 Task: Look for Airbnb options in An Muileann gCearr, Ireland from 6th December, 2023 to 15th December, 2023 for 9 adults. Place can be shared room with 5 bedrooms having 9 beds and 5 bathrooms. Property type can be flat. Amenities needed are: wifi, TV, free parkinig on premises, gym, breakfast. Look for 3 properties as per requirement.
Action: Mouse moved to (525, 107)
Screenshot: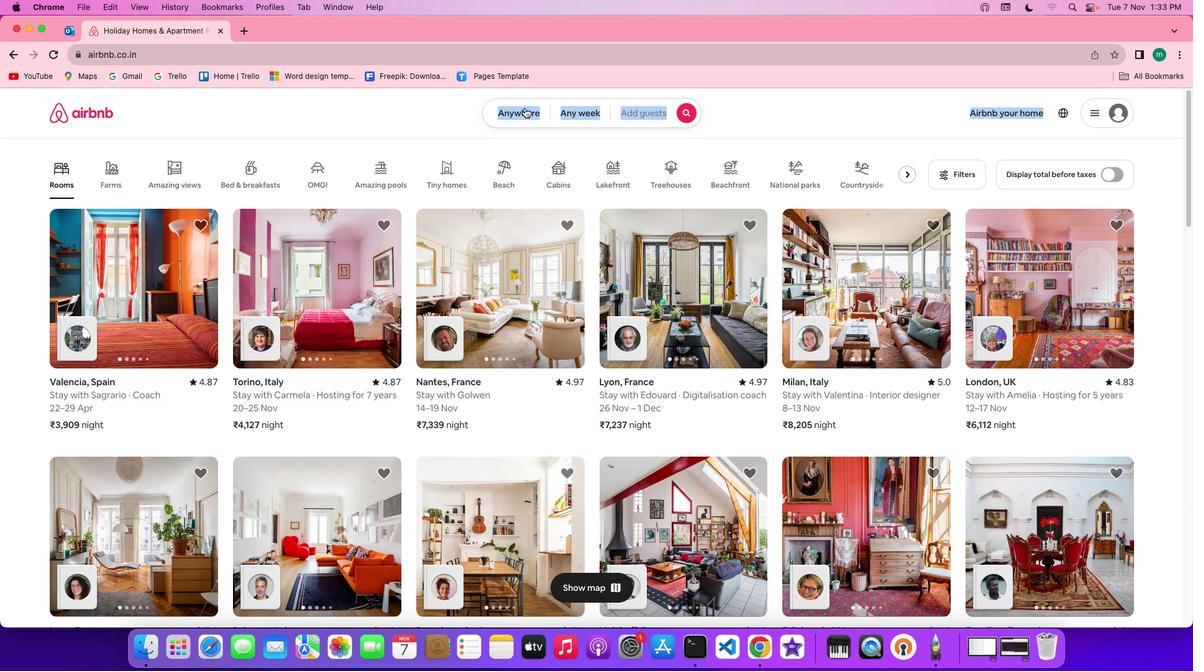 
Action: Mouse pressed left at (525, 107)
Screenshot: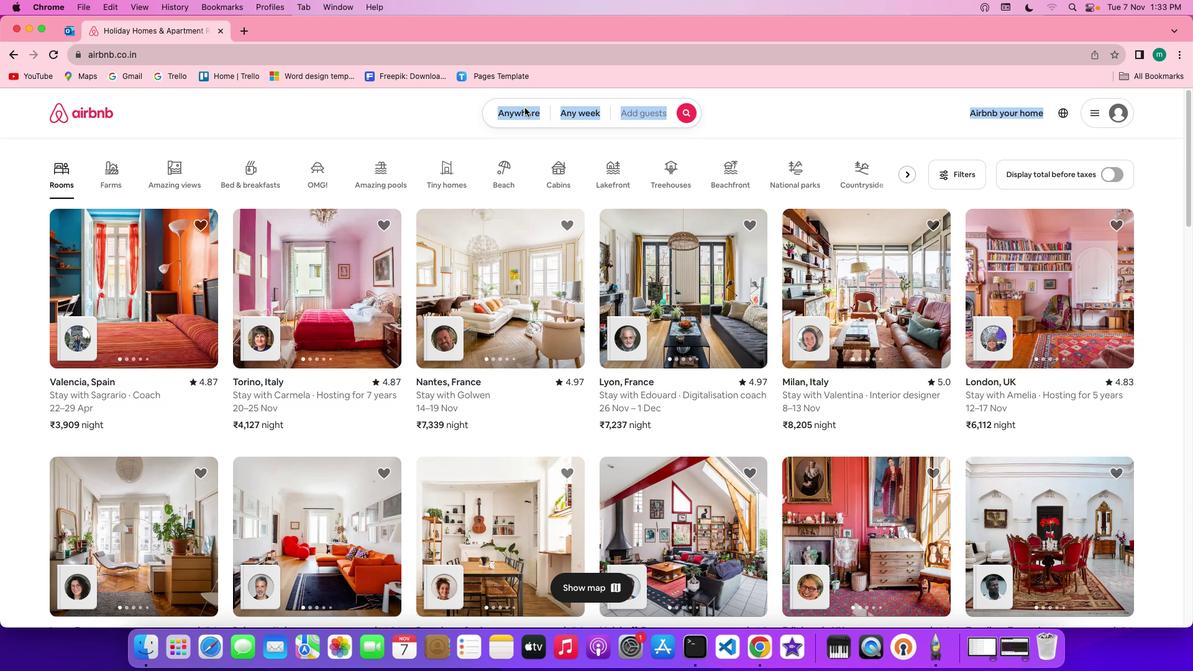
Action: Mouse pressed left at (525, 107)
Screenshot: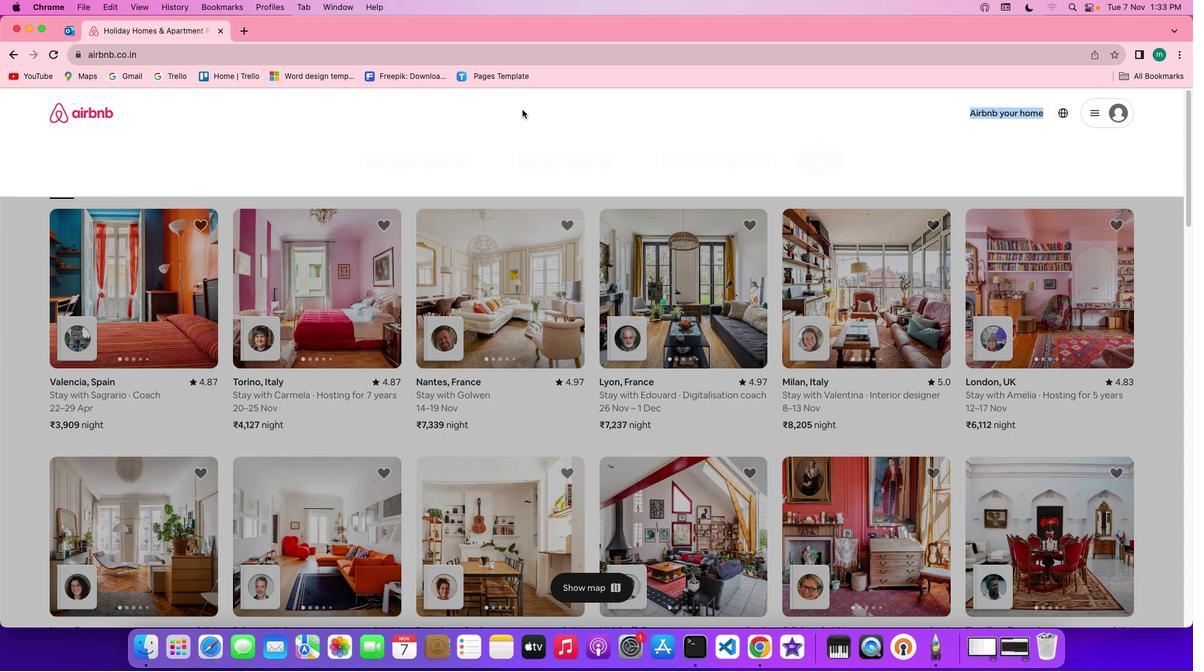 
Action: Mouse moved to (428, 166)
Screenshot: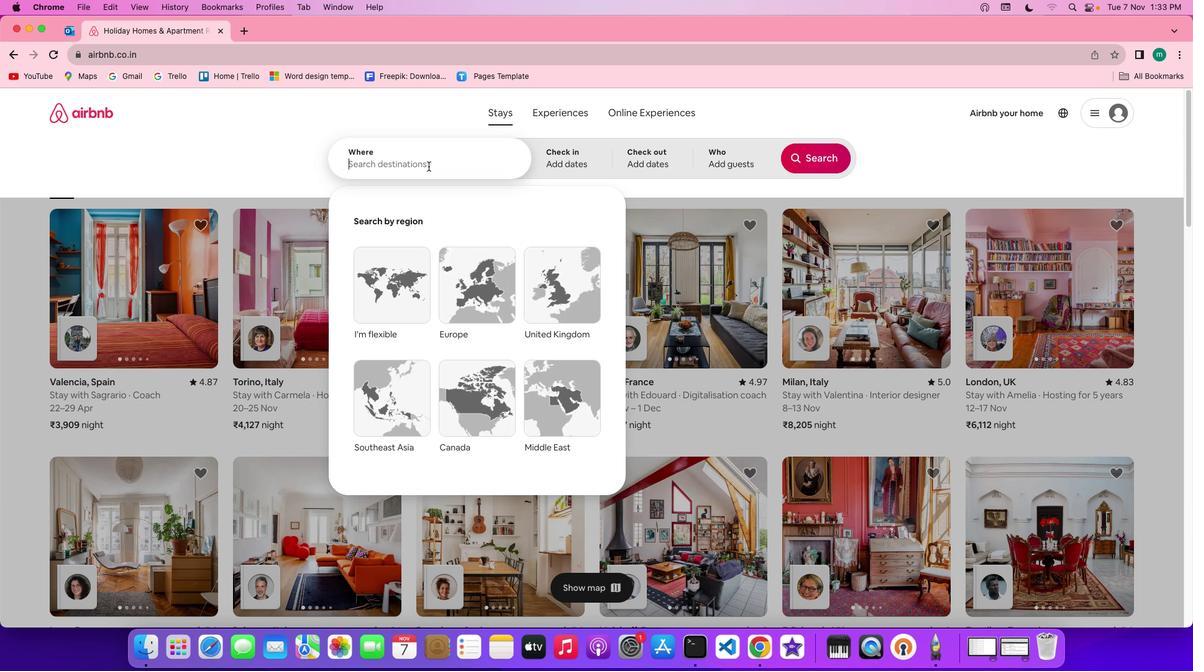 
Action: Mouse pressed left at (428, 166)
Screenshot: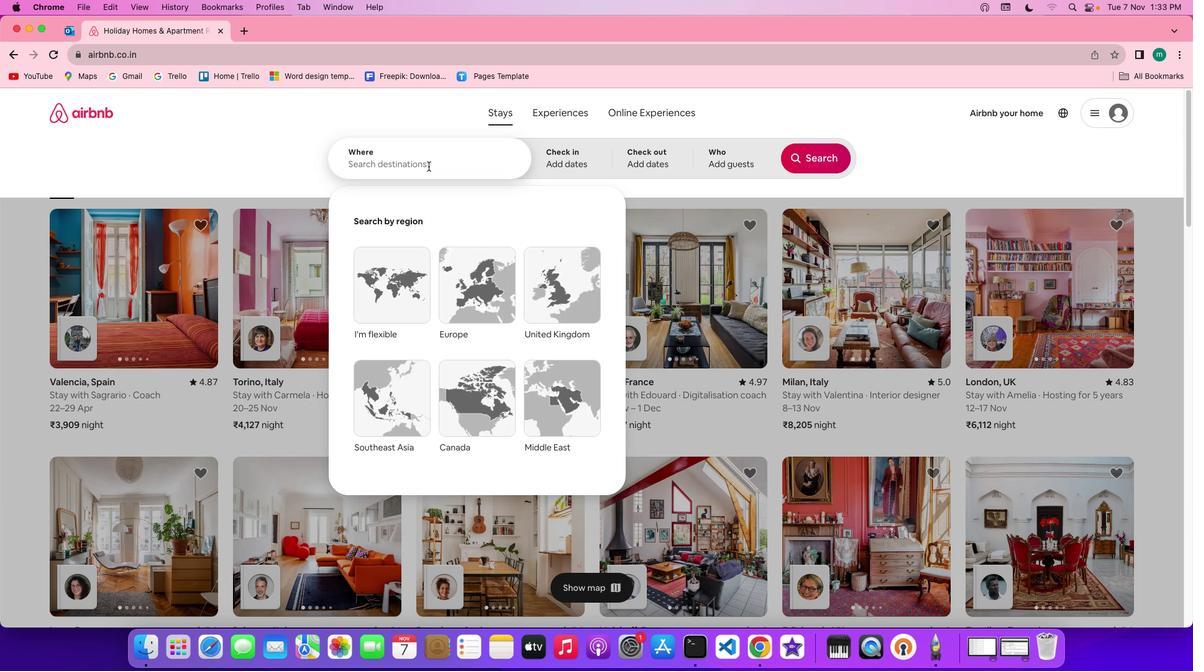 
Action: Key pressed Key.shift'a''n'Key.spaceKey.shift'M''u''i''l''e''a''n''n'','Key.spaceKey.backspaceKey.backspaceKey.space'g'Key.shift'c''e''a''r''r'','Key.spaceKey.shift'I''r''e''l''a''n''d'
Screenshot: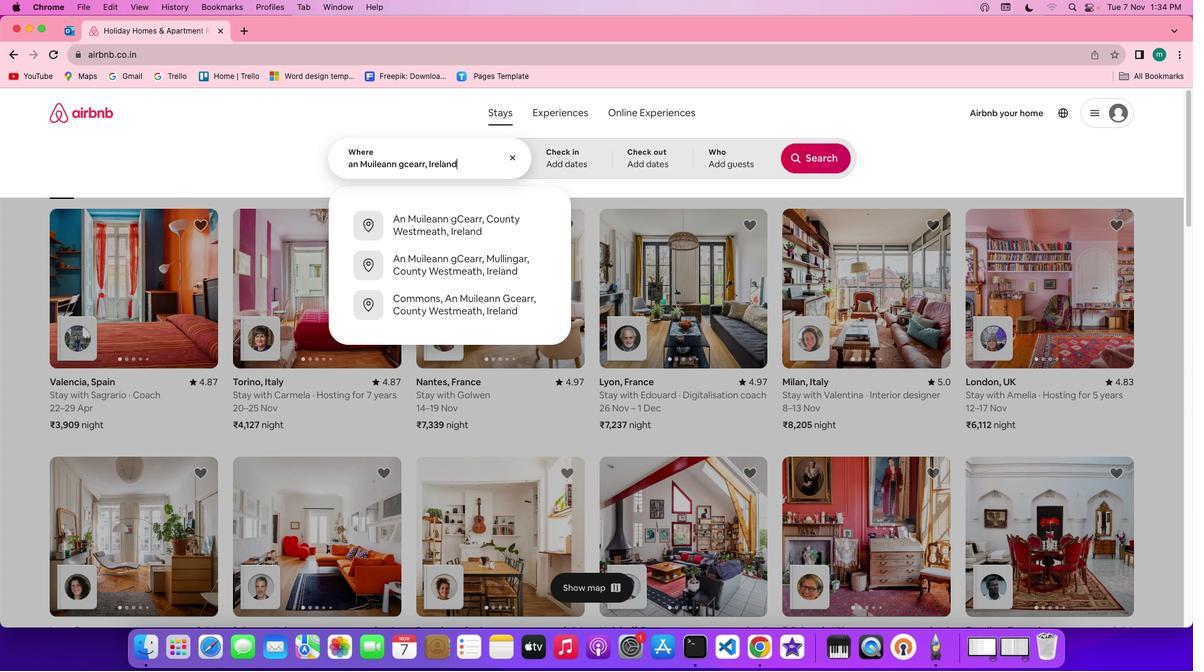 
Action: Mouse moved to (577, 161)
Screenshot: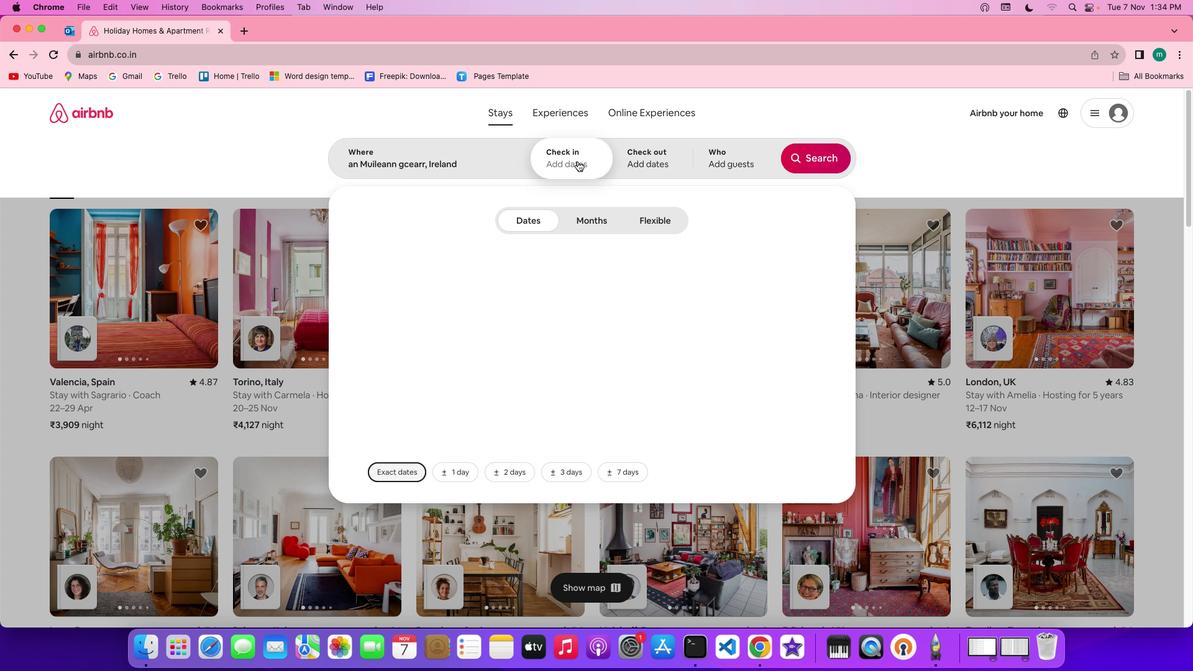
Action: Mouse pressed left at (577, 161)
Screenshot: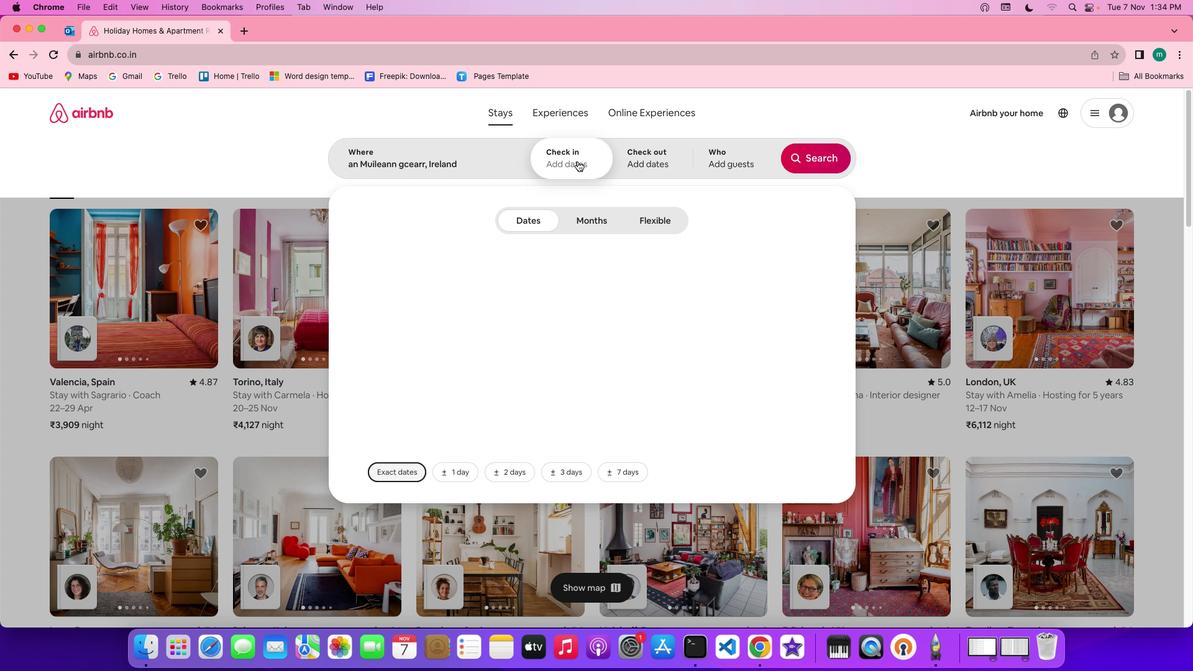 
Action: Mouse moved to (711, 334)
Screenshot: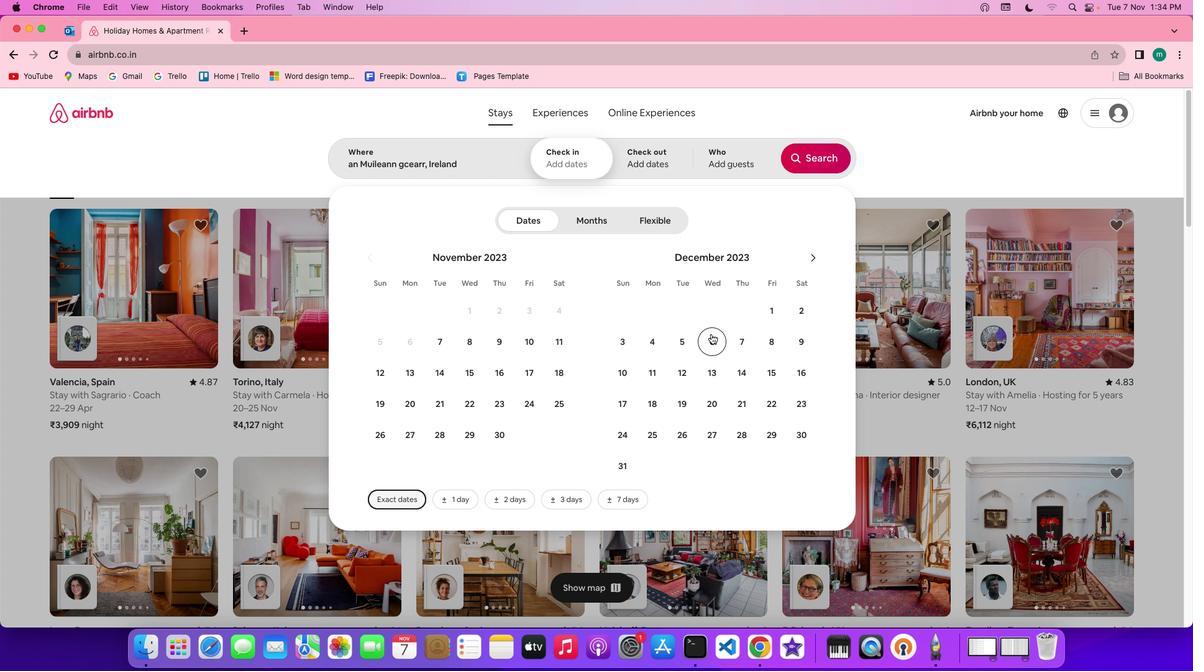
Action: Mouse pressed left at (711, 334)
Screenshot: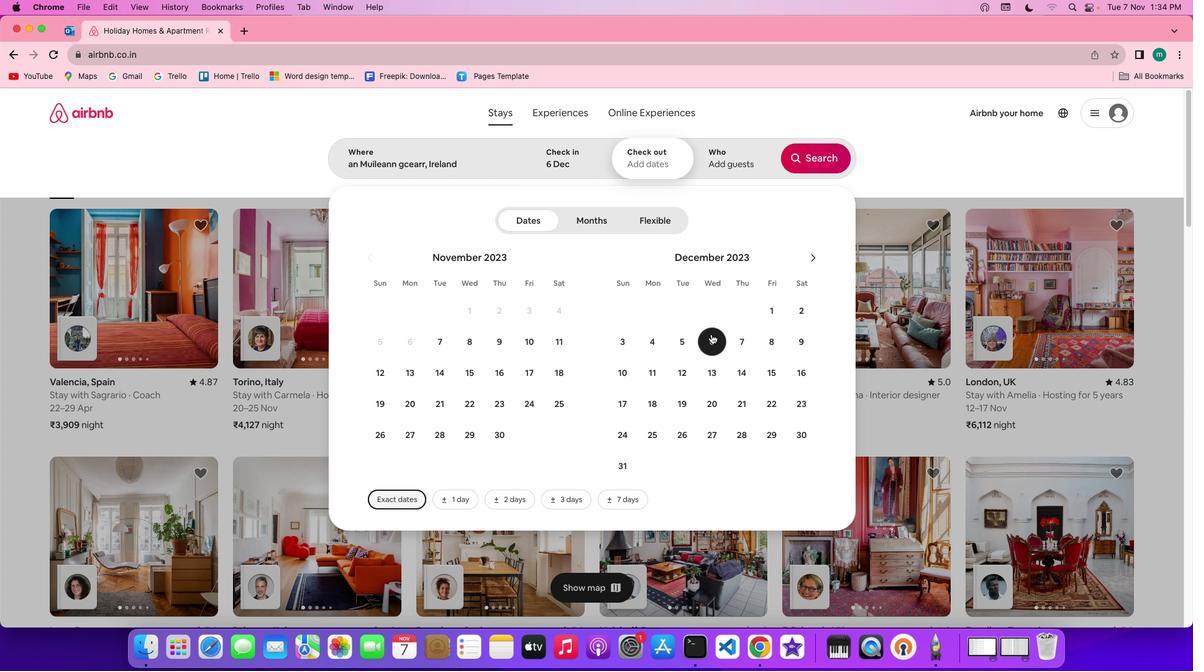 
Action: Mouse moved to (781, 372)
Screenshot: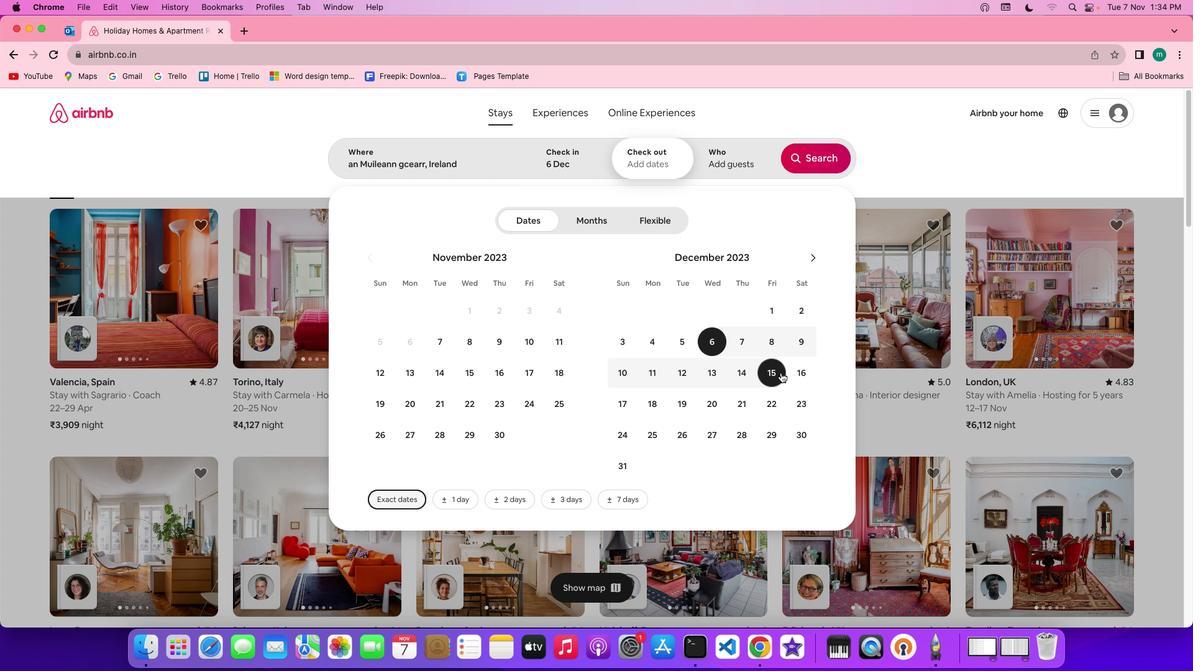 
Action: Mouse pressed left at (781, 372)
Screenshot: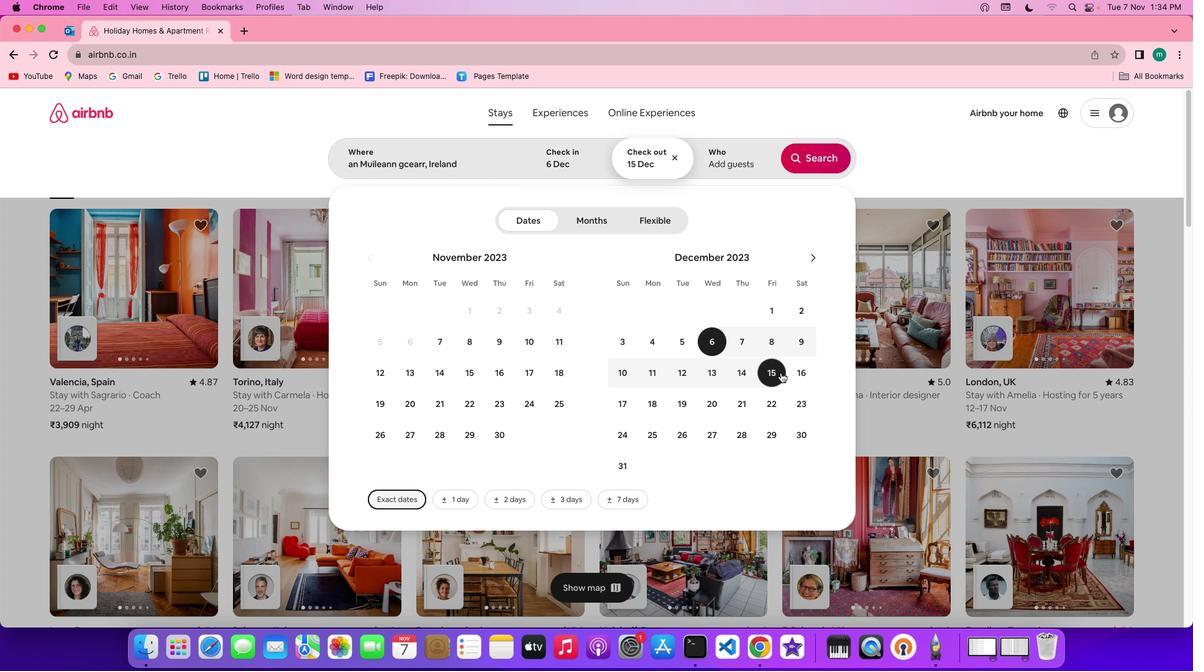 
Action: Mouse moved to (728, 156)
Screenshot: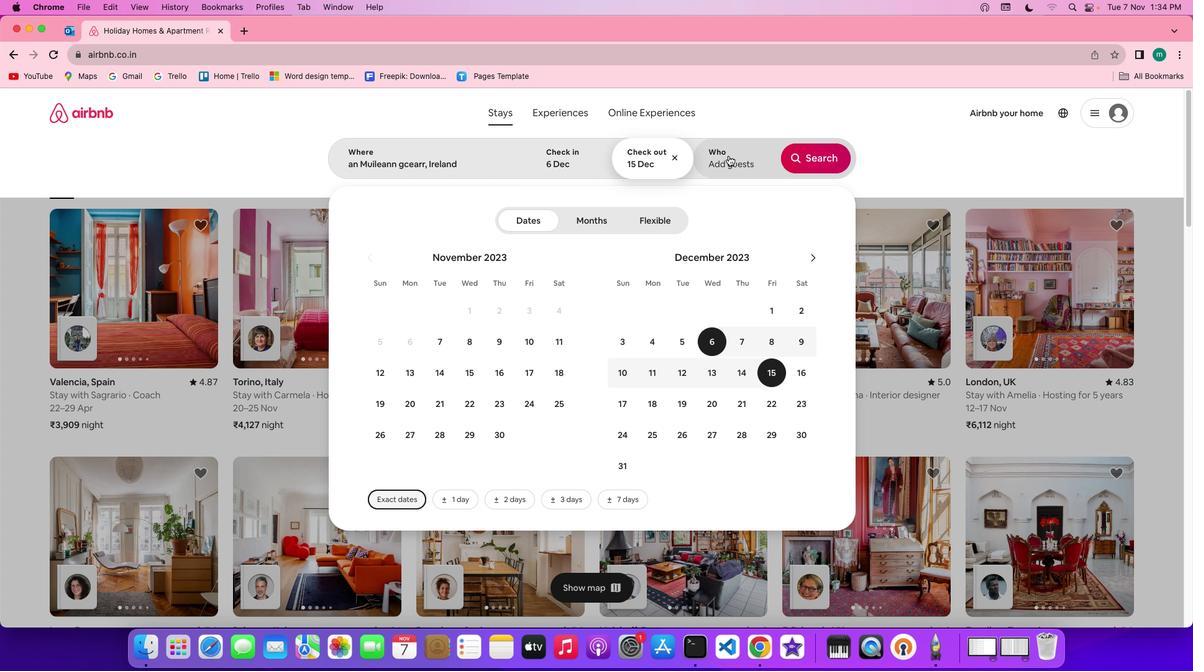 
Action: Mouse pressed left at (728, 156)
Screenshot: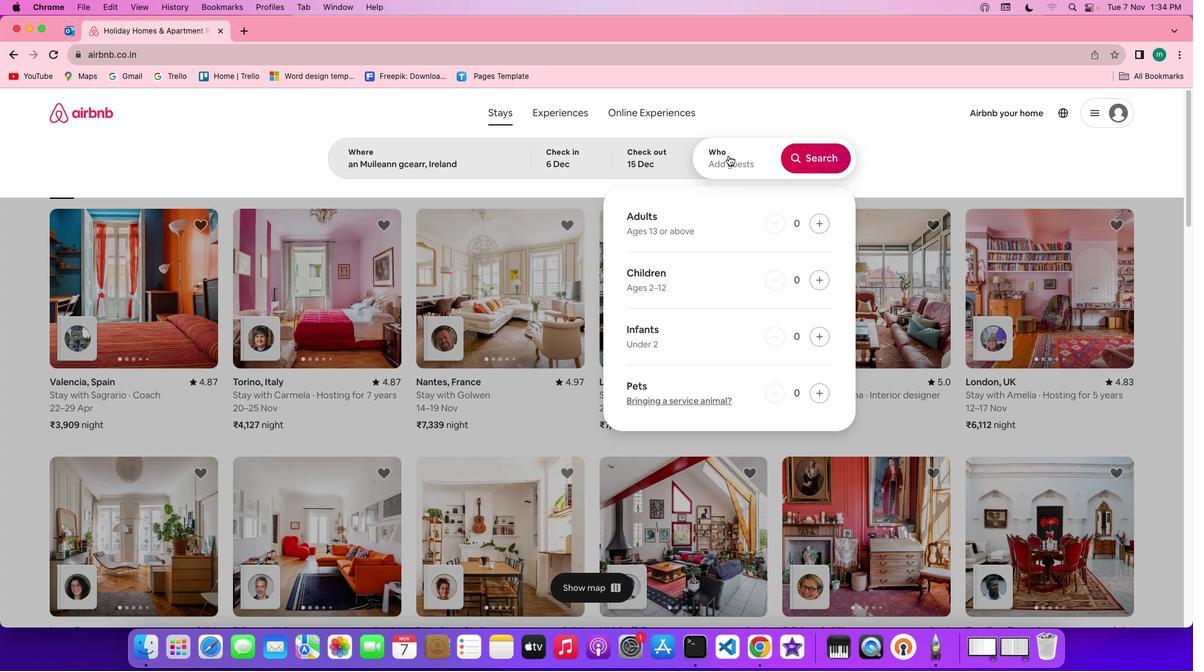 
Action: Mouse moved to (819, 226)
Screenshot: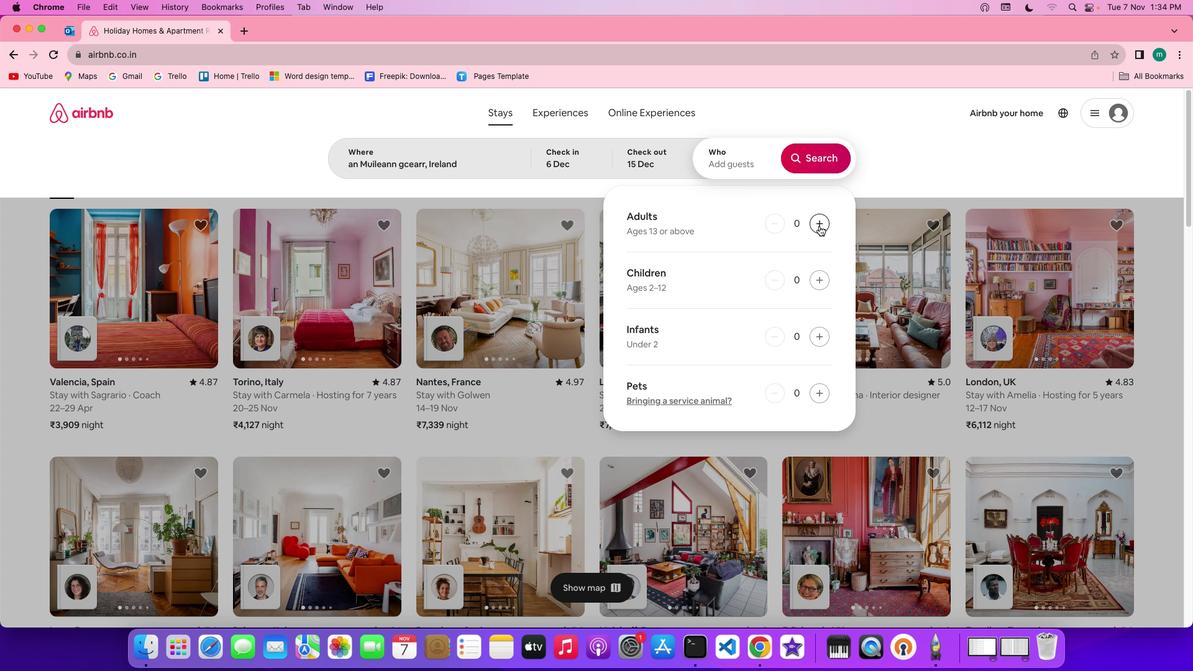 
Action: Mouse pressed left at (819, 226)
Screenshot: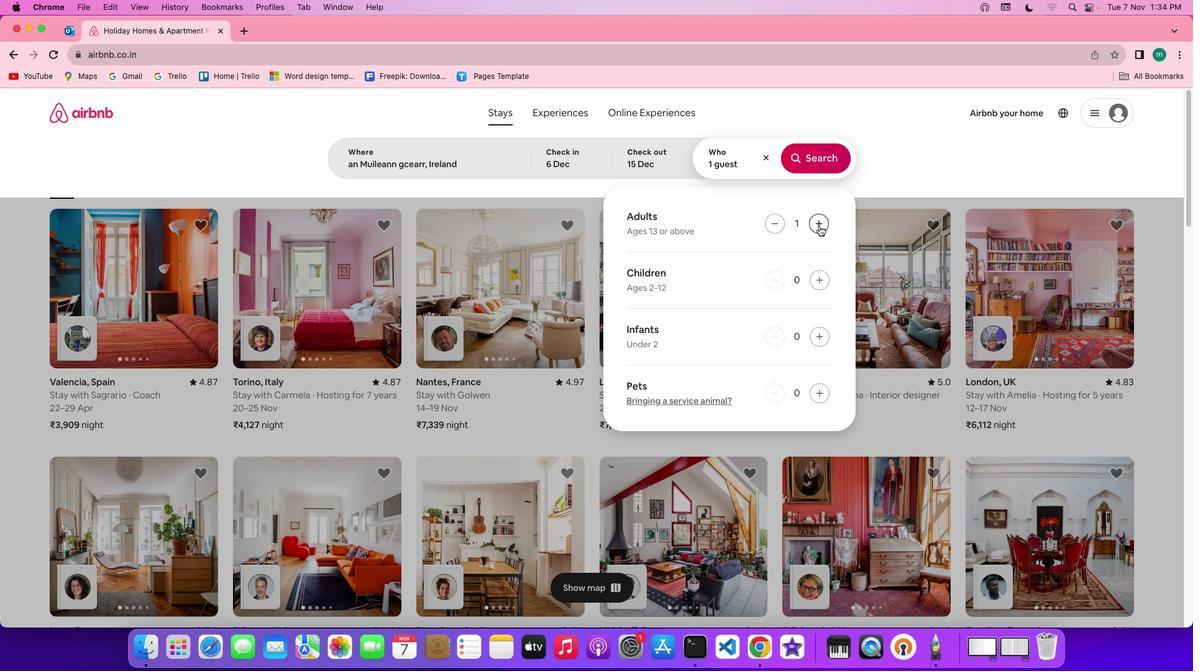 
Action: Mouse pressed left at (819, 226)
Screenshot: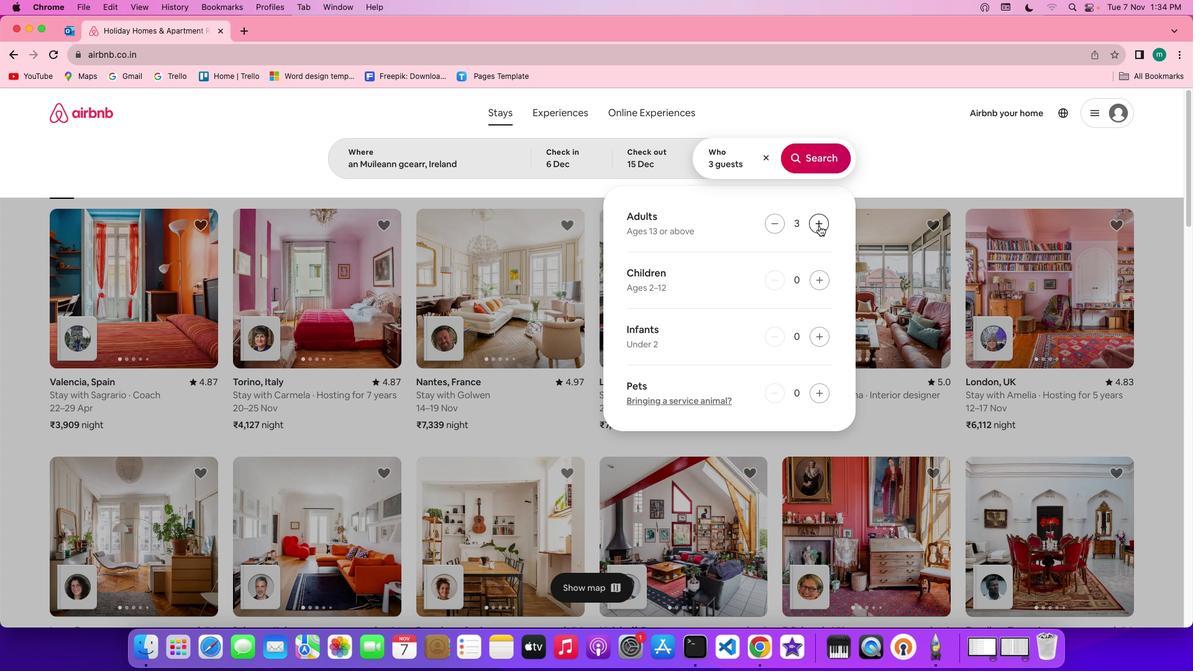 
Action: Mouse pressed left at (819, 226)
Screenshot: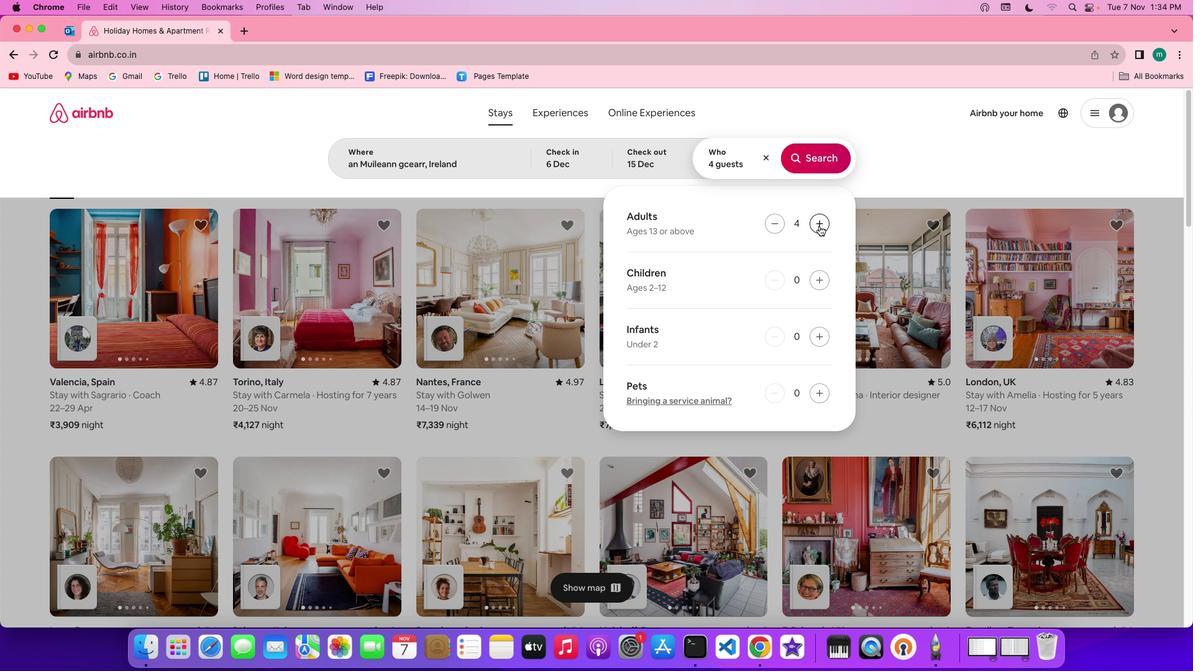 
Action: Mouse pressed left at (819, 226)
Screenshot: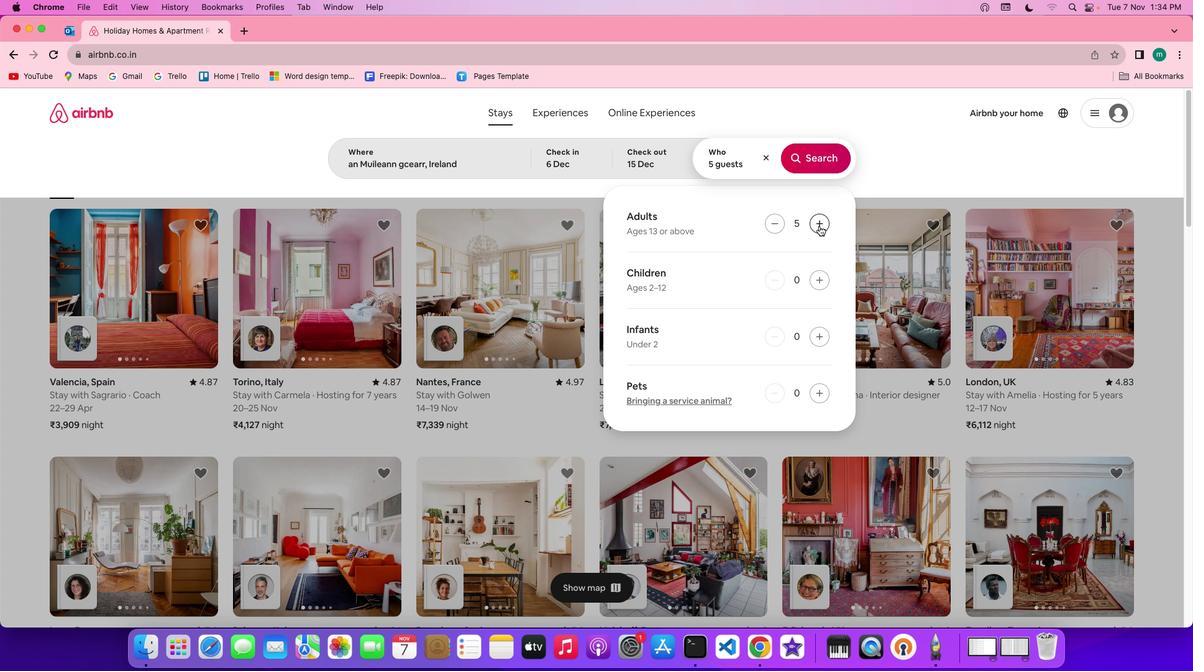 
Action: Mouse pressed left at (819, 226)
Screenshot: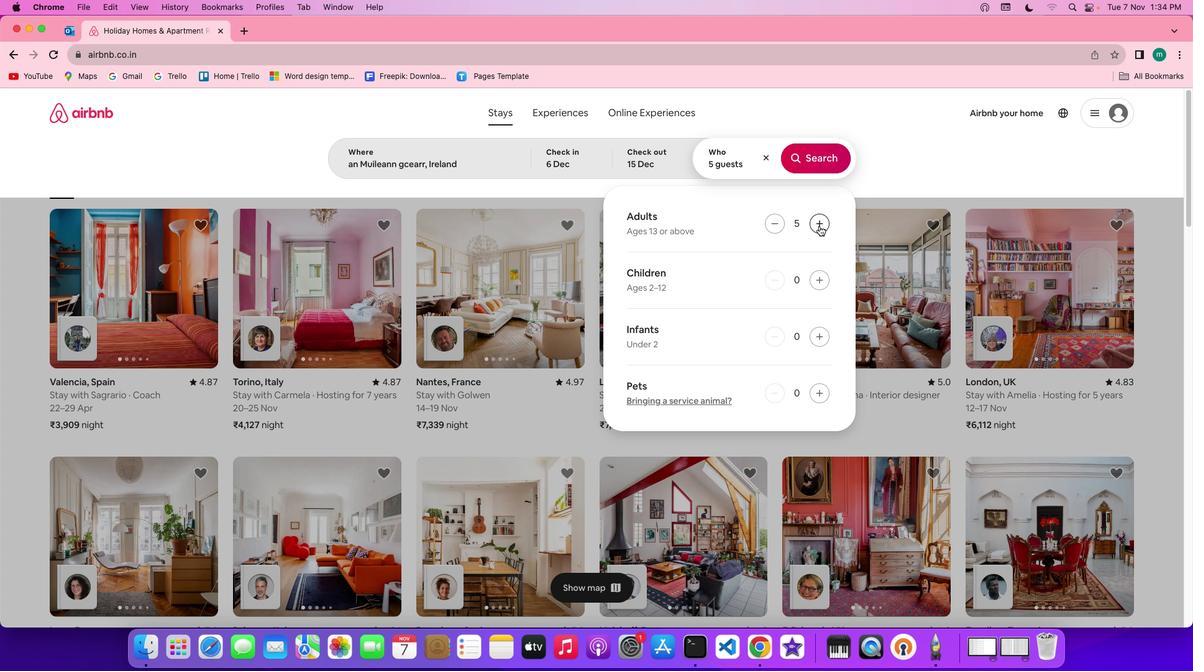 
Action: Mouse pressed left at (819, 226)
Screenshot: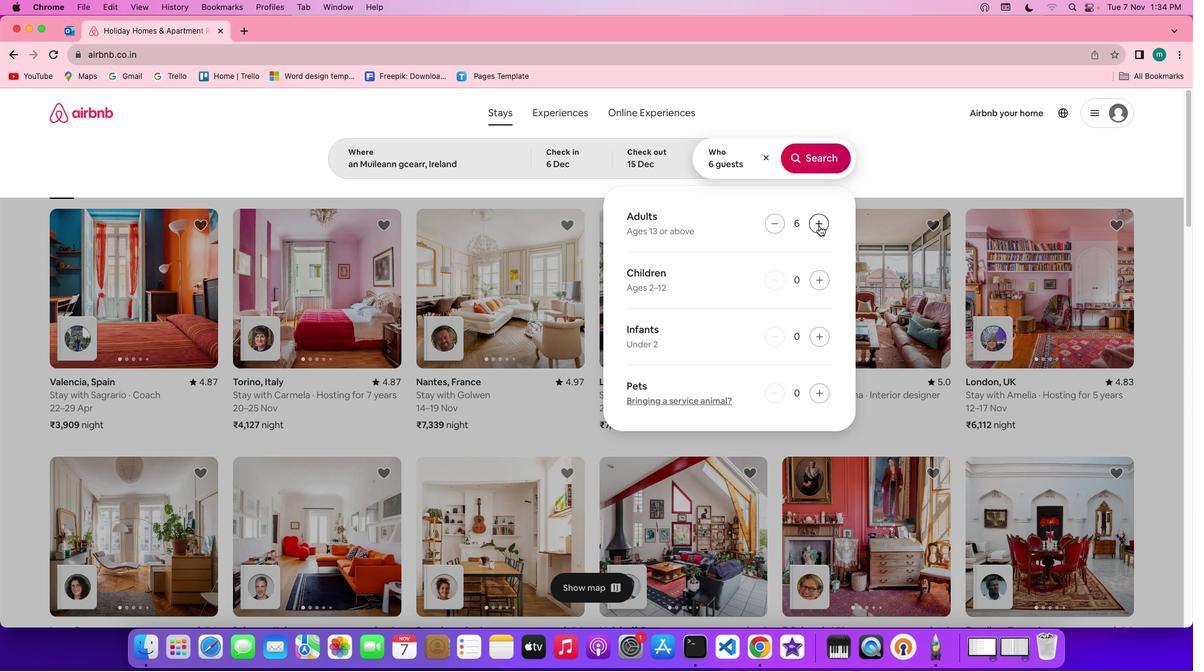 
Action: Mouse pressed left at (819, 226)
Screenshot: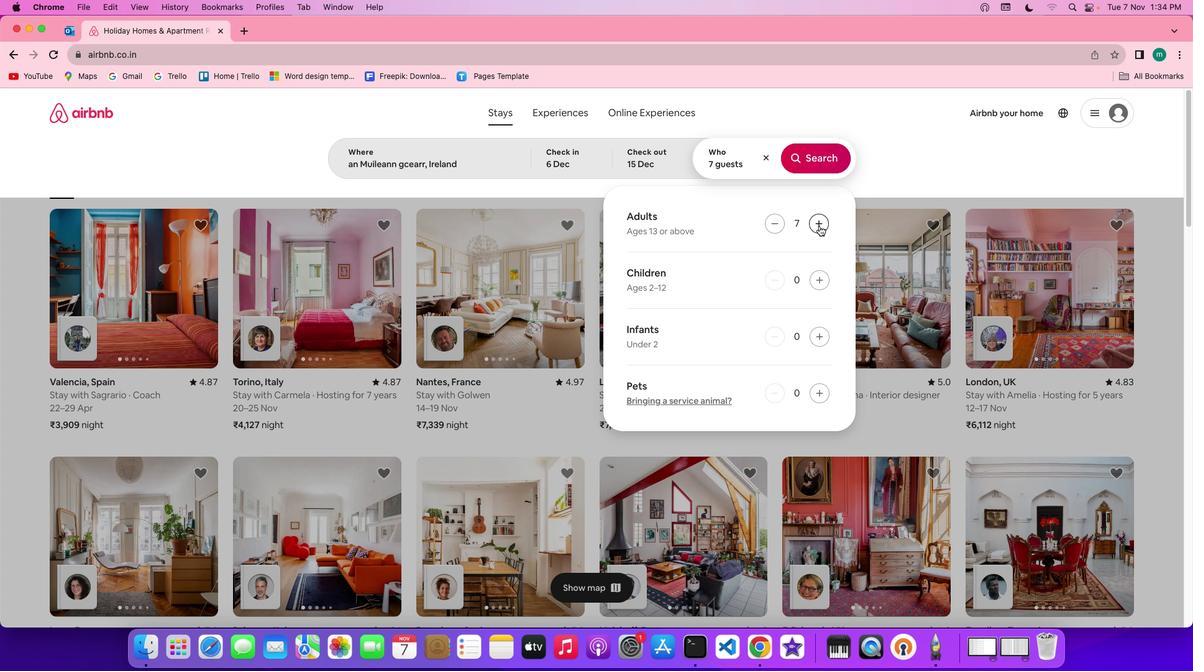 
Action: Mouse pressed left at (819, 226)
Screenshot: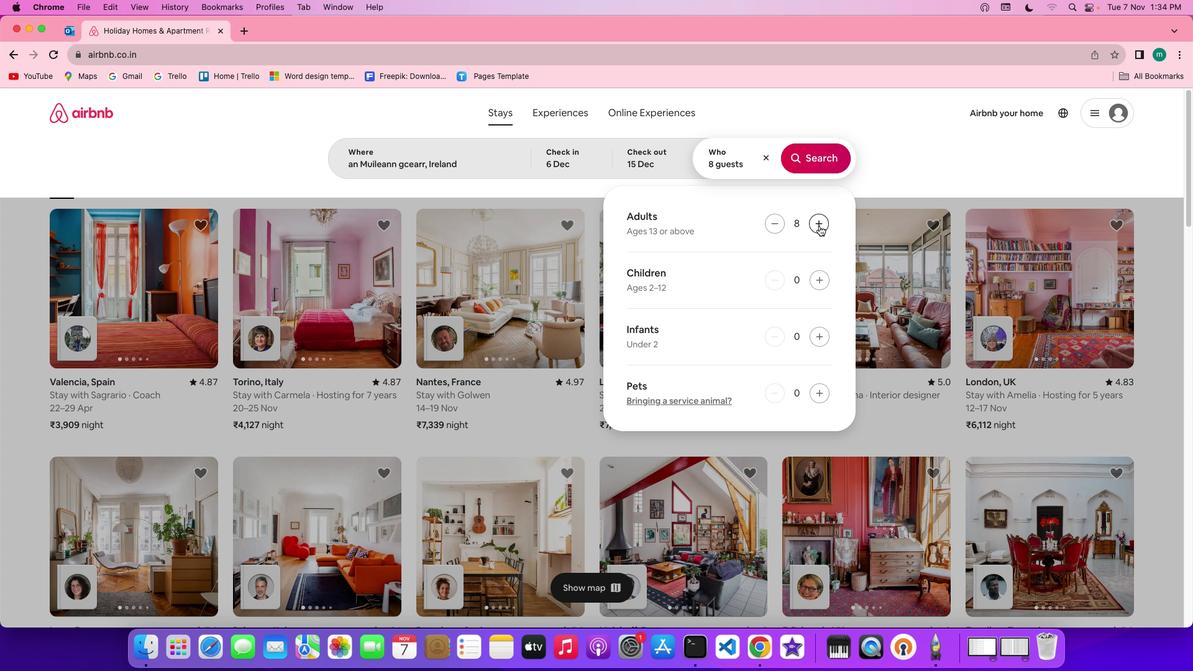 
Action: Mouse pressed left at (819, 226)
Screenshot: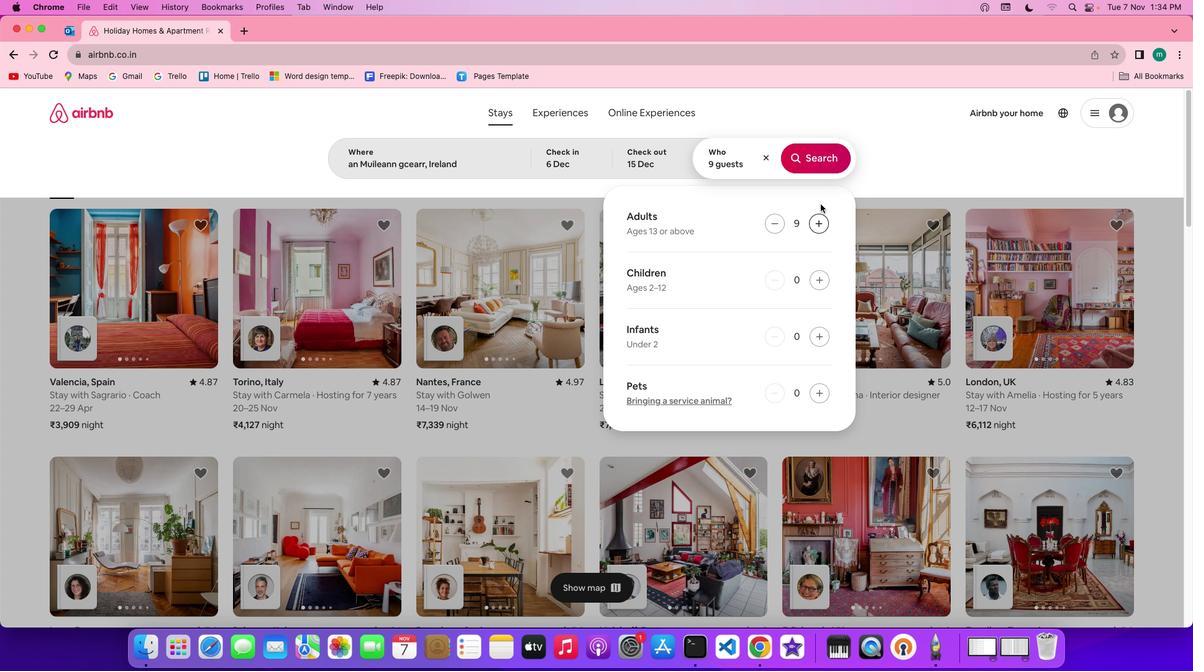 
Action: Mouse moved to (816, 149)
Screenshot: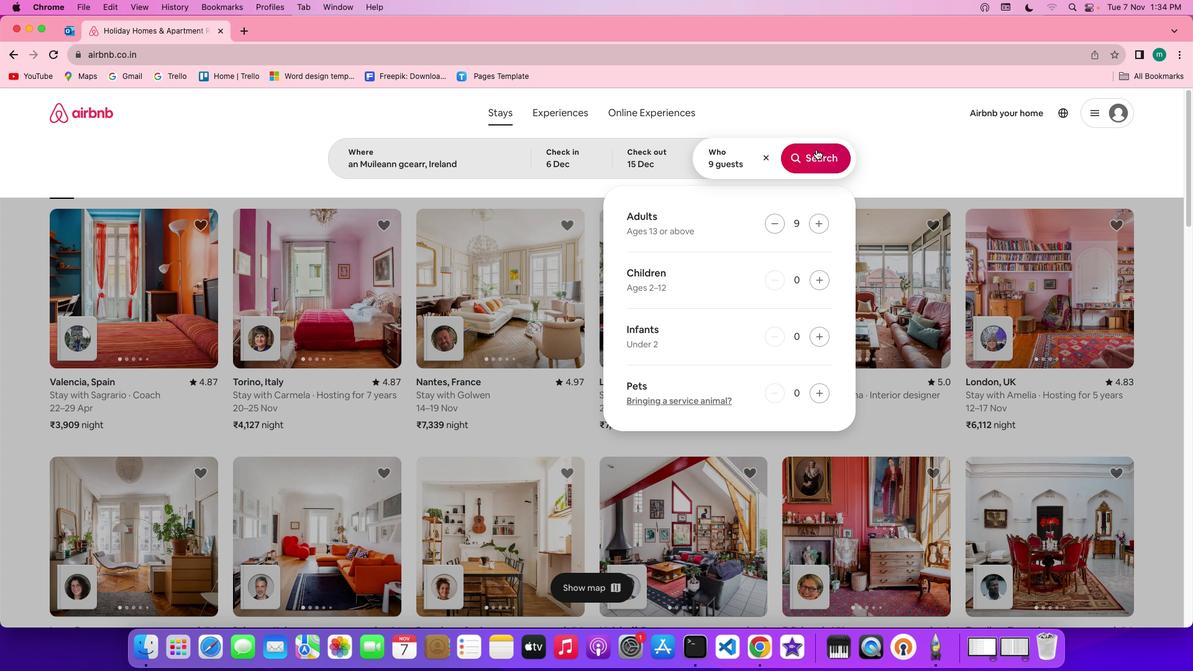 
Action: Mouse pressed left at (816, 149)
Screenshot: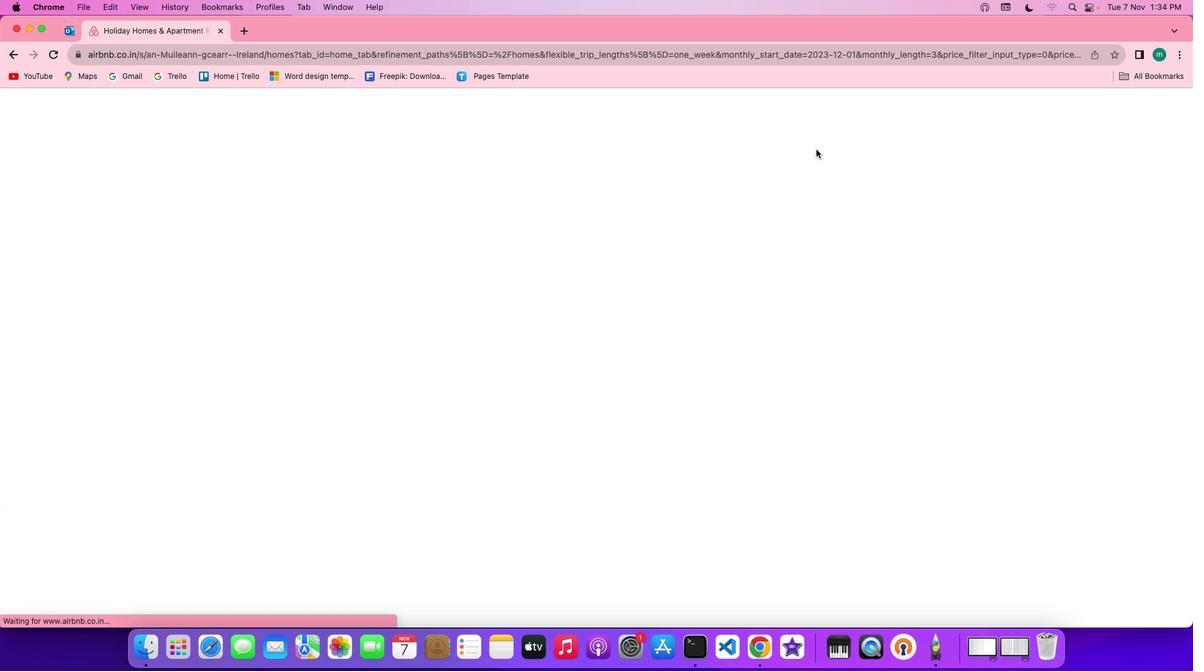 
Action: Mouse moved to (992, 167)
Screenshot: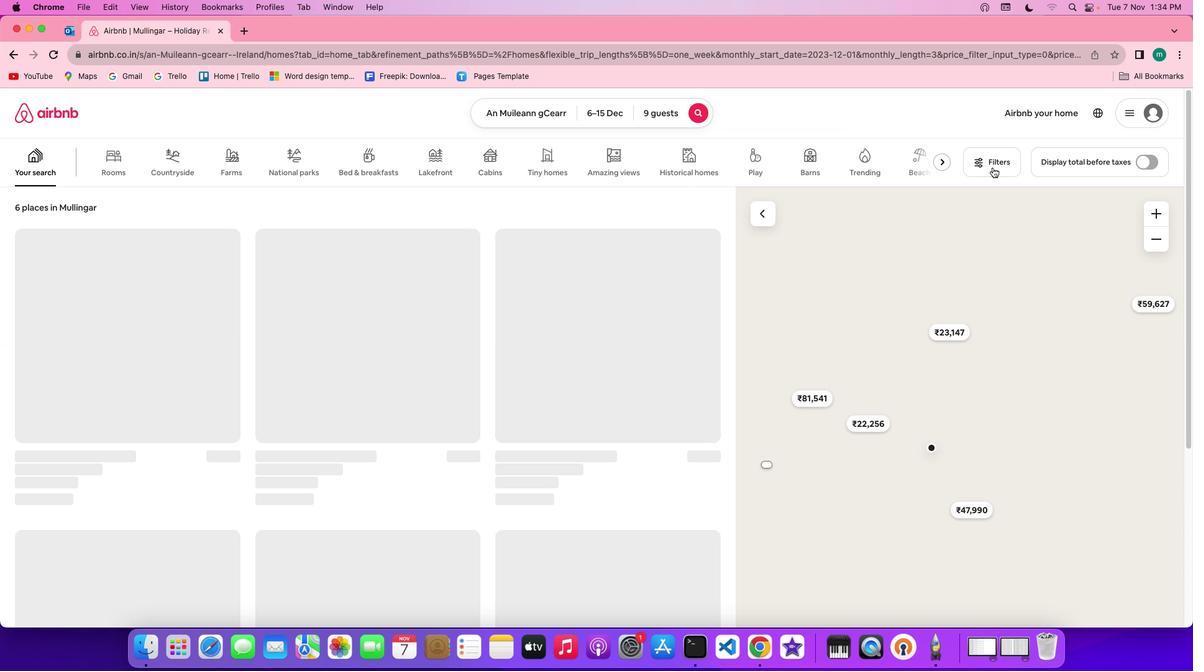 
Action: Mouse pressed left at (992, 167)
Screenshot: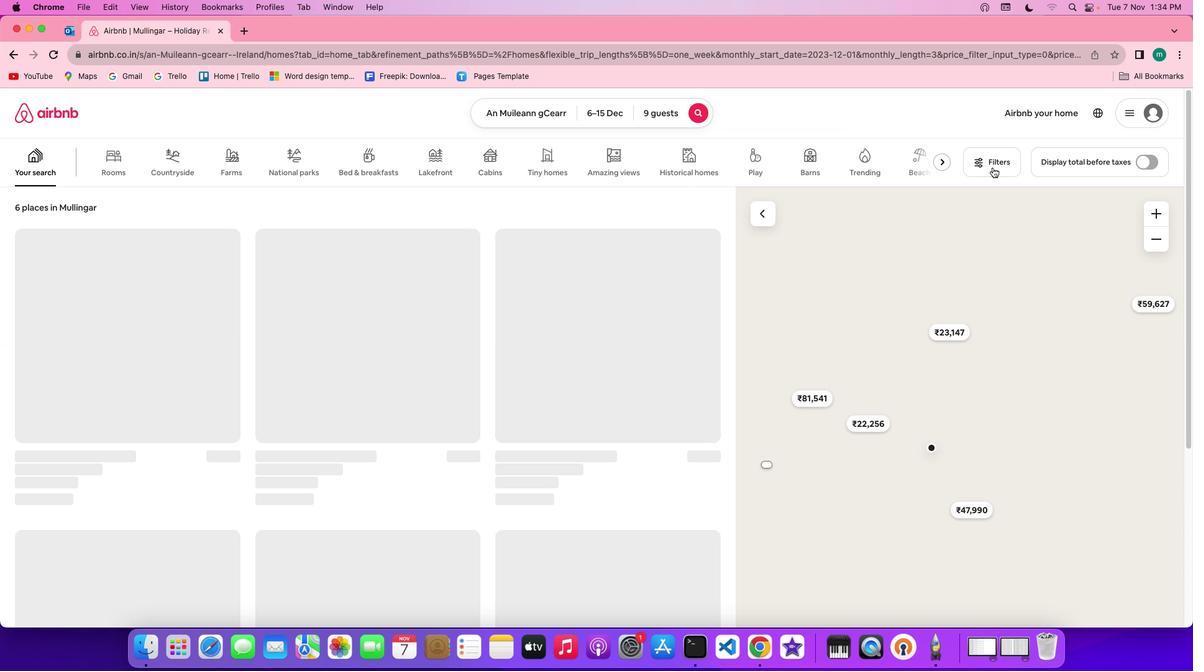 
Action: Mouse moved to (990, 158)
Screenshot: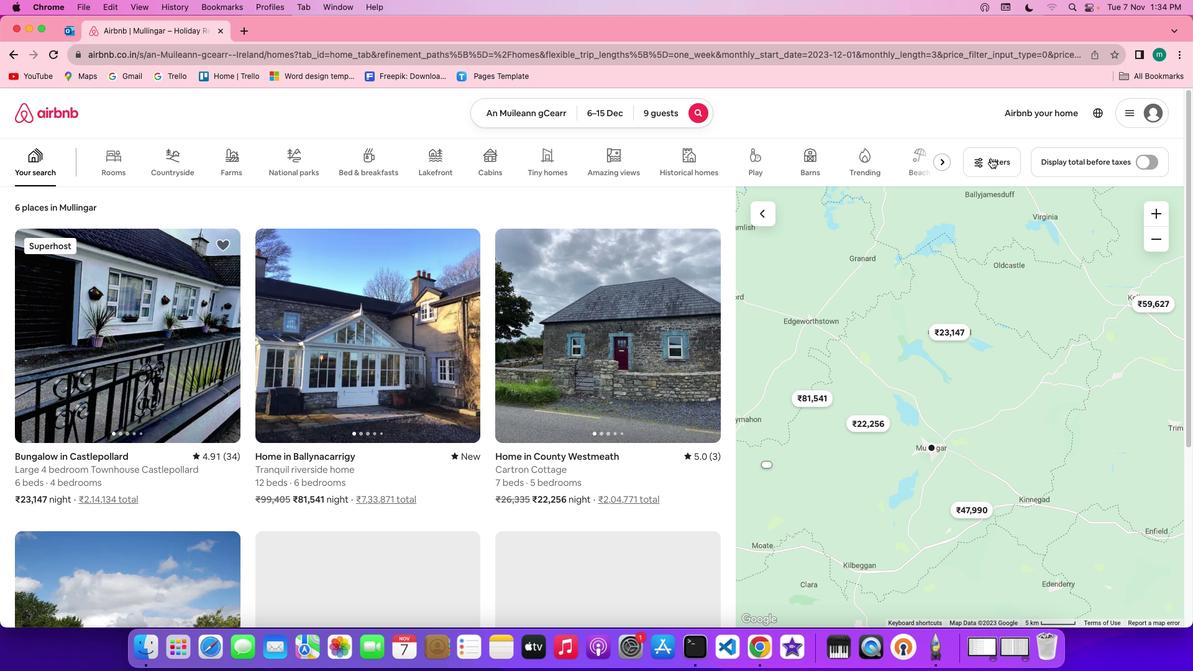 
Action: Mouse pressed left at (990, 158)
Screenshot: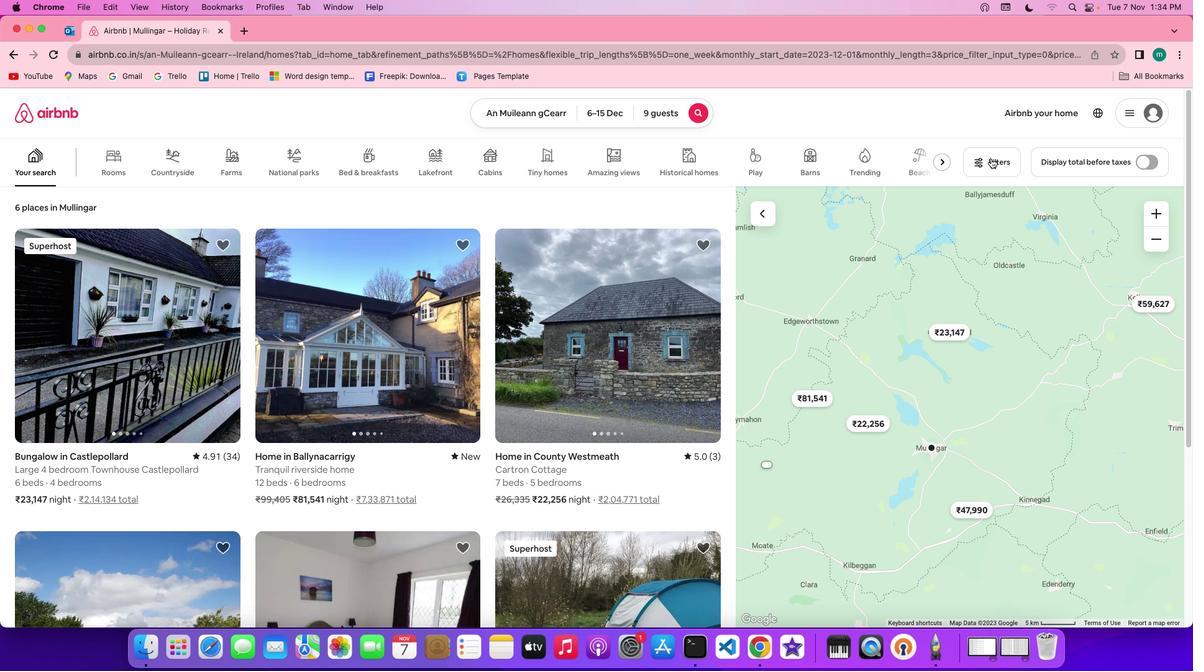 
Action: Mouse moved to (658, 282)
Screenshot: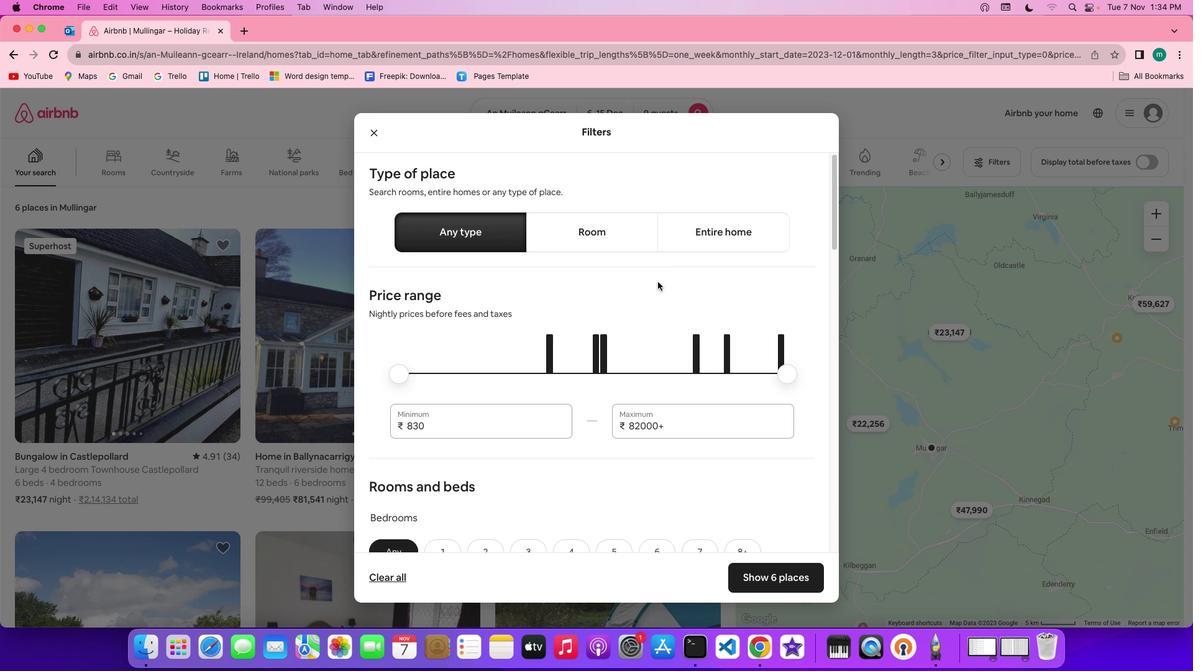 
Action: Mouse scrolled (658, 282) with delta (0, 0)
Screenshot: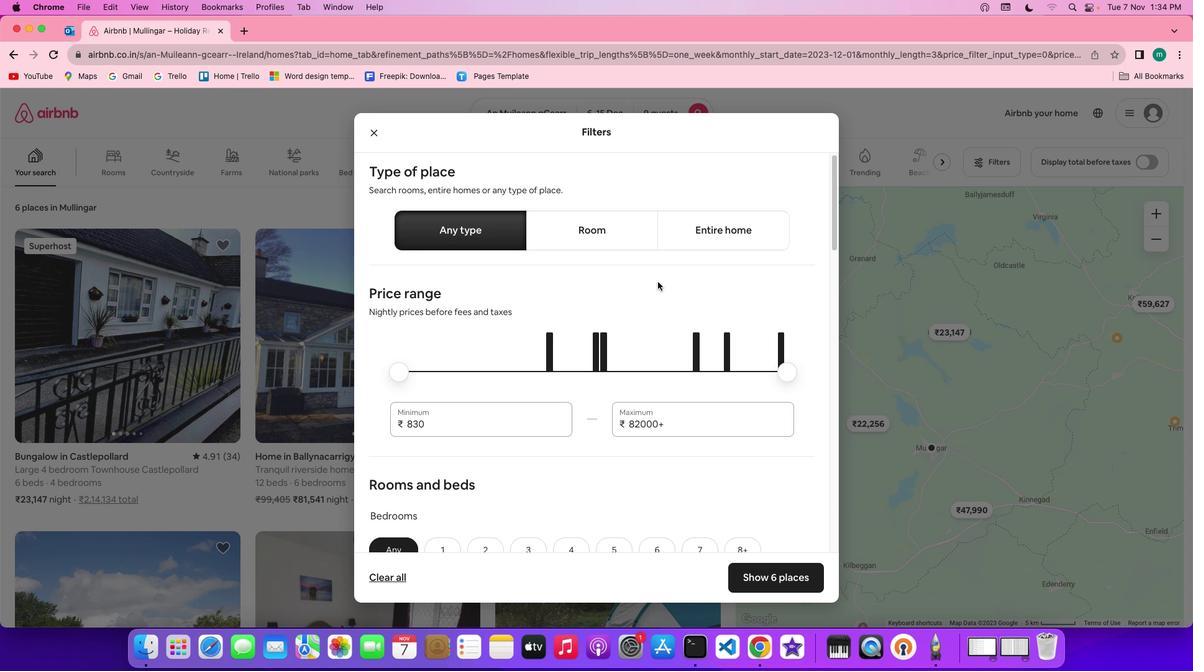 
Action: Mouse scrolled (658, 282) with delta (0, 0)
Screenshot: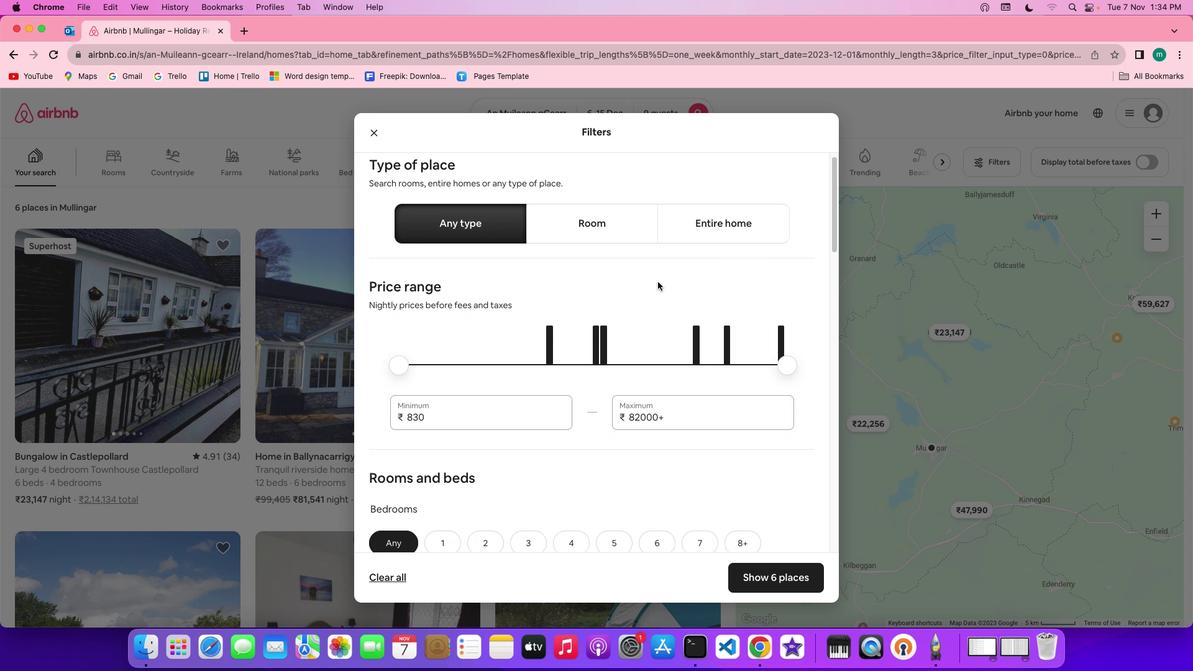 
Action: Mouse scrolled (658, 282) with delta (0, 0)
Screenshot: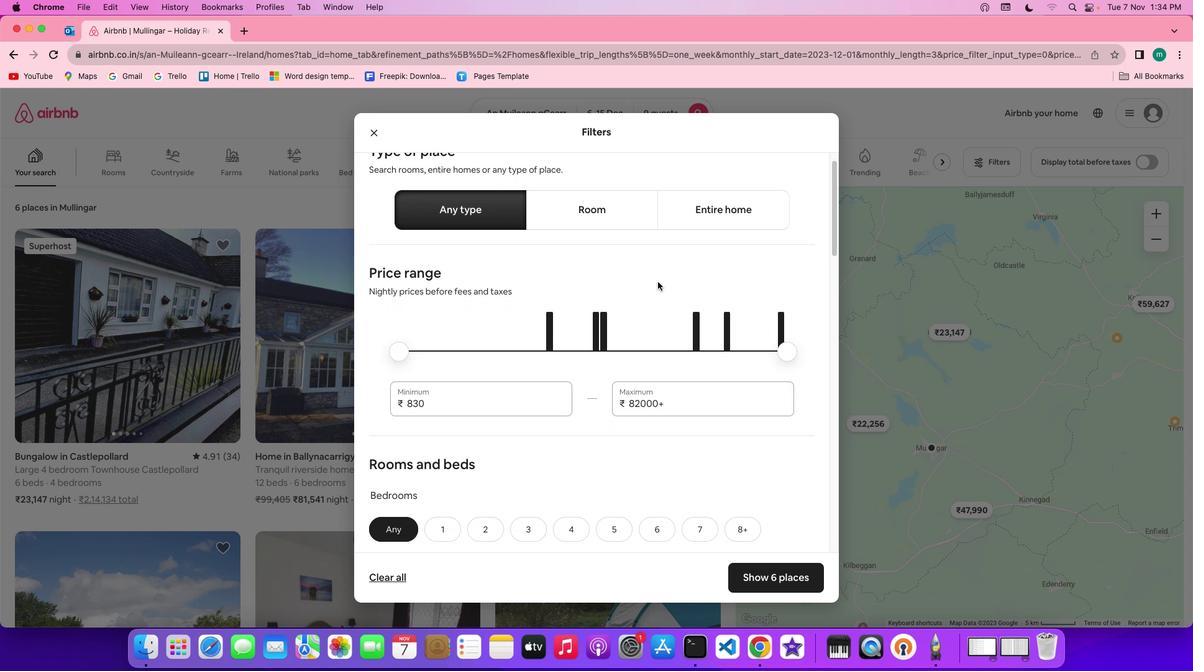 
Action: Mouse scrolled (658, 282) with delta (0, 0)
Screenshot: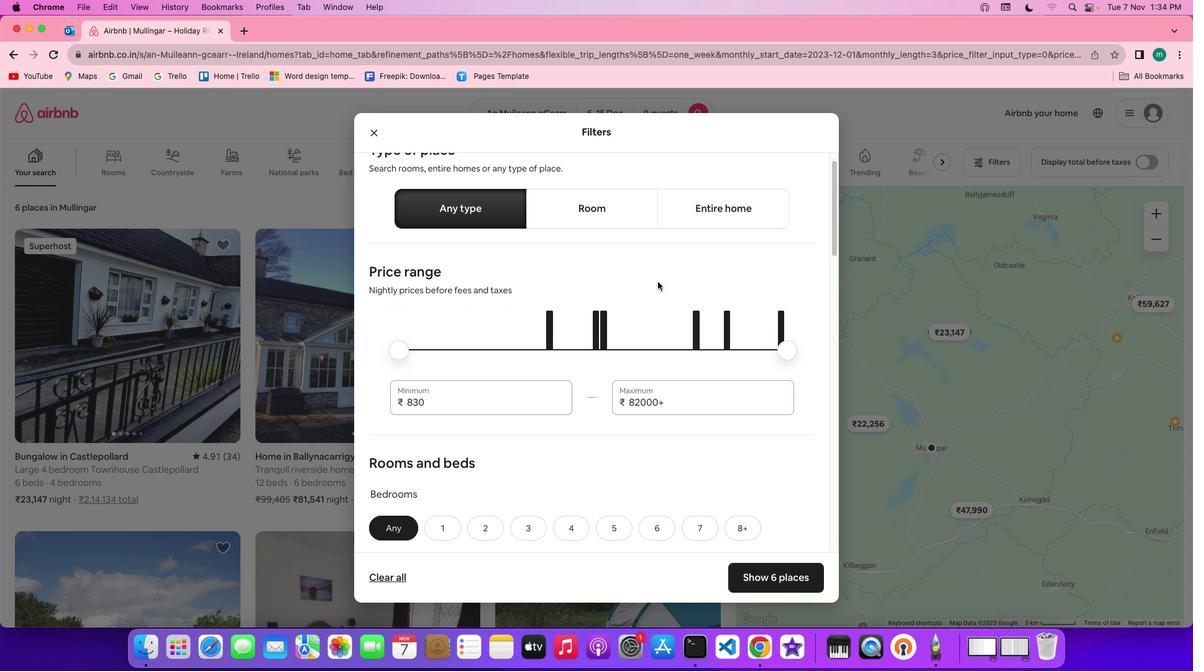 
Action: Mouse moved to (658, 281)
Screenshot: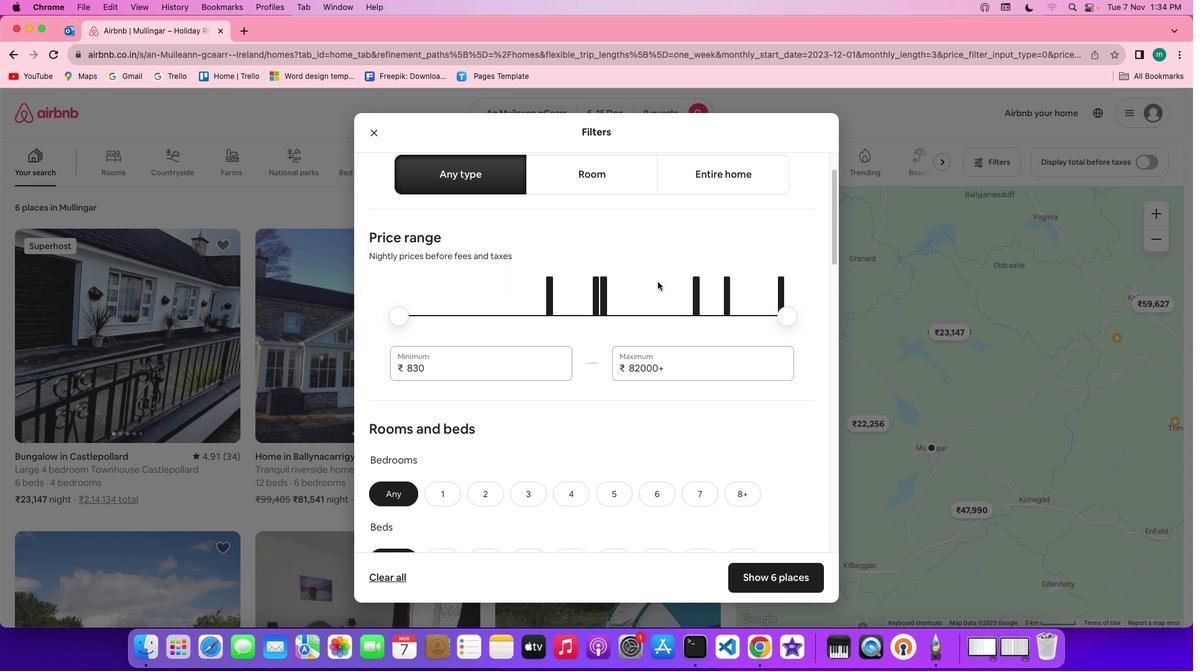 
Action: Mouse scrolled (658, 281) with delta (0, 0)
Screenshot: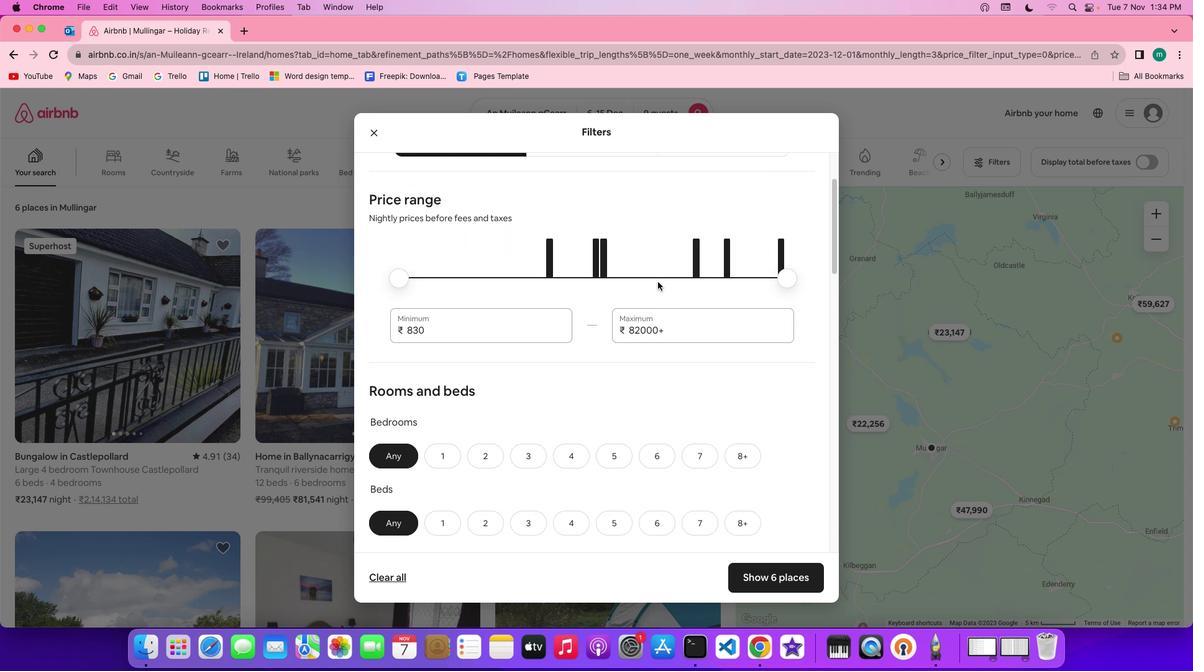 
Action: Mouse scrolled (658, 281) with delta (0, 0)
Screenshot: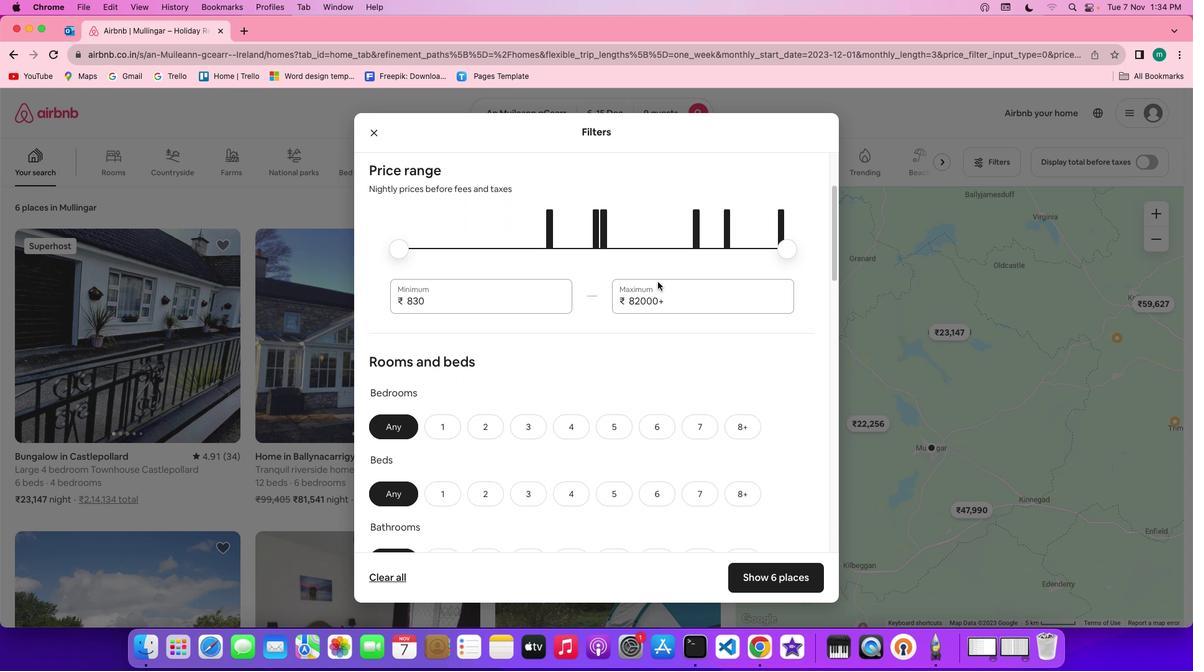 
Action: Mouse scrolled (658, 281) with delta (0, 0)
Screenshot: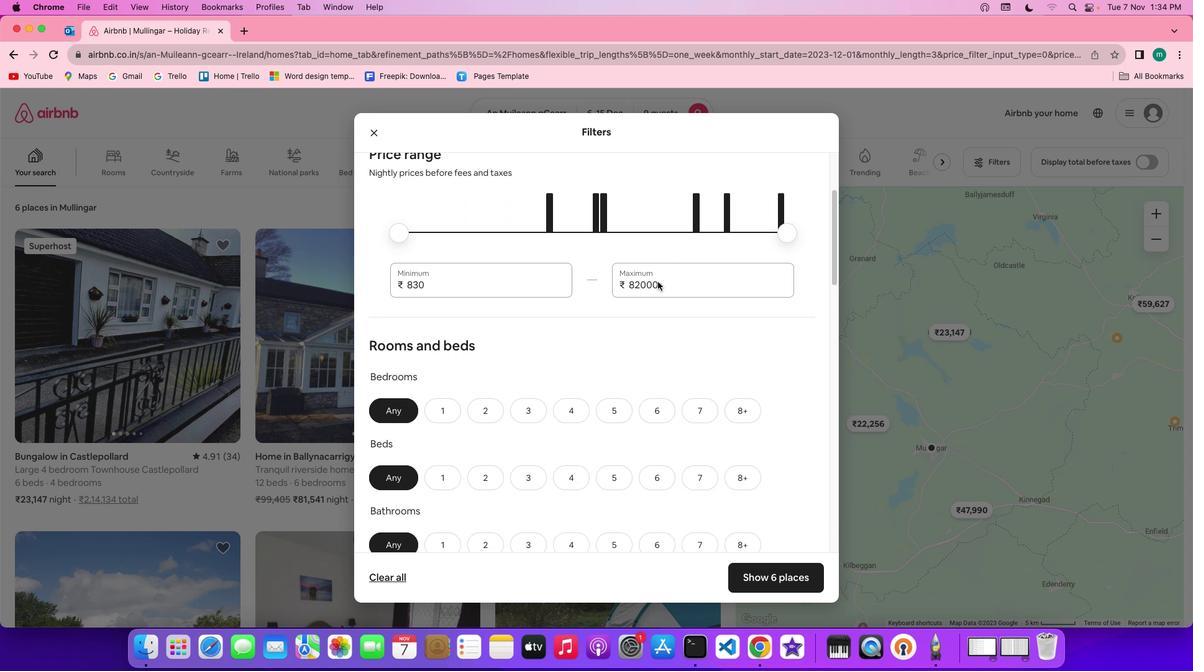 
Action: Mouse scrolled (658, 281) with delta (0, -1)
Screenshot: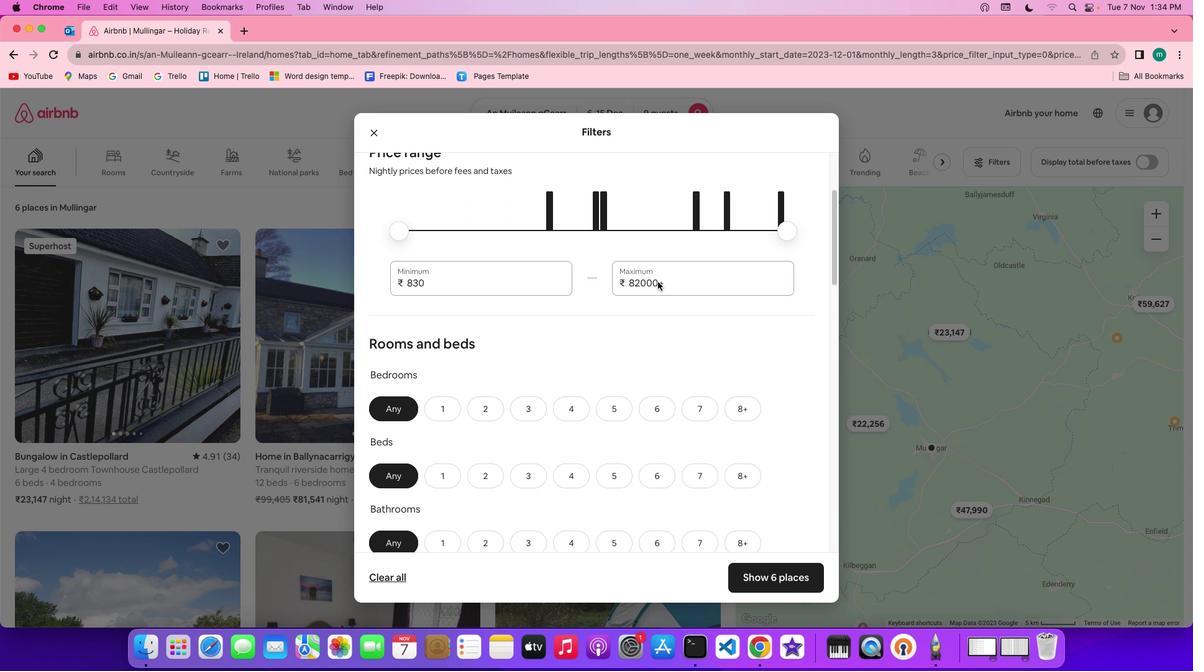 
Action: Mouse scrolled (658, 281) with delta (0, 0)
Screenshot: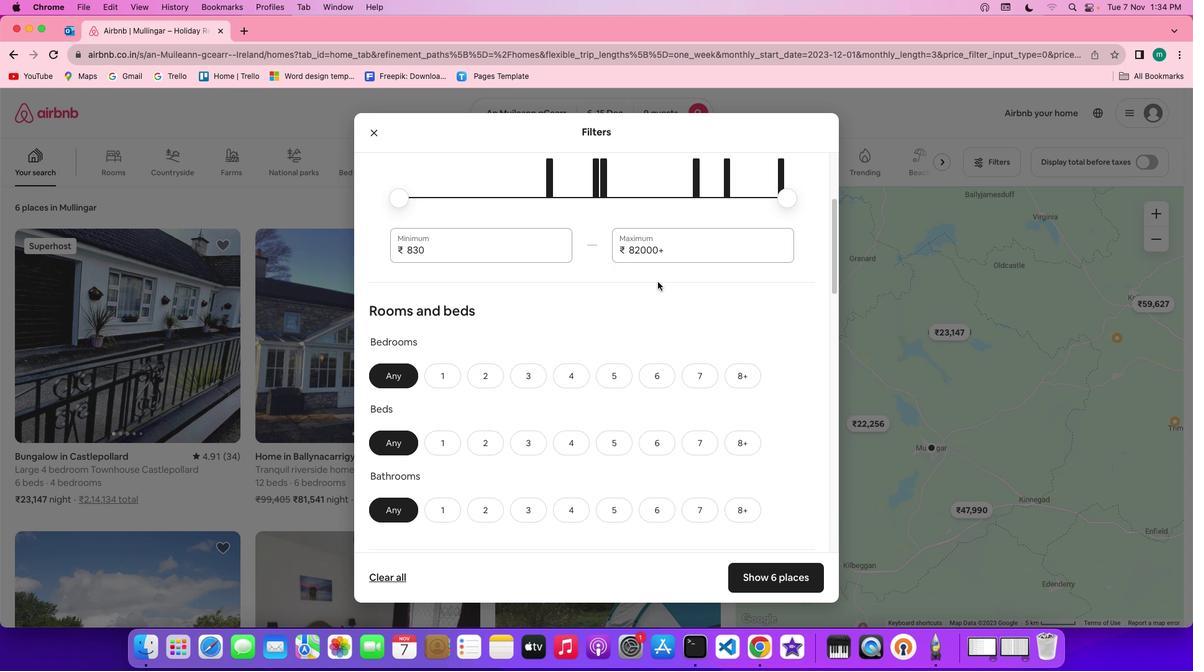 
Action: Mouse scrolled (658, 281) with delta (0, 0)
Screenshot: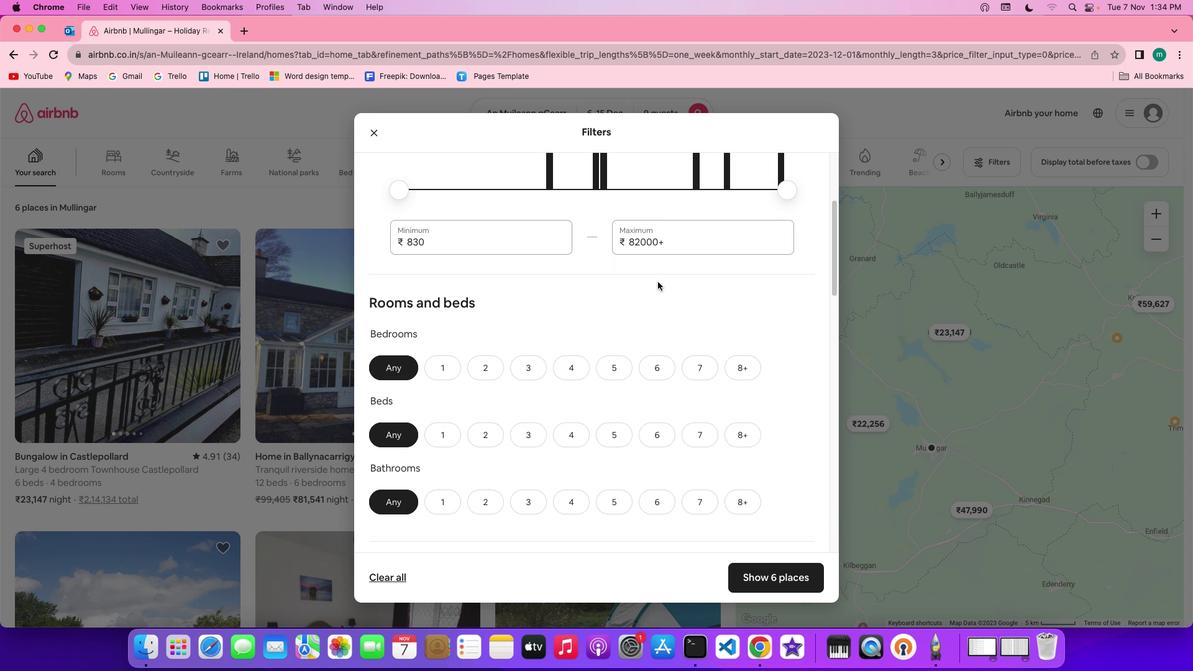 
Action: Mouse scrolled (658, 281) with delta (0, 0)
Screenshot: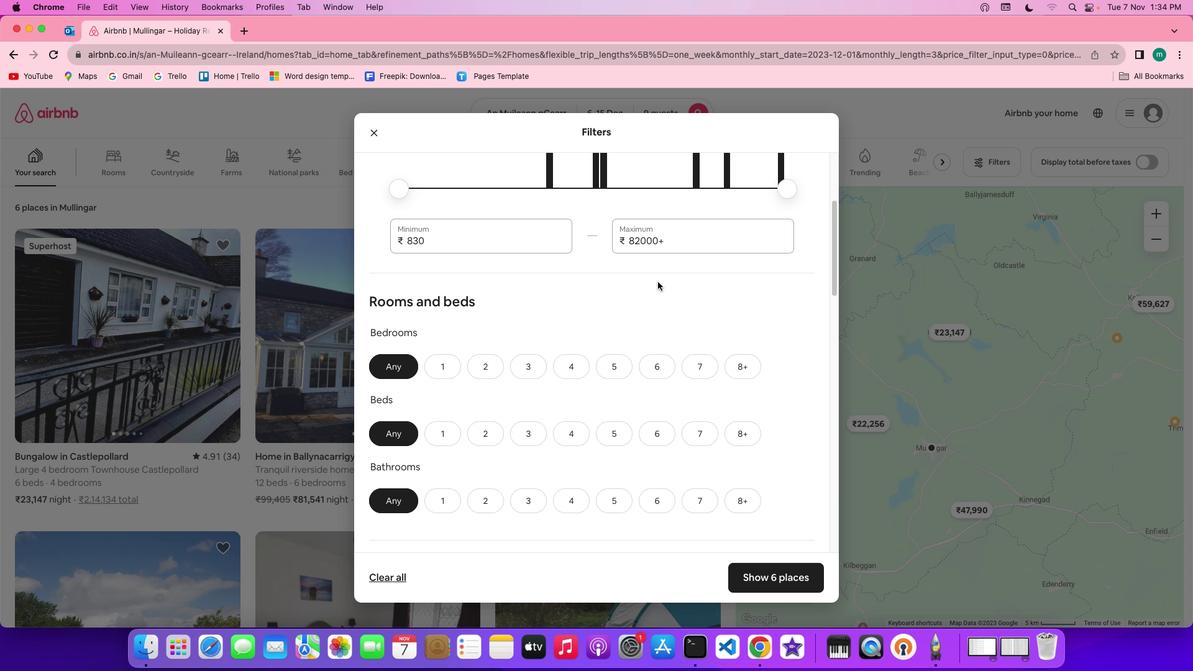 
Action: Mouse moved to (630, 294)
Screenshot: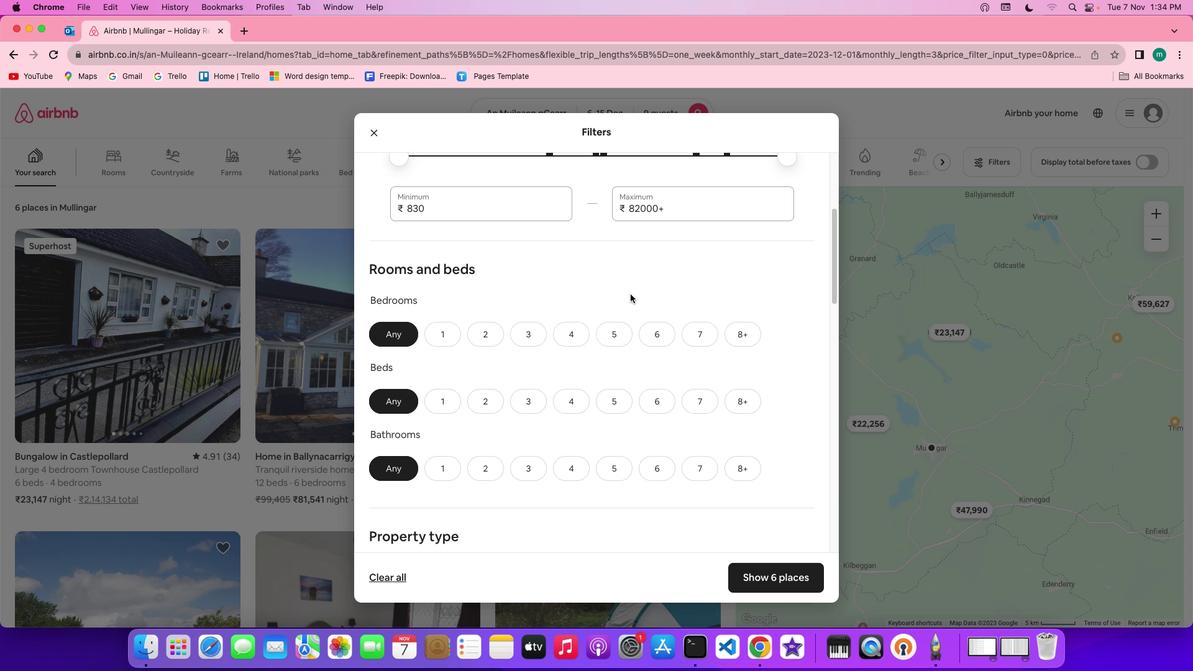 
Action: Mouse scrolled (630, 294) with delta (0, 0)
Screenshot: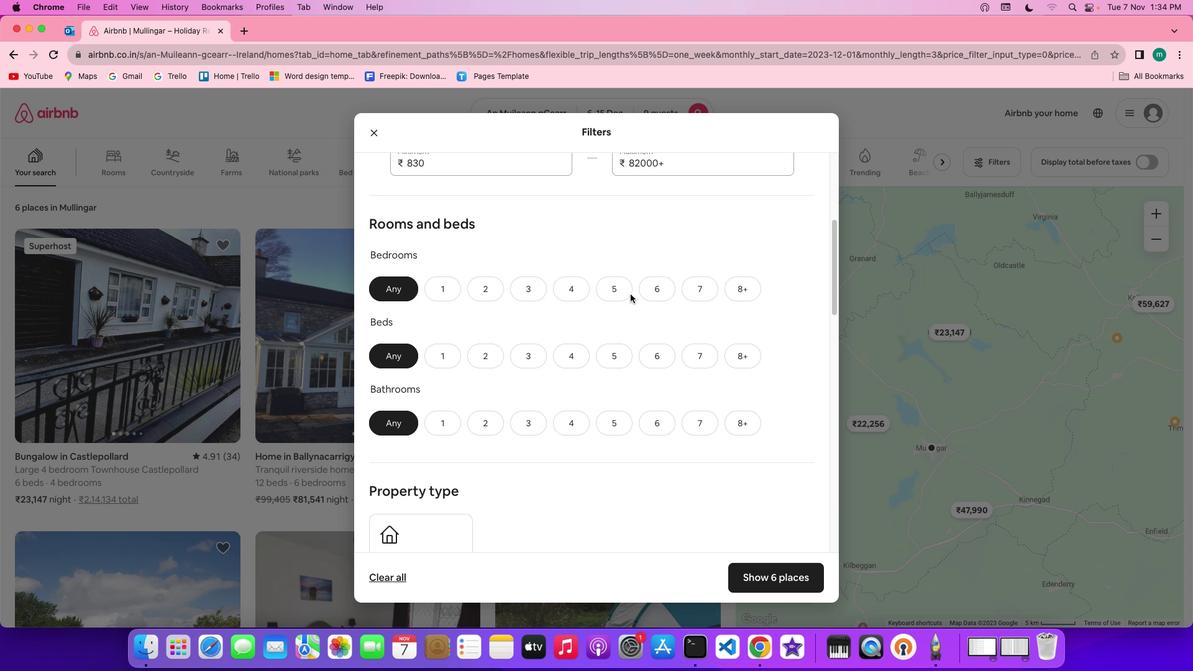 
Action: Mouse scrolled (630, 294) with delta (0, 0)
Screenshot: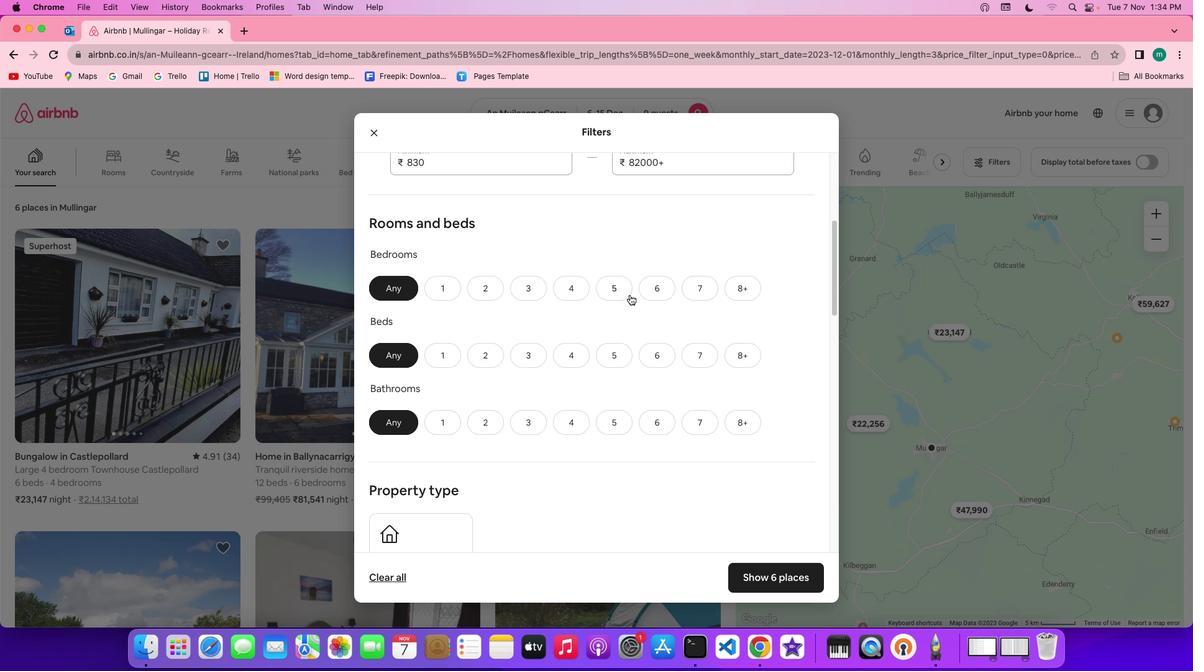 
Action: Mouse scrolled (630, 294) with delta (0, -1)
Screenshot: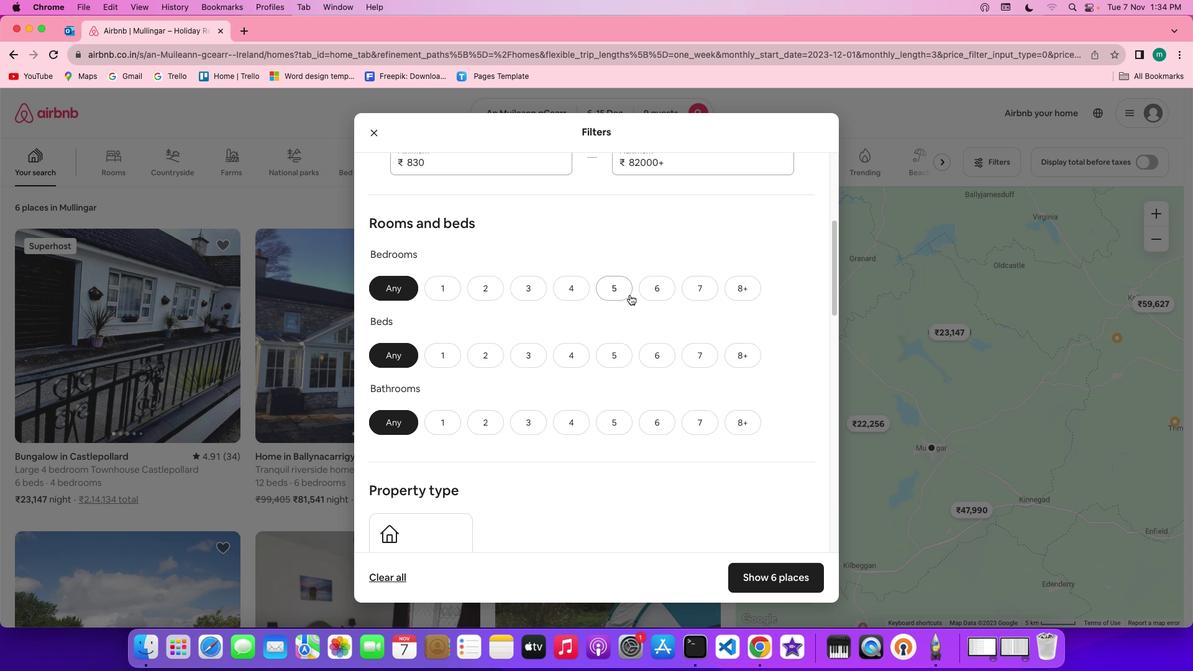 
Action: Mouse moved to (626, 292)
Screenshot: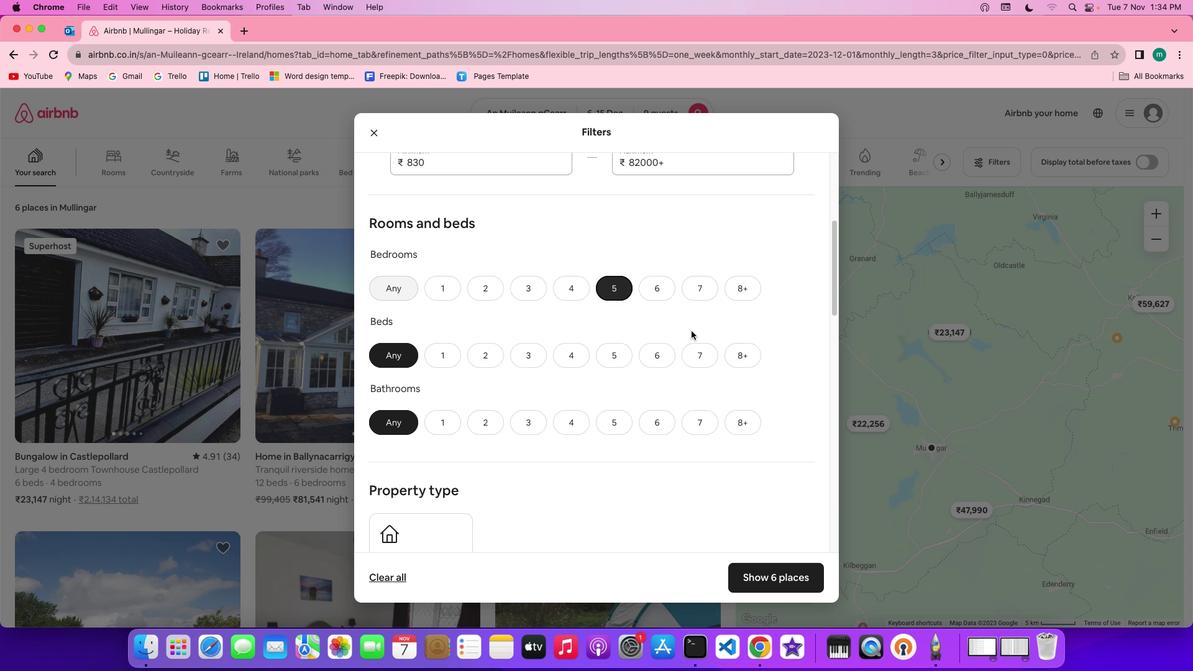 
Action: Mouse pressed left at (626, 292)
Screenshot: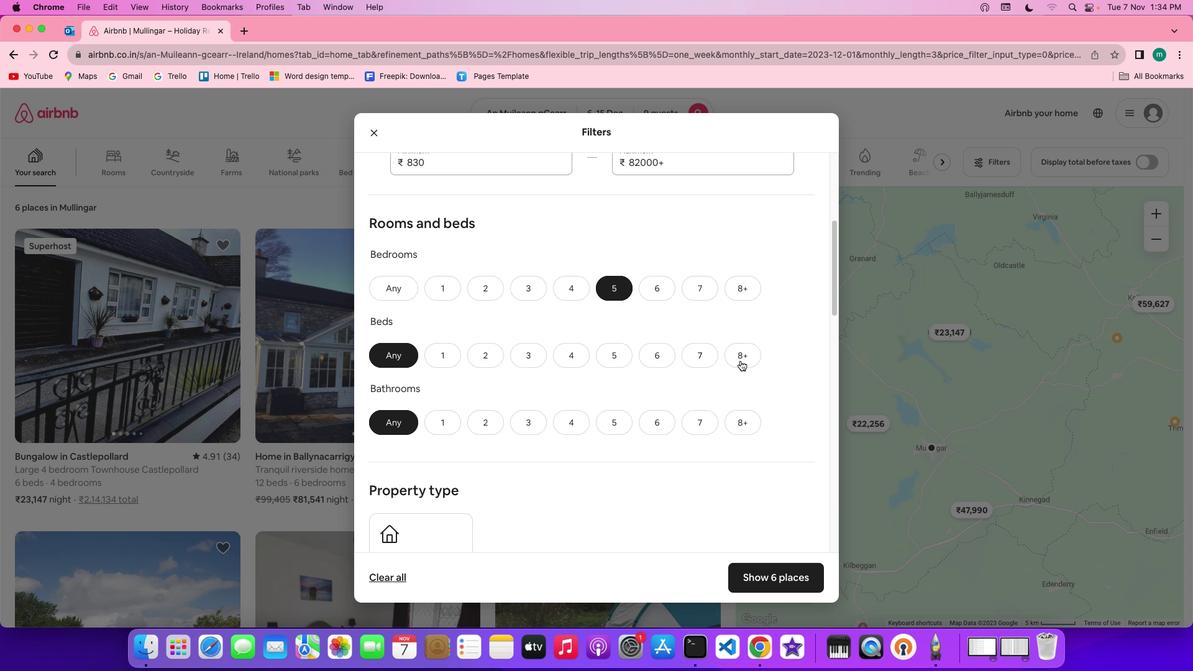
Action: Mouse moved to (745, 361)
Screenshot: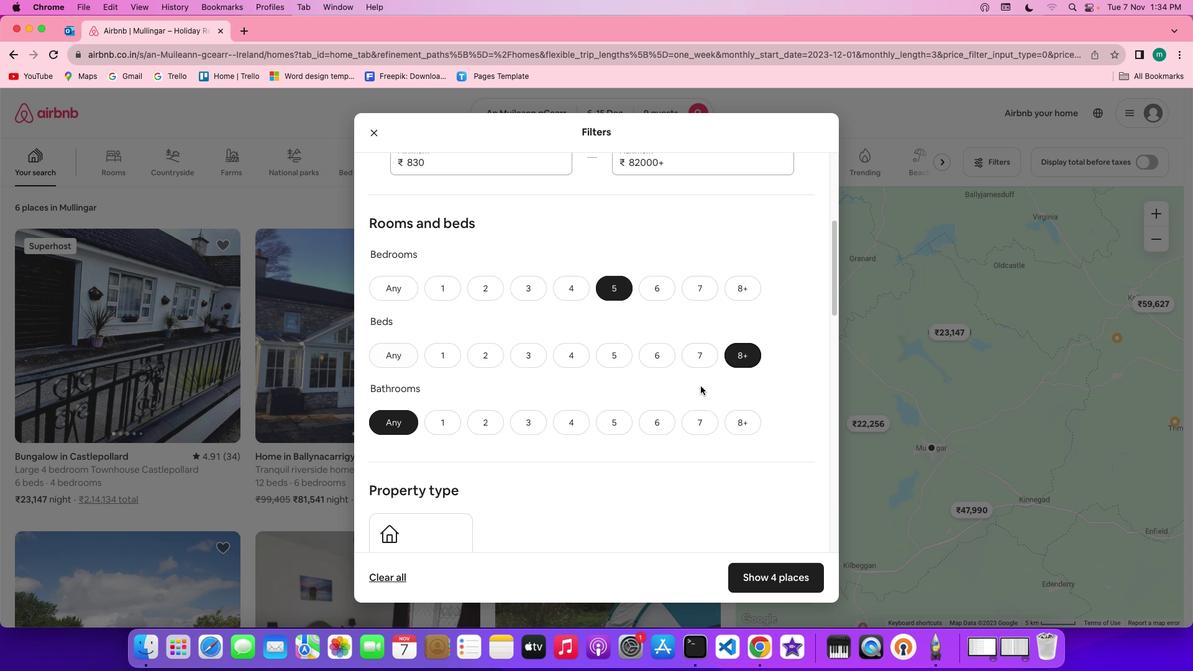
Action: Mouse pressed left at (745, 361)
Screenshot: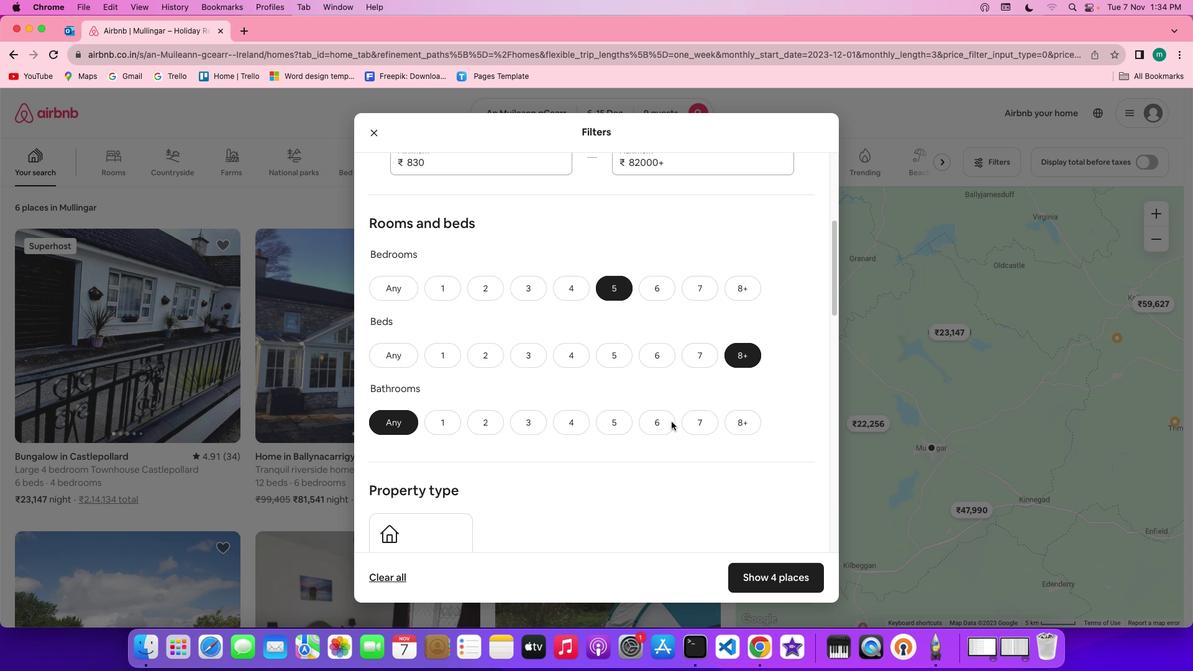 
Action: Mouse moved to (617, 415)
Screenshot: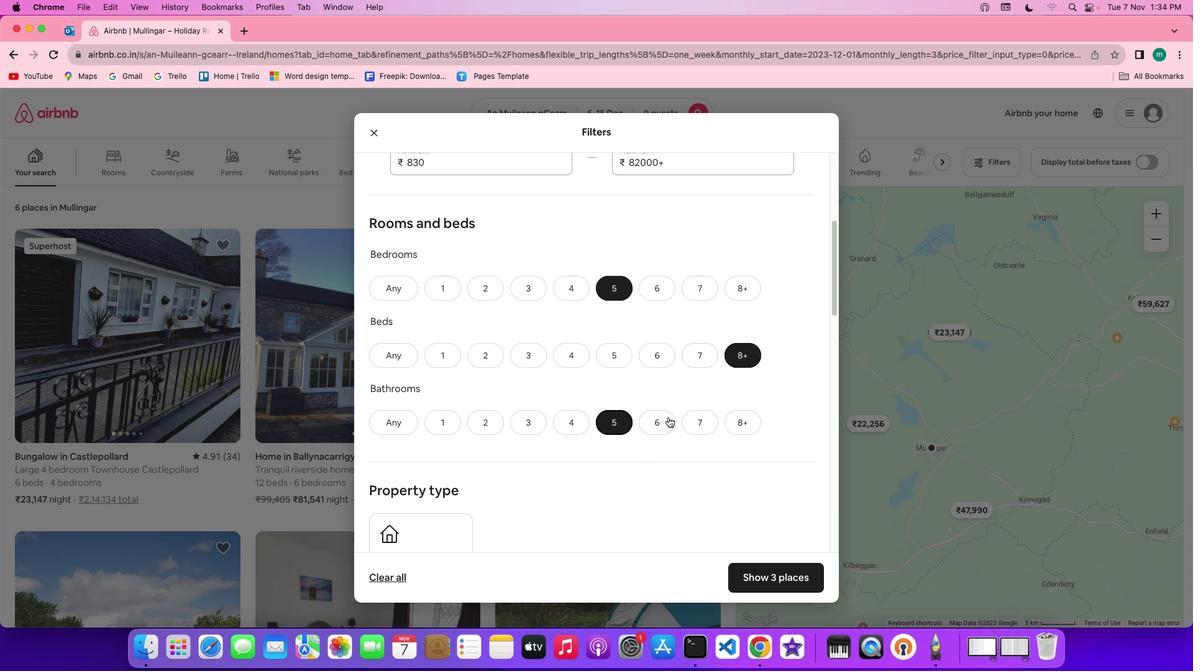 
Action: Mouse pressed left at (617, 415)
Screenshot: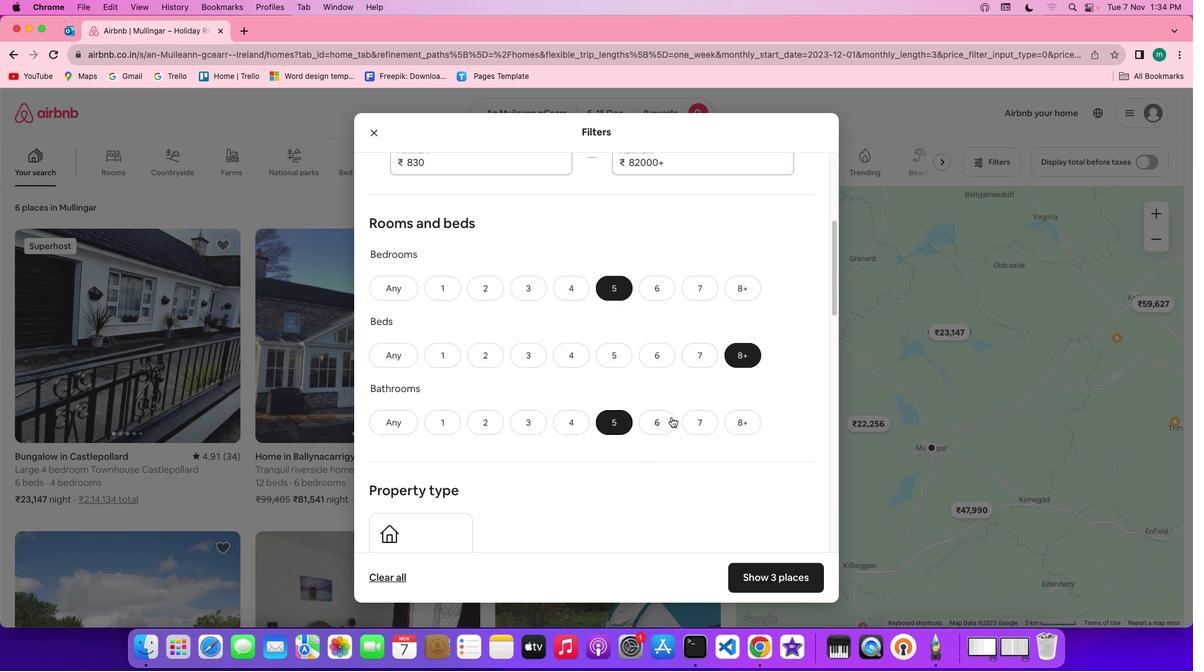 
Action: Mouse moved to (687, 415)
Screenshot: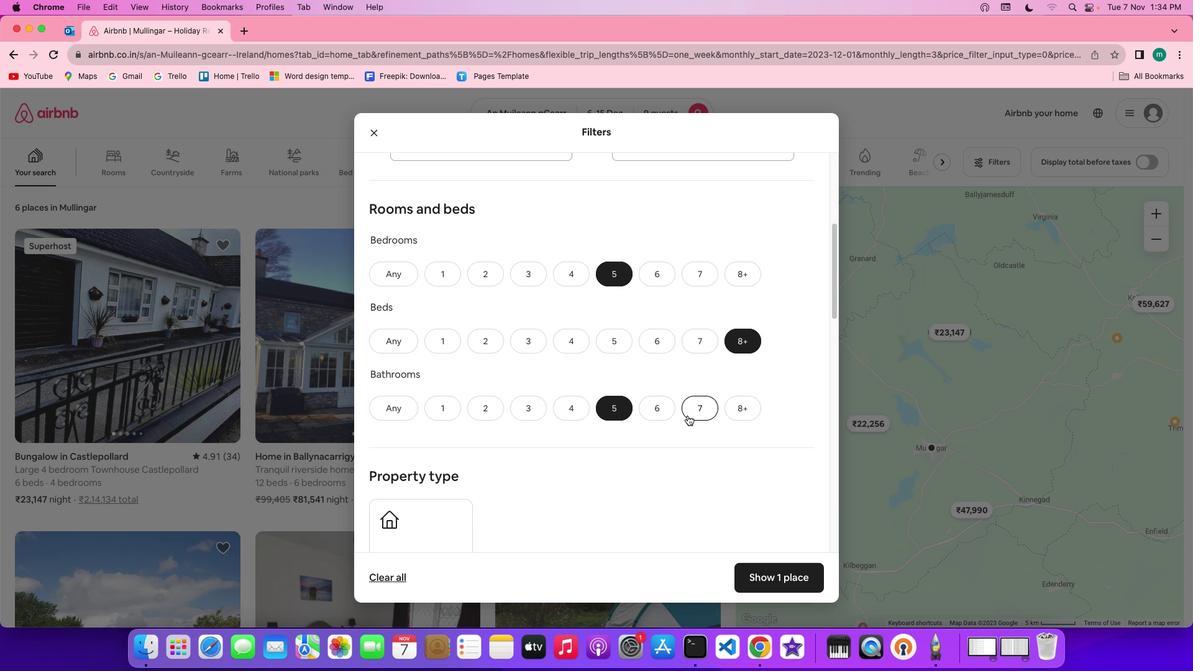 
Action: Mouse scrolled (687, 415) with delta (0, 0)
Screenshot: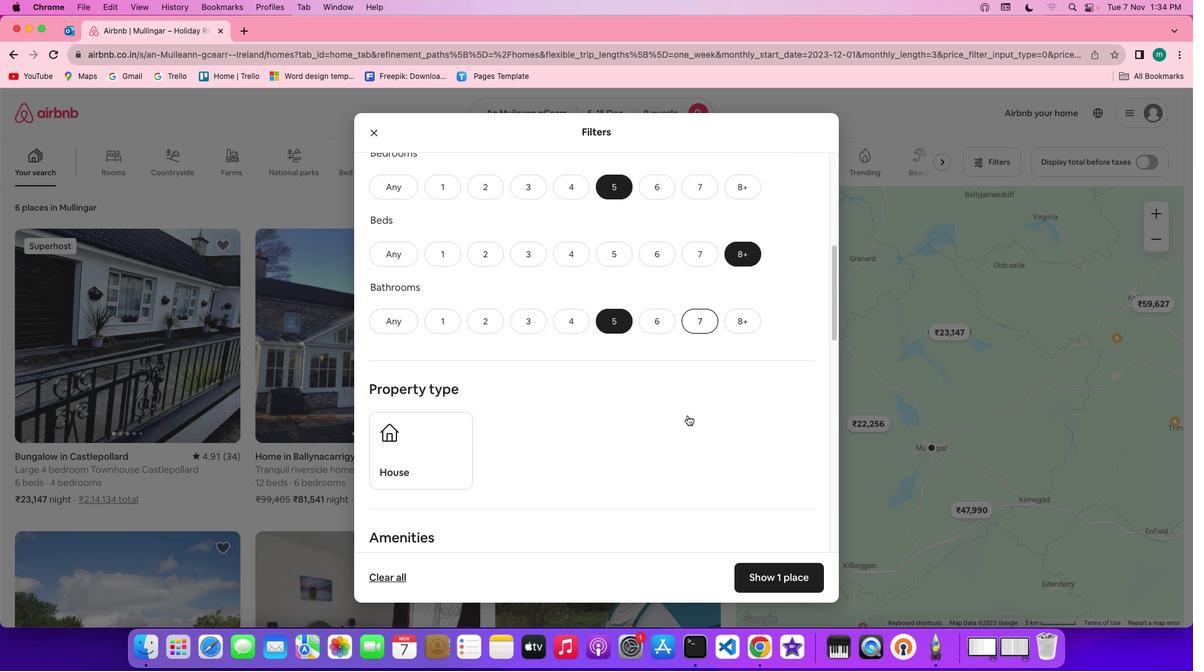 
Action: Mouse scrolled (687, 415) with delta (0, 0)
Screenshot: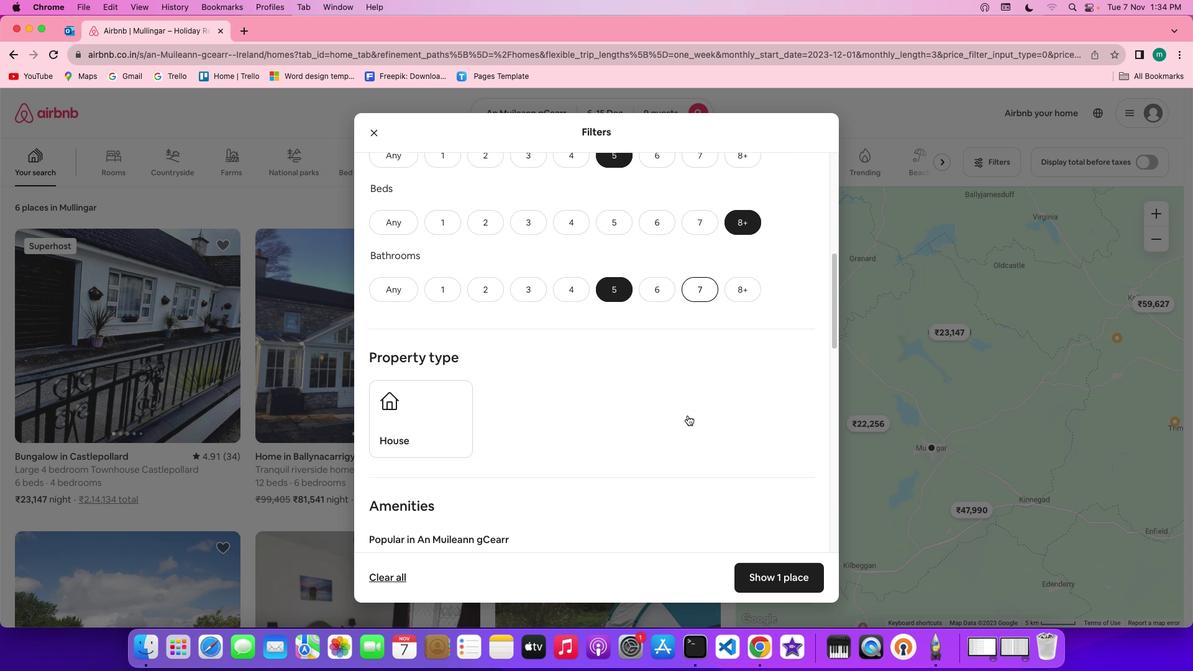 
Action: Mouse scrolled (687, 415) with delta (0, -1)
Screenshot: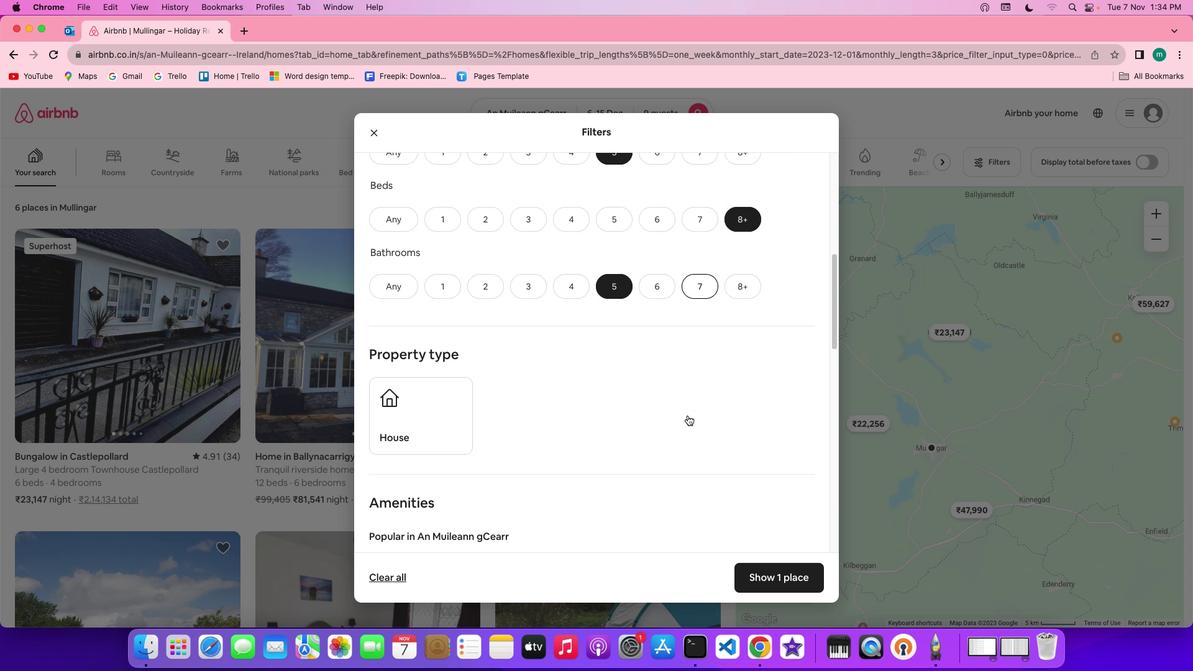 
Action: Mouse scrolled (687, 415) with delta (0, -1)
Screenshot: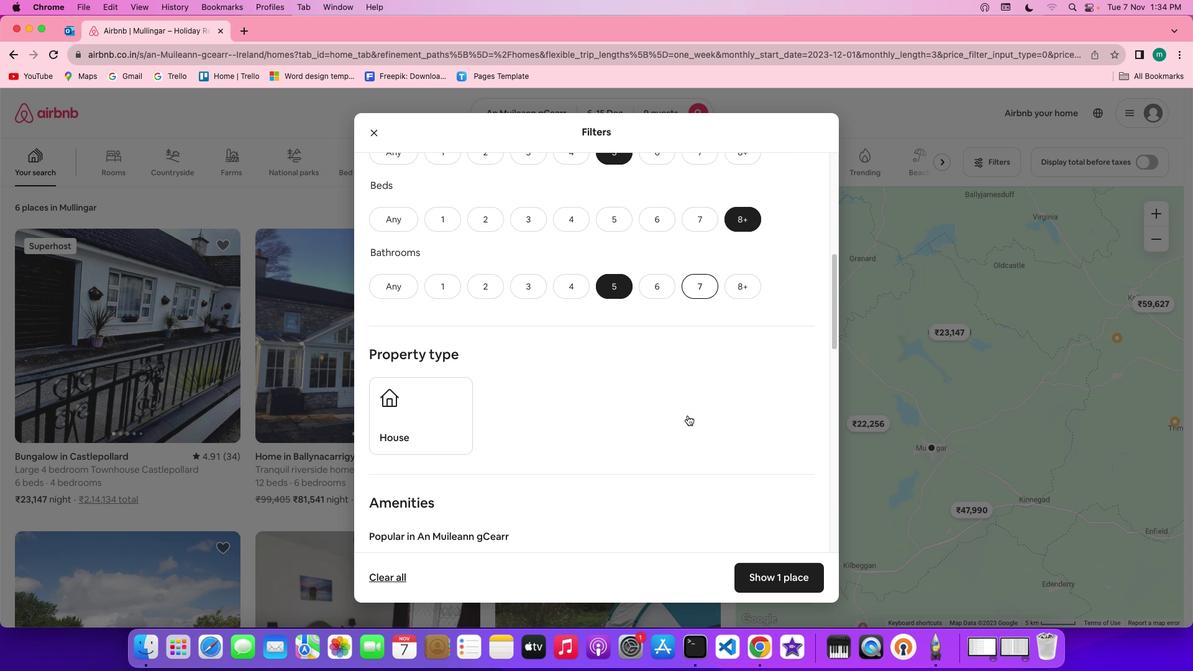 
Action: Mouse scrolled (687, 415) with delta (0, 0)
Screenshot: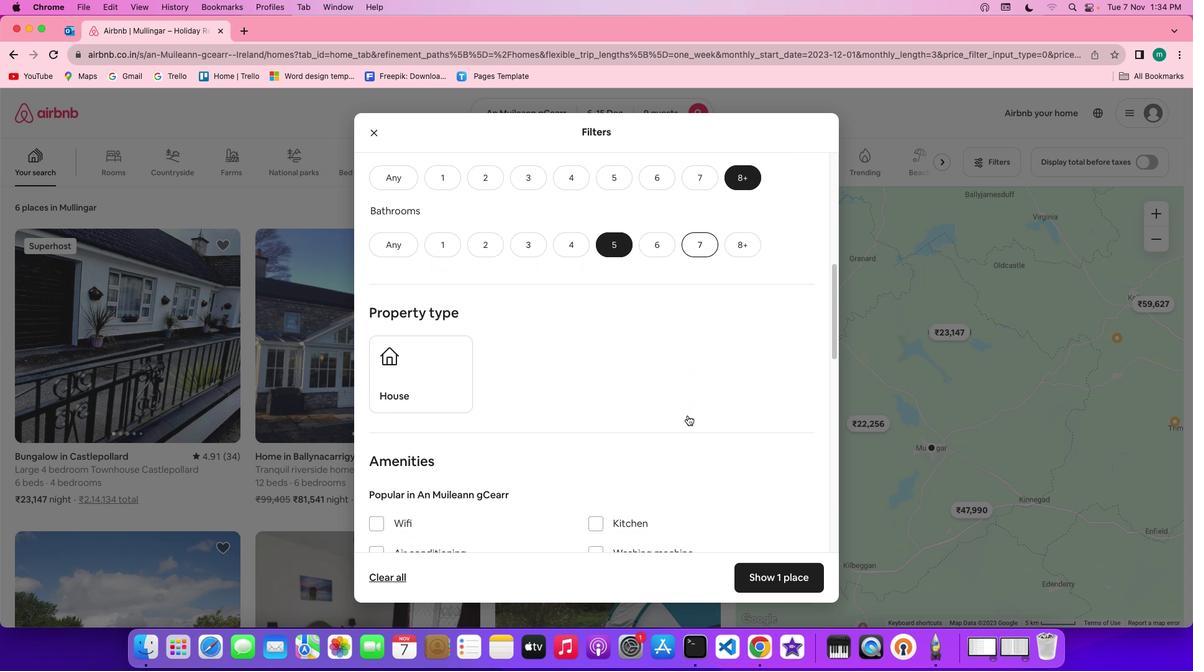 
Action: Mouse scrolled (687, 415) with delta (0, 0)
Screenshot: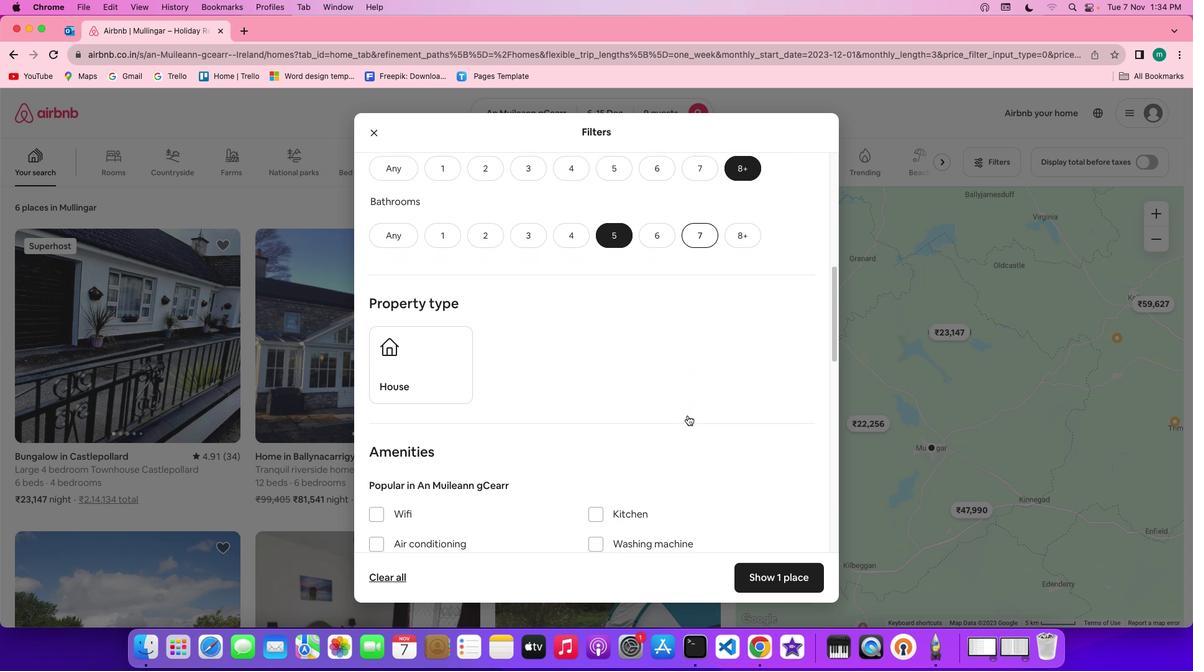 
Action: Mouse scrolled (687, 415) with delta (0, 0)
Screenshot: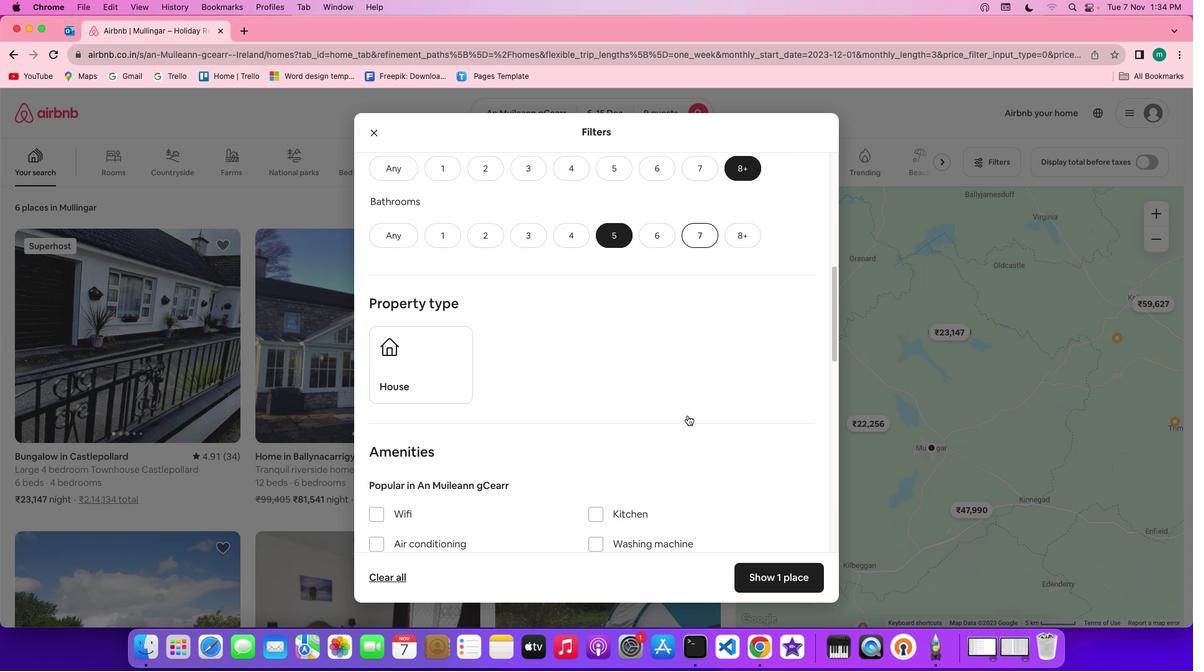
Action: Mouse scrolled (687, 415) with delta (0, 0)
Screenshot: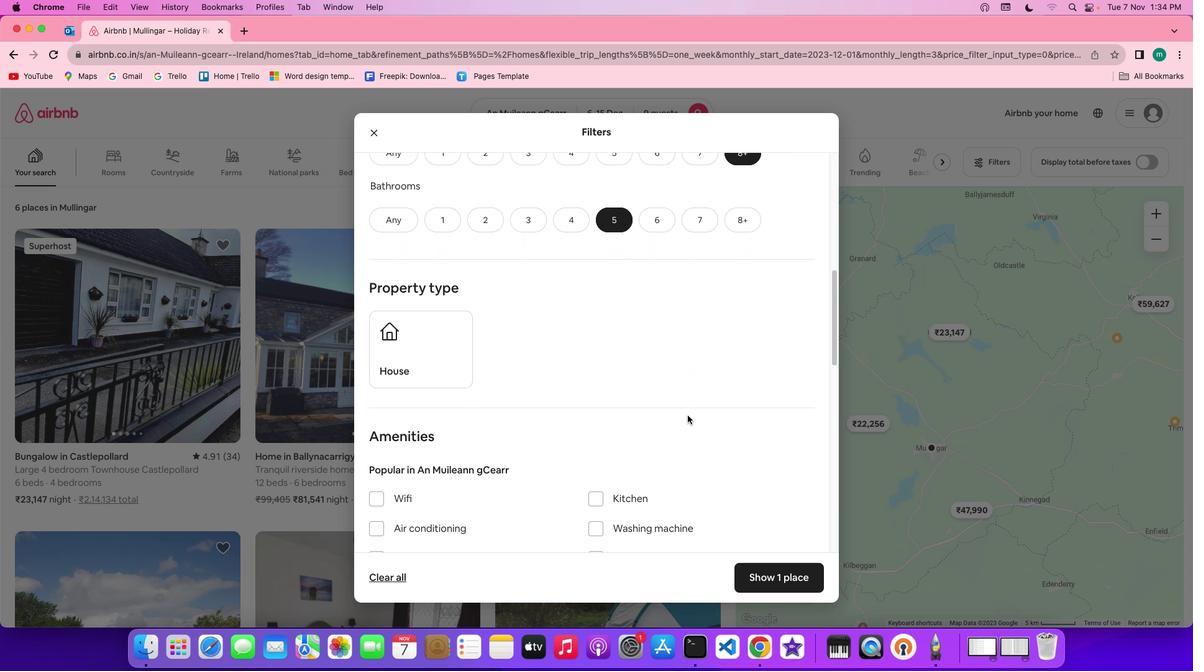 
Action: Mouse scrolled (687, 415) with delta (0, 0)
Screenshot: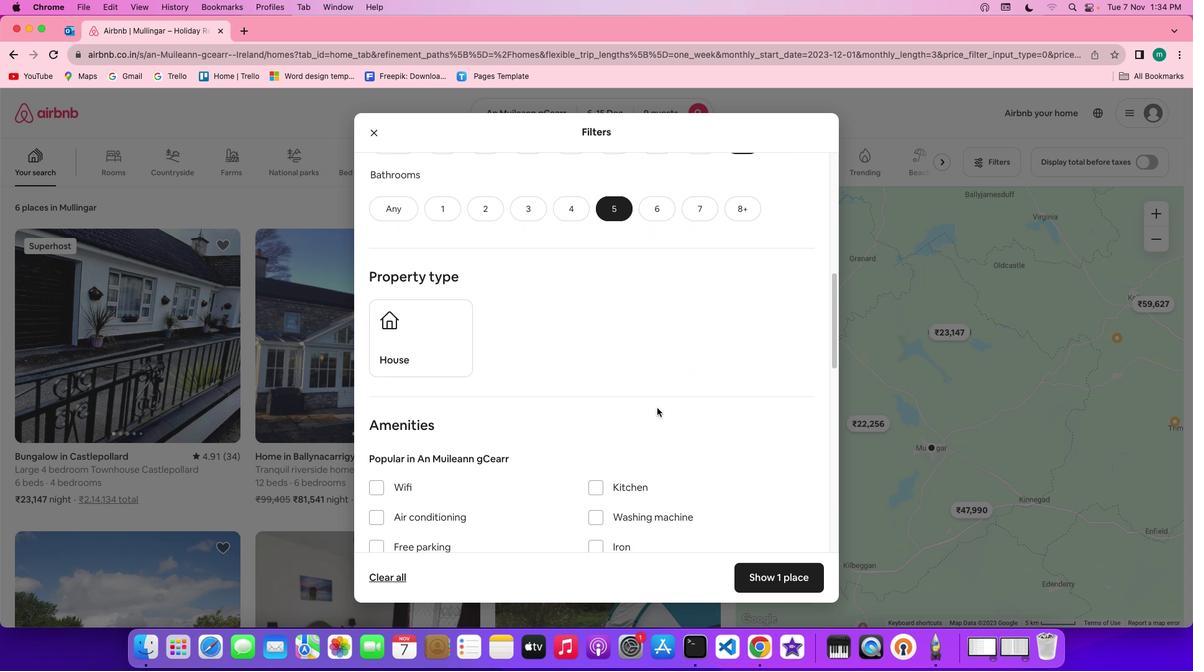 
Action: Mouse scrolled (687, 415) with delta (0, 0)
Screenshot: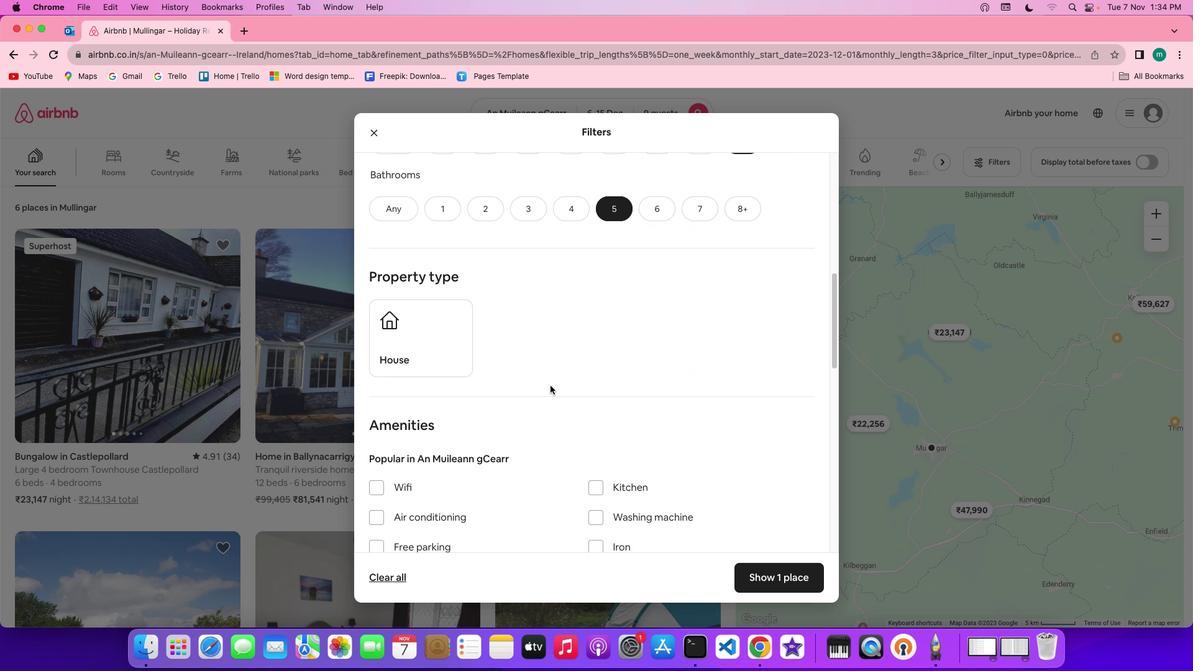 
Action: Mouse moved to (596, 376)
Screenshot: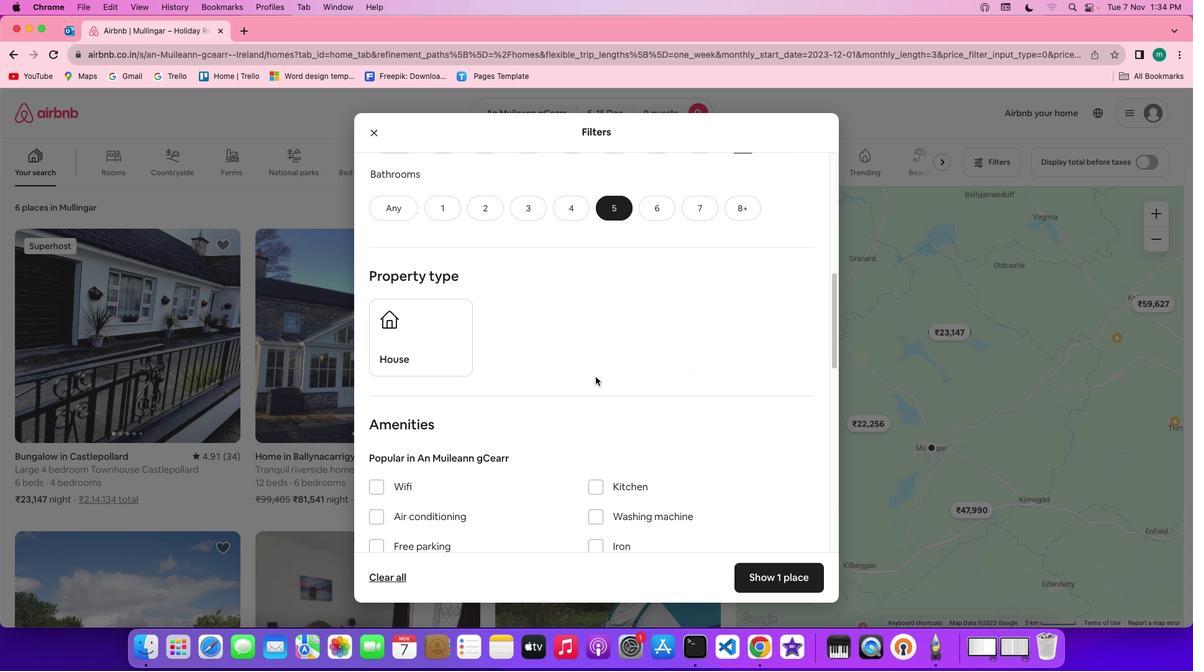
Action: Mouse scrolled (596, 376) with delta (0, 0)
Screenshot: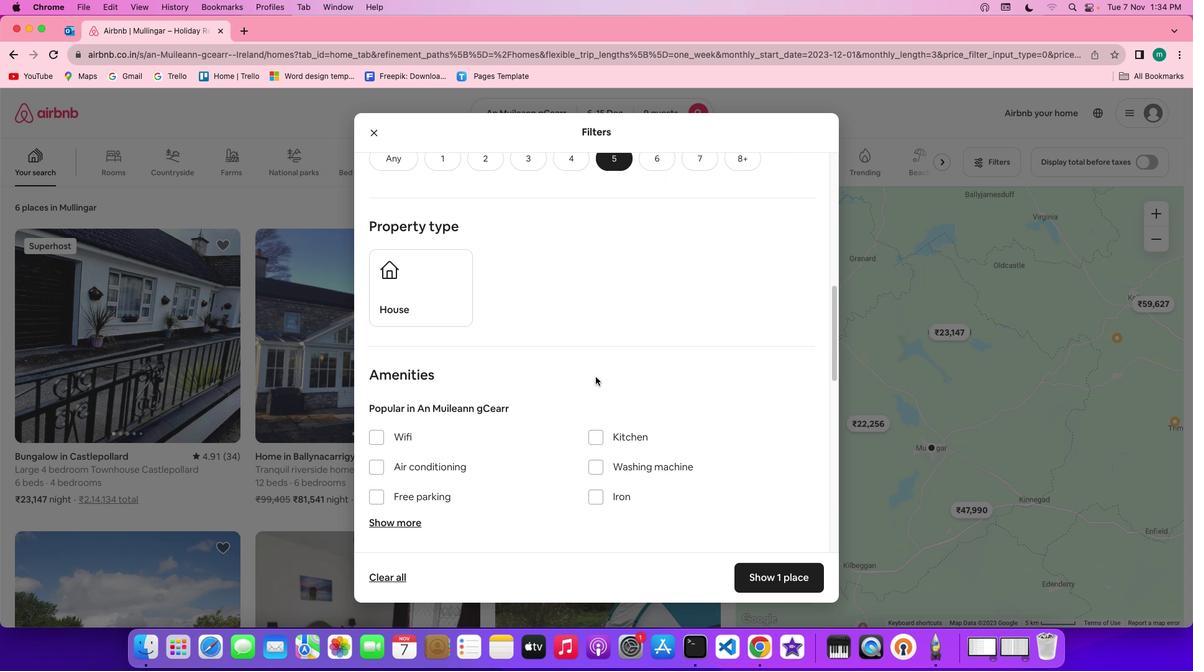 
Action: Mouse scrolled (596, 376) with delta (0, 0)
Screenshot: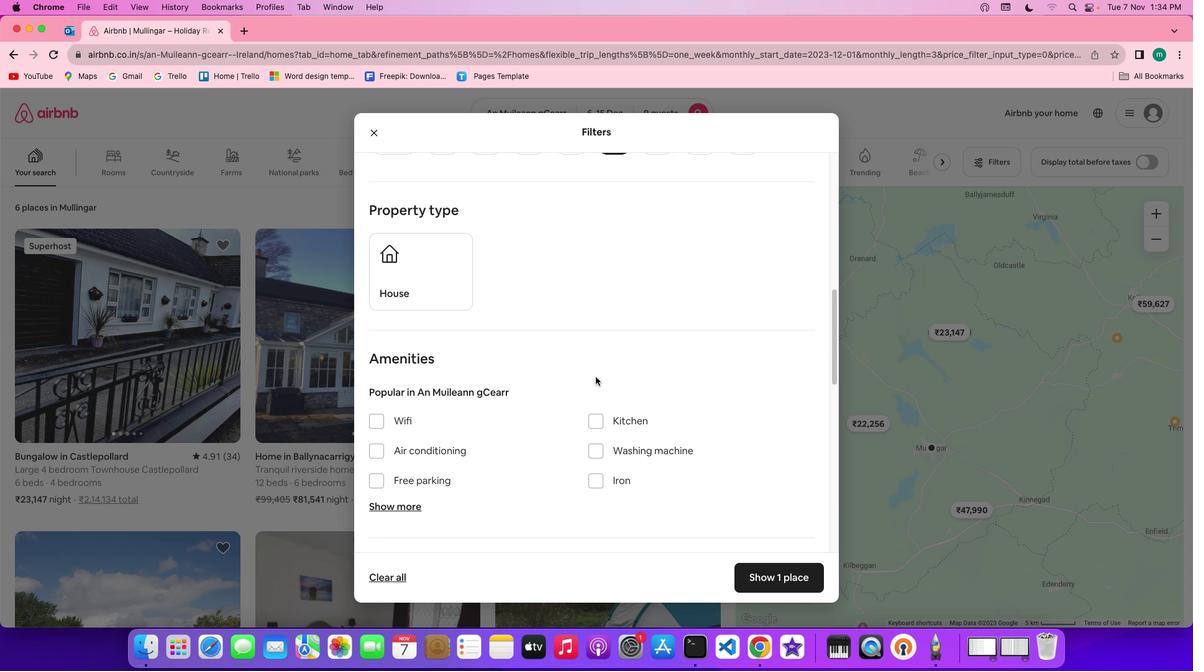 
Action: Mouse scrolled (596, 376) with delta (0, 0)
Screenshot: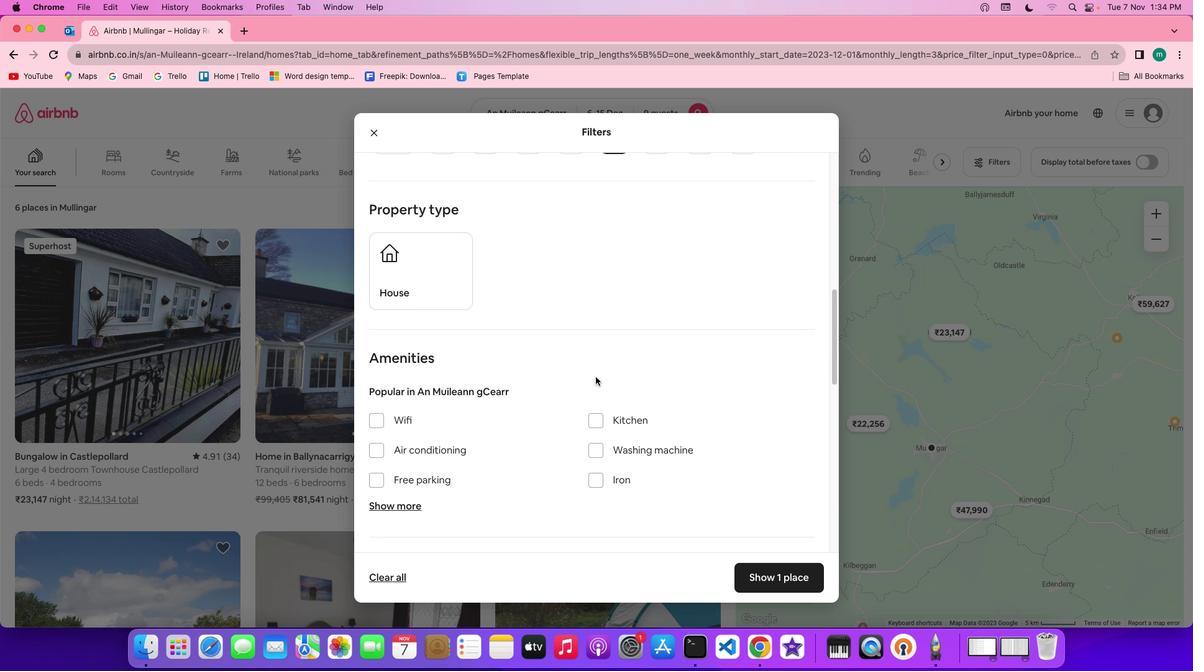 
Action: Mouse scrolled (596, 376) with delta (0, 0)
Screenshot: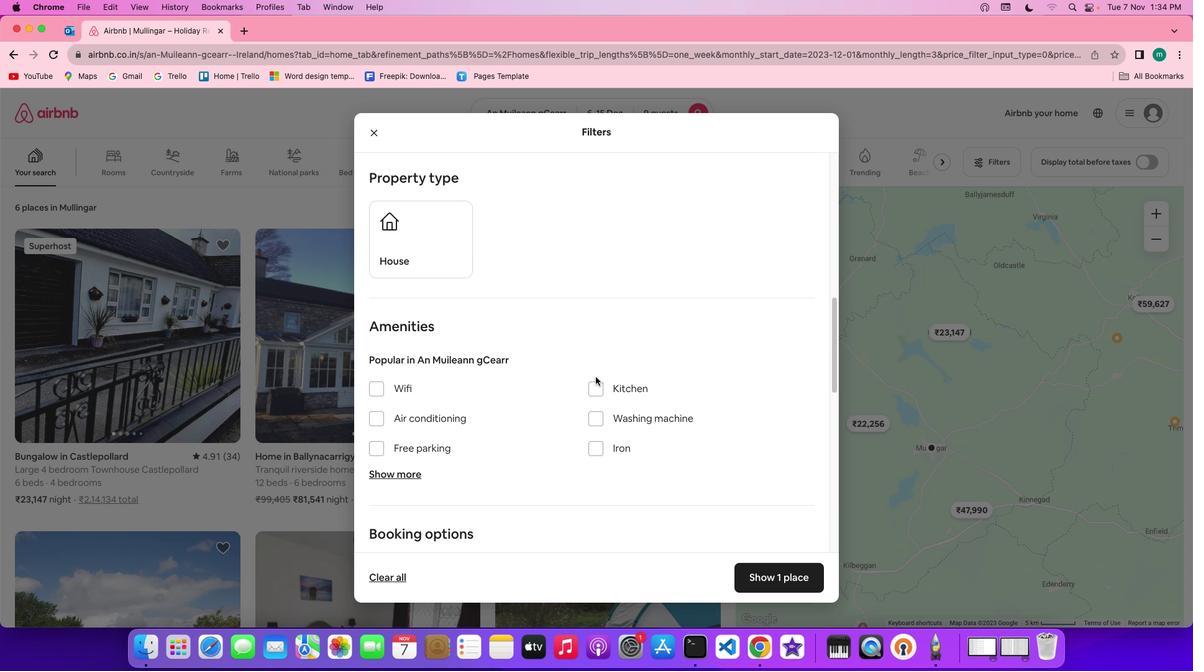 
Action: Mouse scrolled (596, 376) with delta (0, 0)
Screenshot: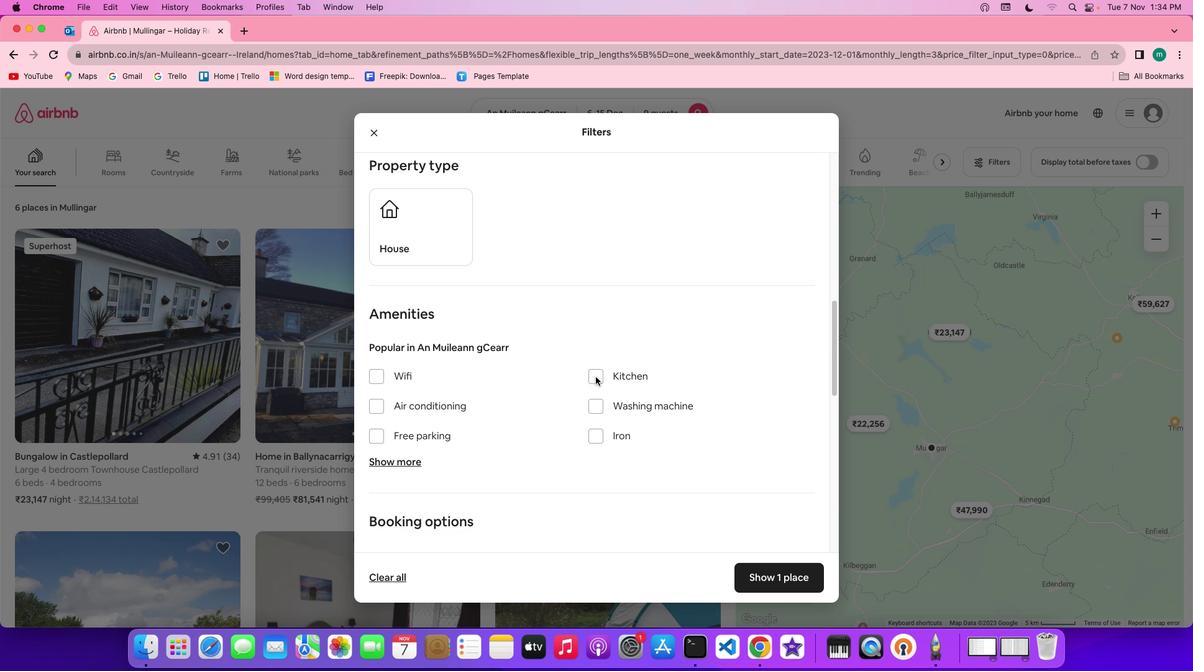 
Action: Mouse scrolled (596, 376) with delta (0, 0)
Screenshot: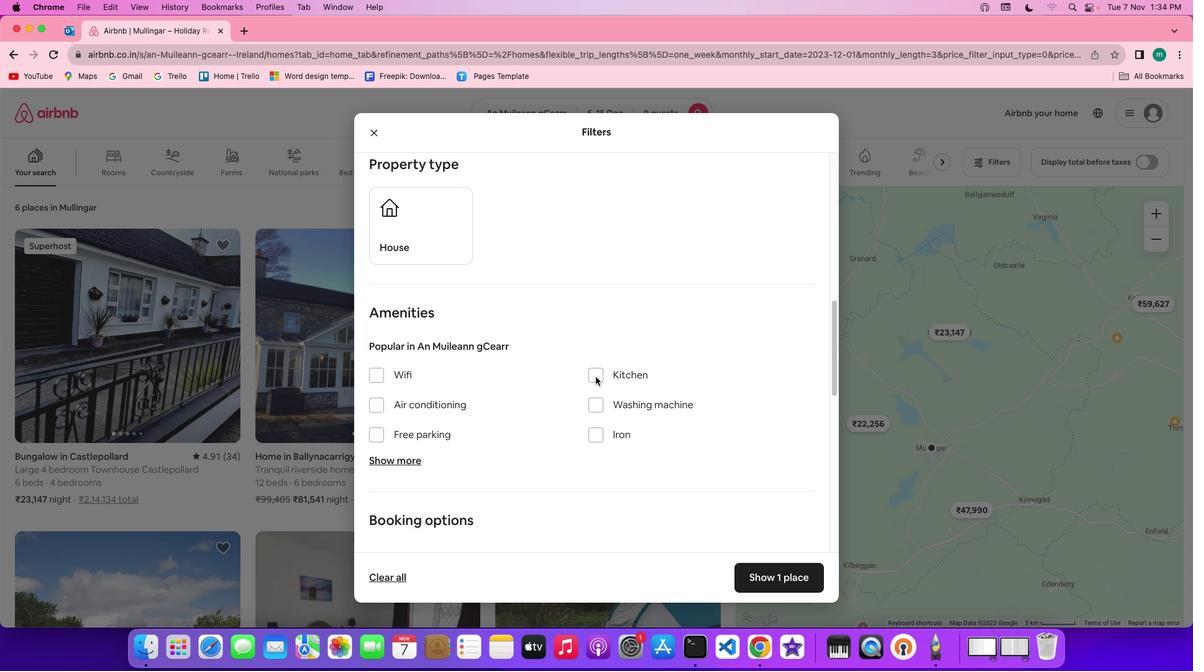 
Action: Mouse scrolled (596, 376) with delta (0, 0)
Screenshot: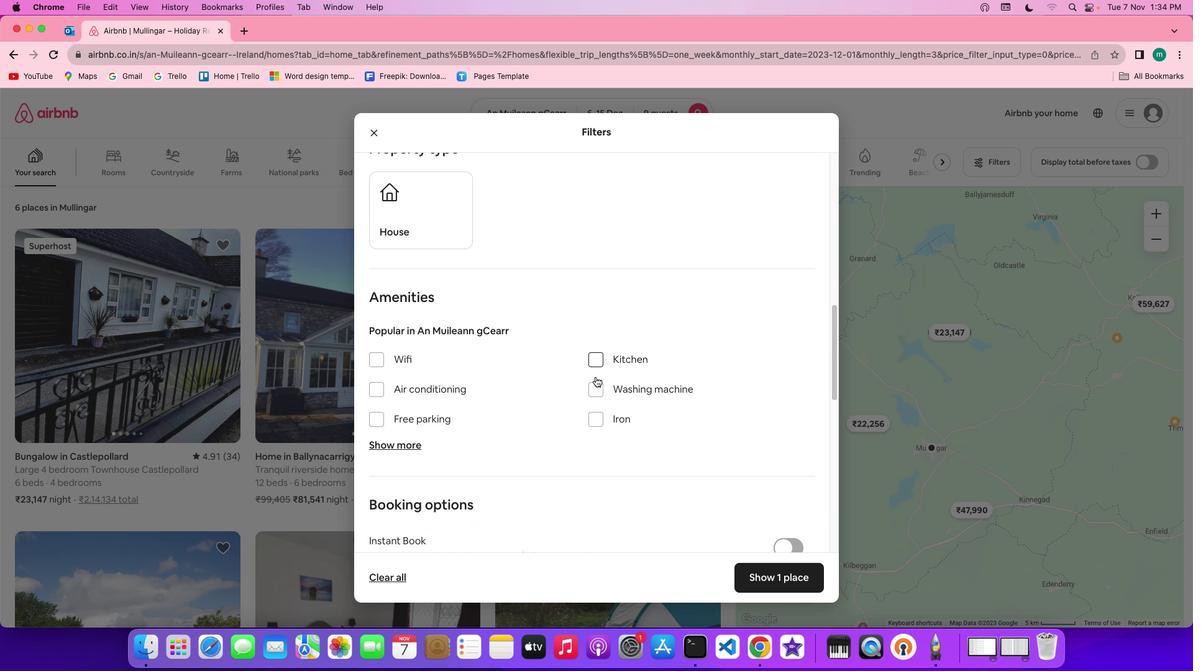 
Action: Mouse scrolled (596, 376) with delta (0, 0)
Screenshot: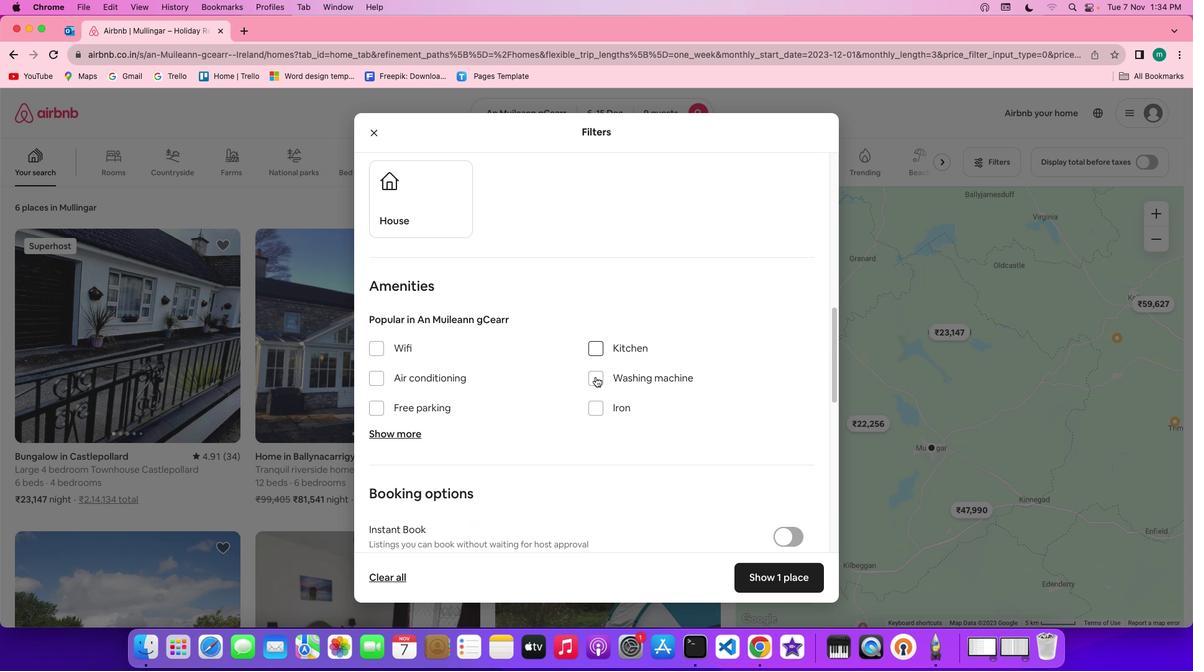 
Action: Mouse scrolled (596, 376) with delta (0, 0)
Screenshot: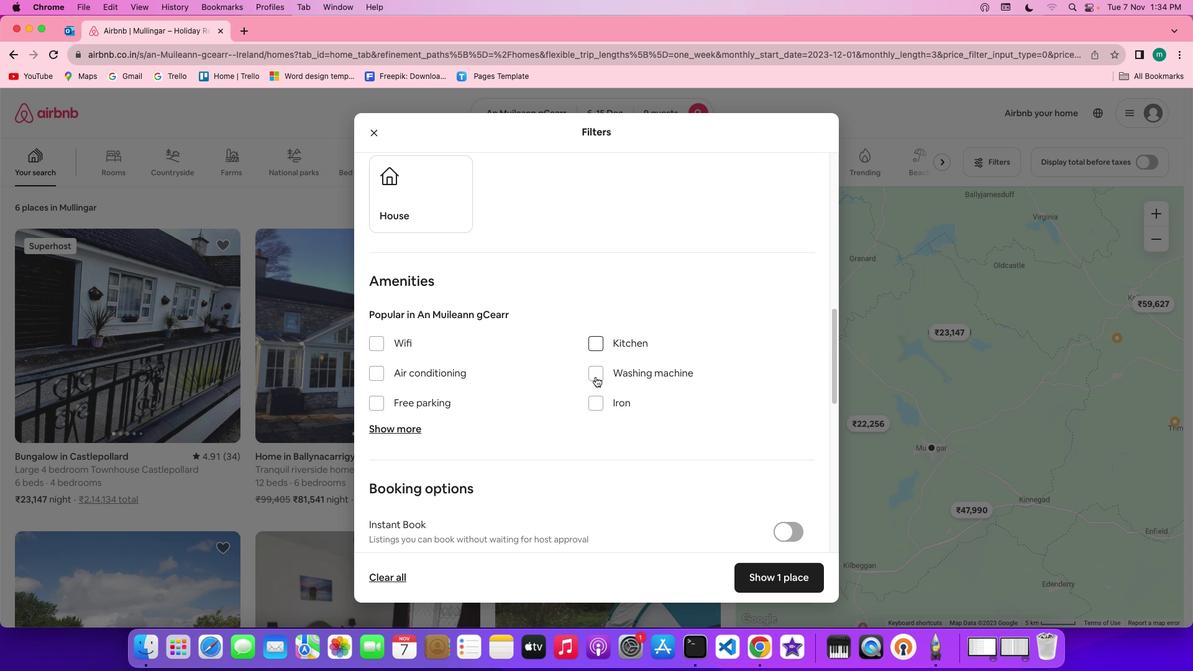 
Action: Mouse moved to (391, 336)
Screenshot: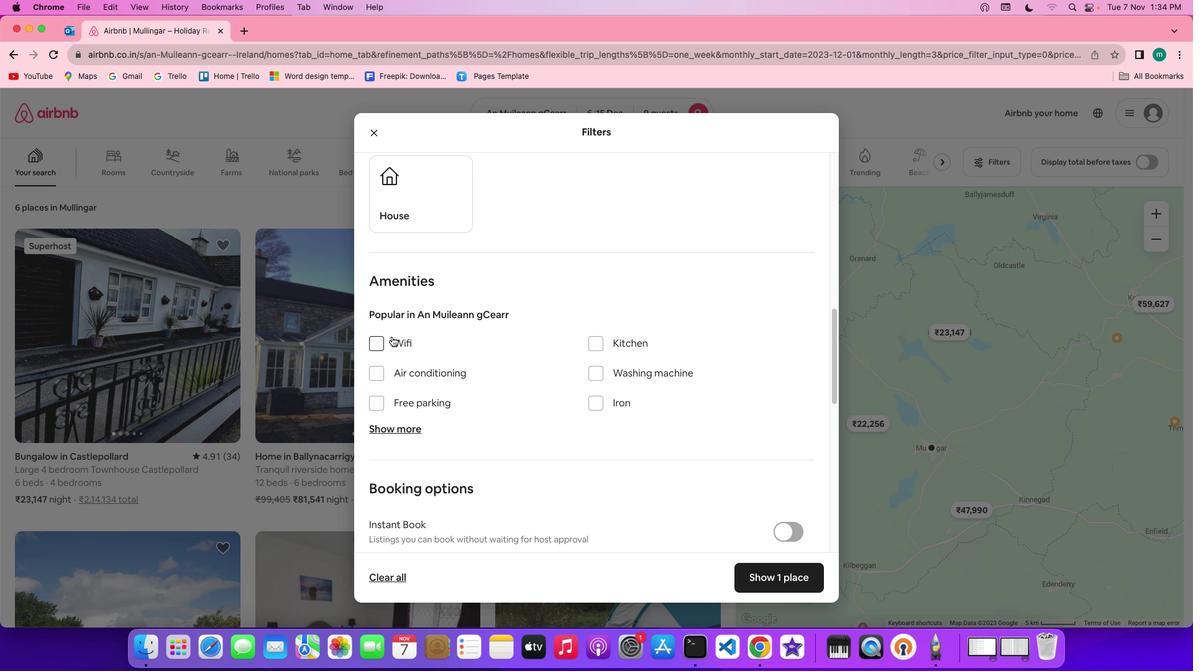 
Action: Mouse pressed left at (391, 336)
Screenshot: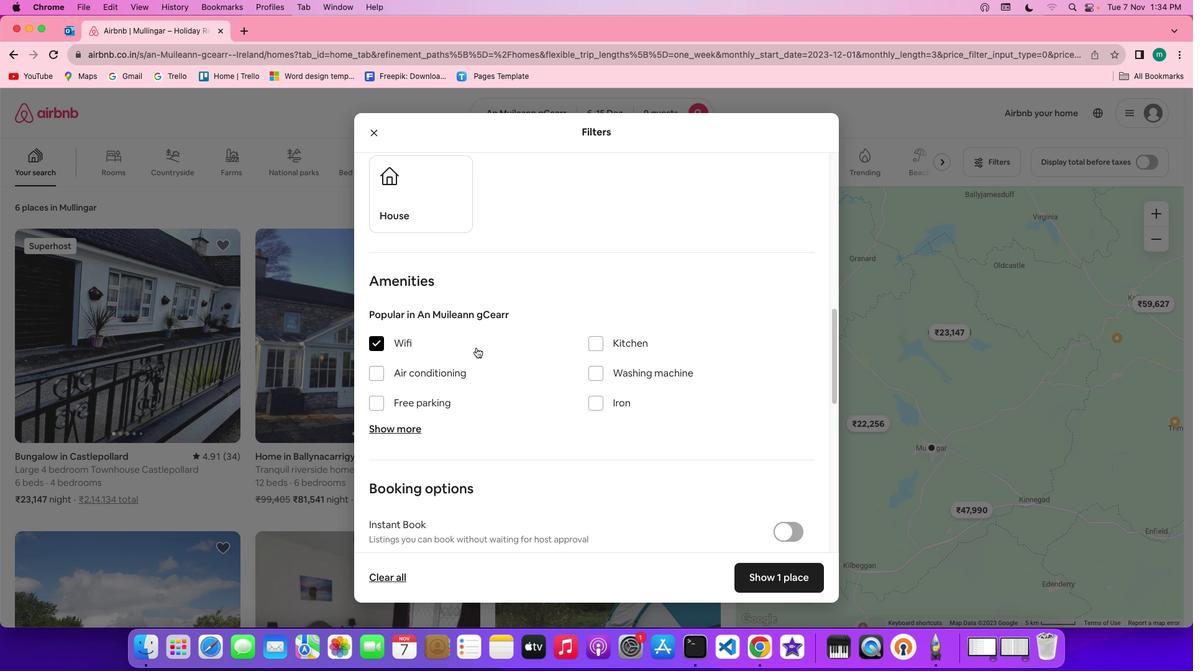 
Action: Mouse moved to (623, 361)
Screenshot: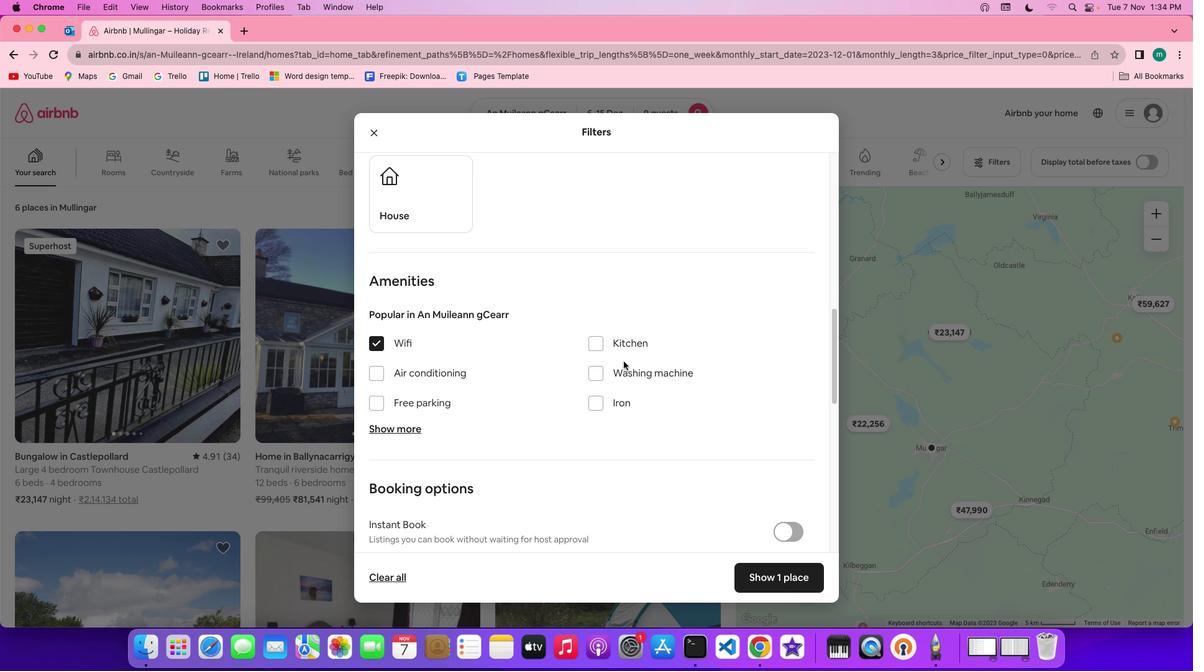 
Action: Mouse scrolled (623, 361) with delta (0, 0)
Screenshot: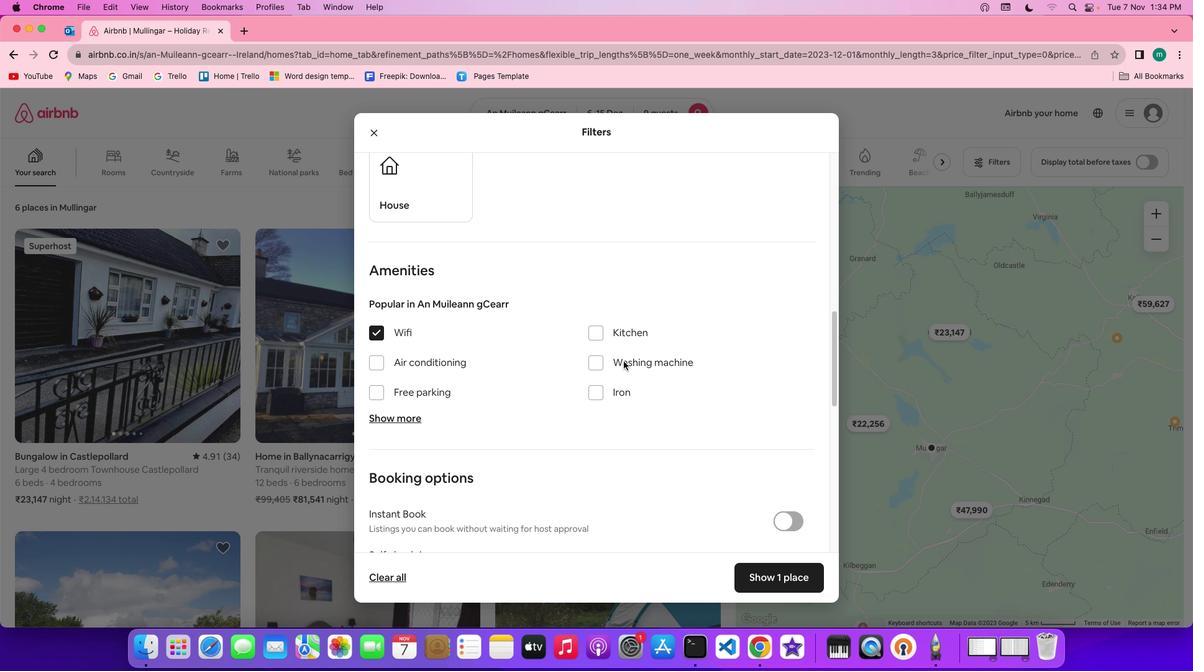 
Action: Mouse scrolled (623, 361) with delta (0, 0)
Screenshot: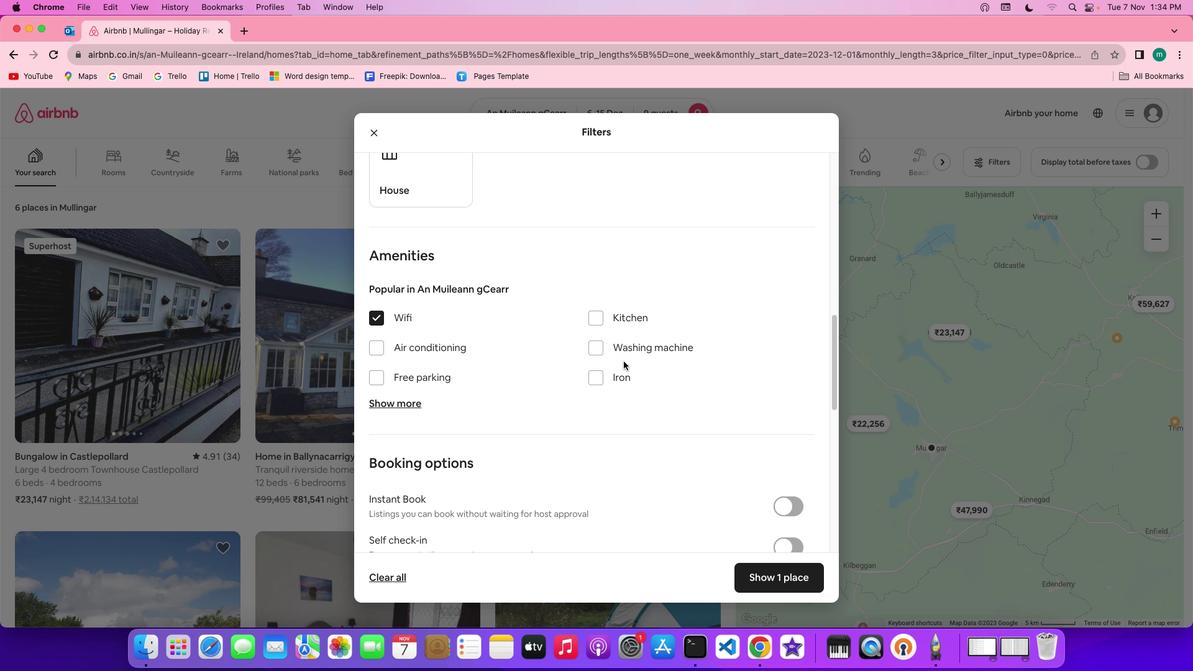 
Action: Mouse scrolled (623, 361) with delta (0, 0)
Screenshot: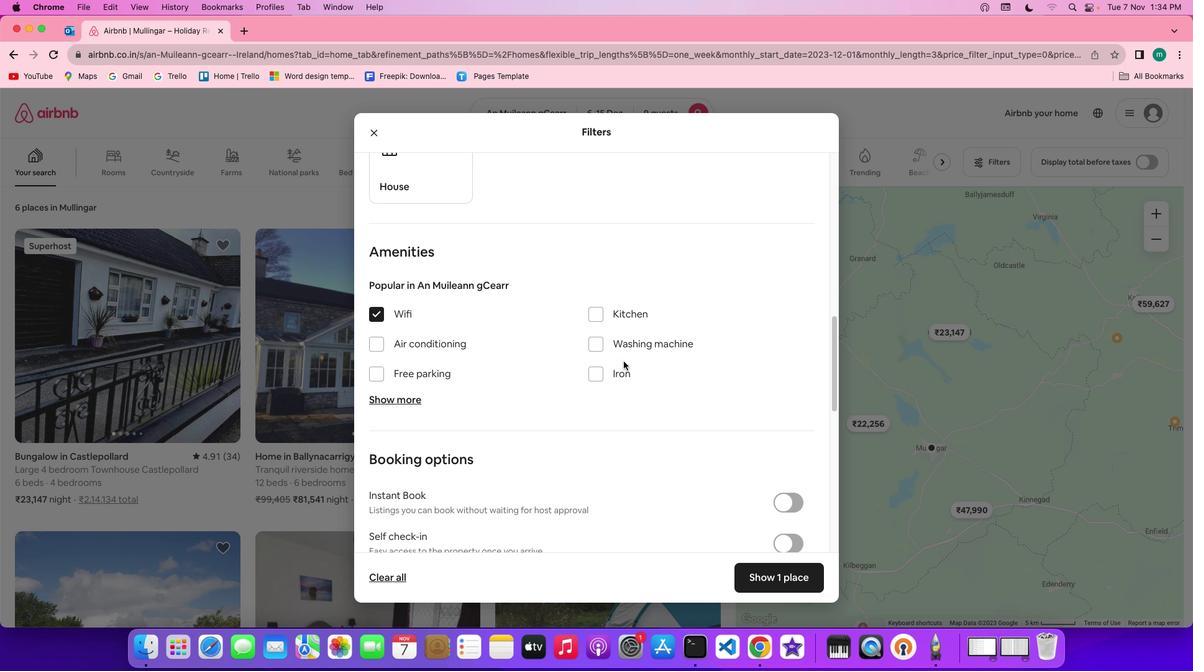 
Action: Mouse scrolled (623, 361) with delta (0, 0)
Screenshot: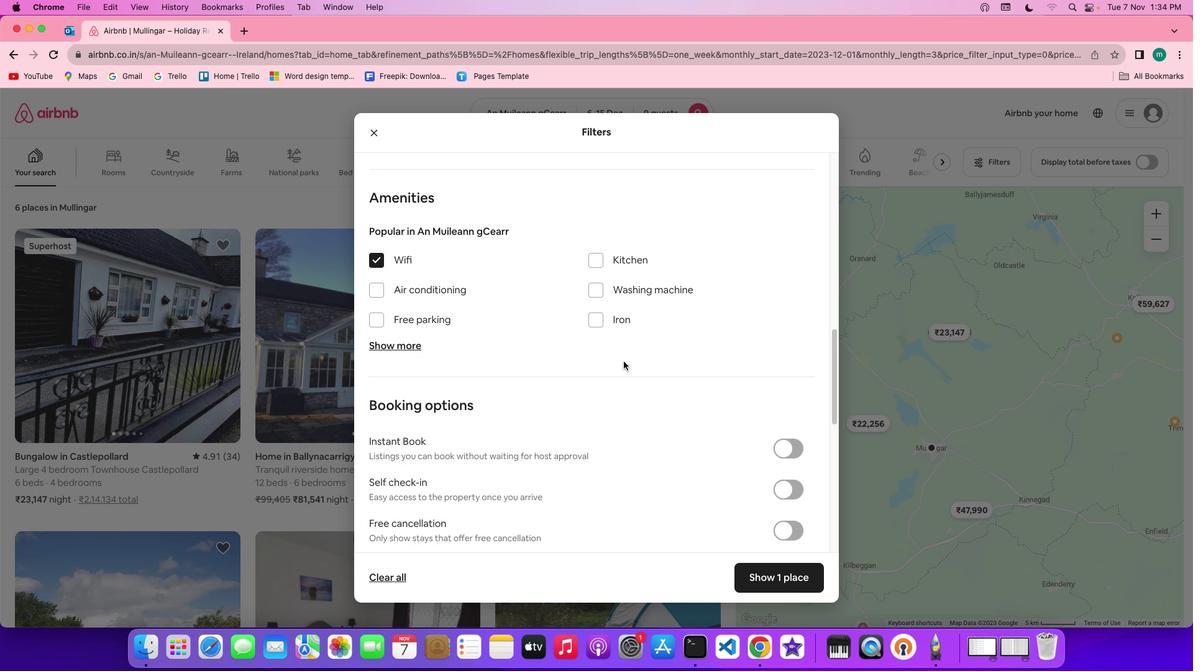 
Action: Mouse scrolled (623, 361) with delta (0, 0)
Screenshot: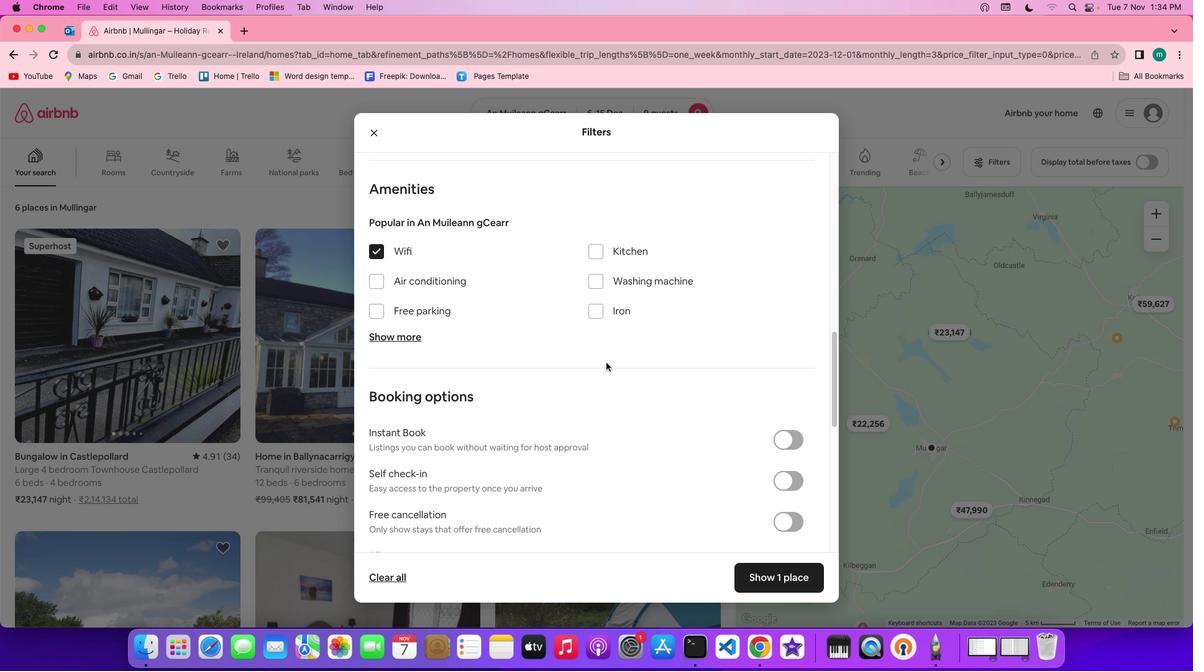 
Action: Mouse scrolled (623, 361) with delta (0, 0)
Screenshot: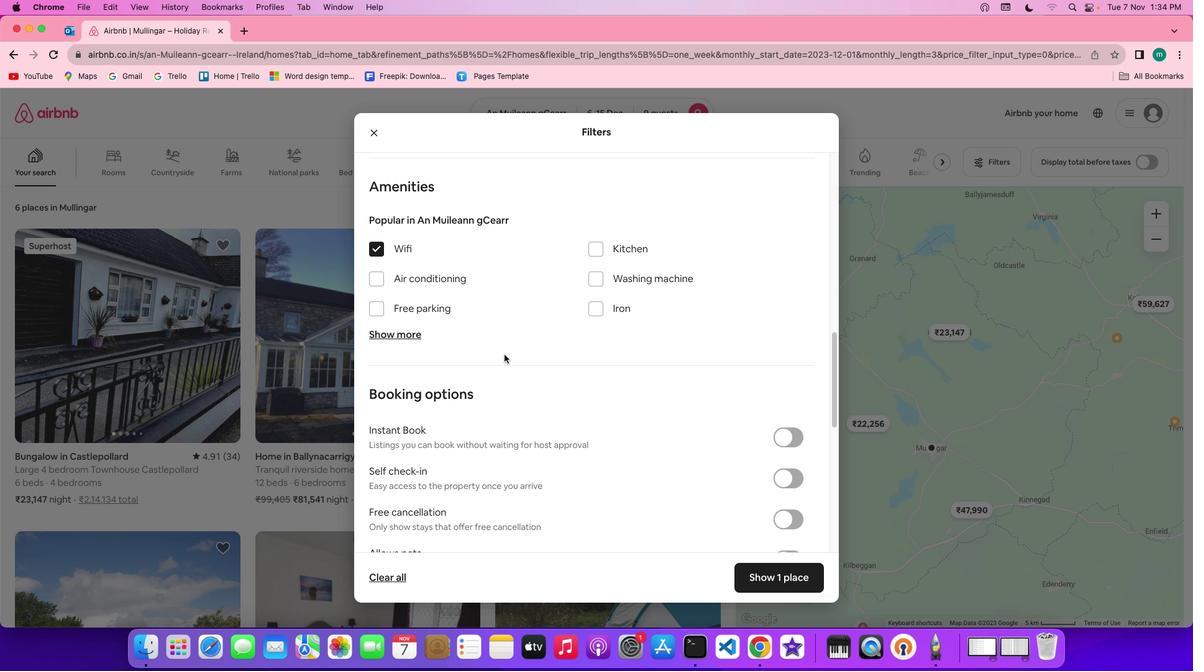 
Action: Mouse moved to (402, 334)
Screenshot: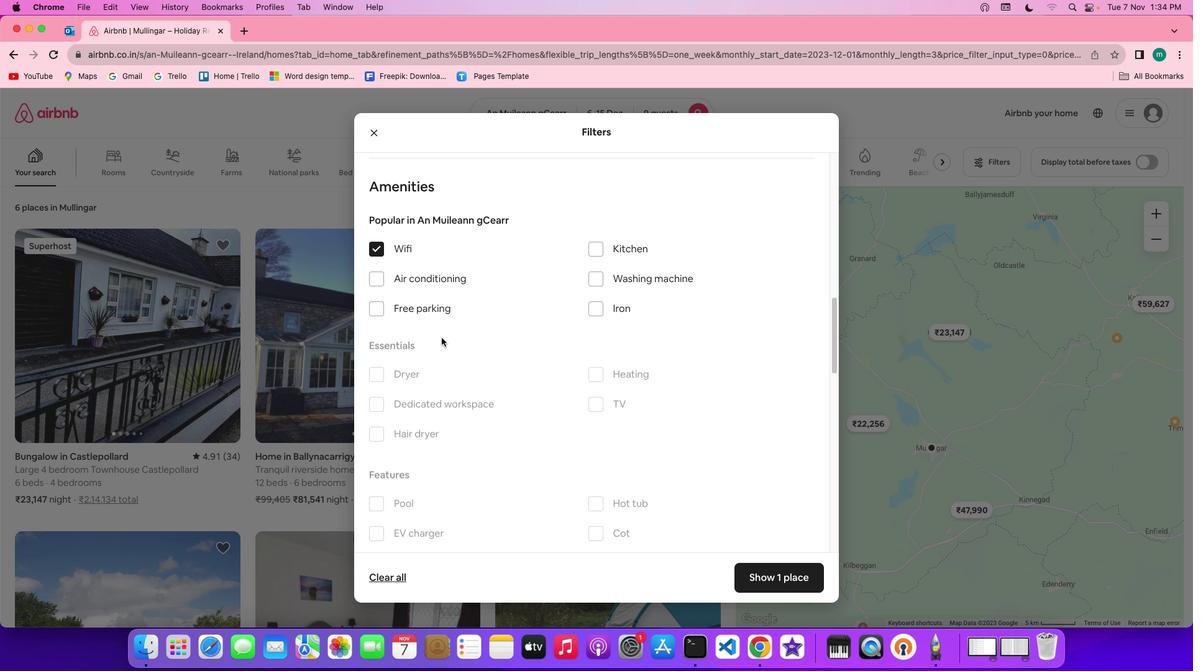 
Action: Mouse pressed left at (402, 334)
Screenshot: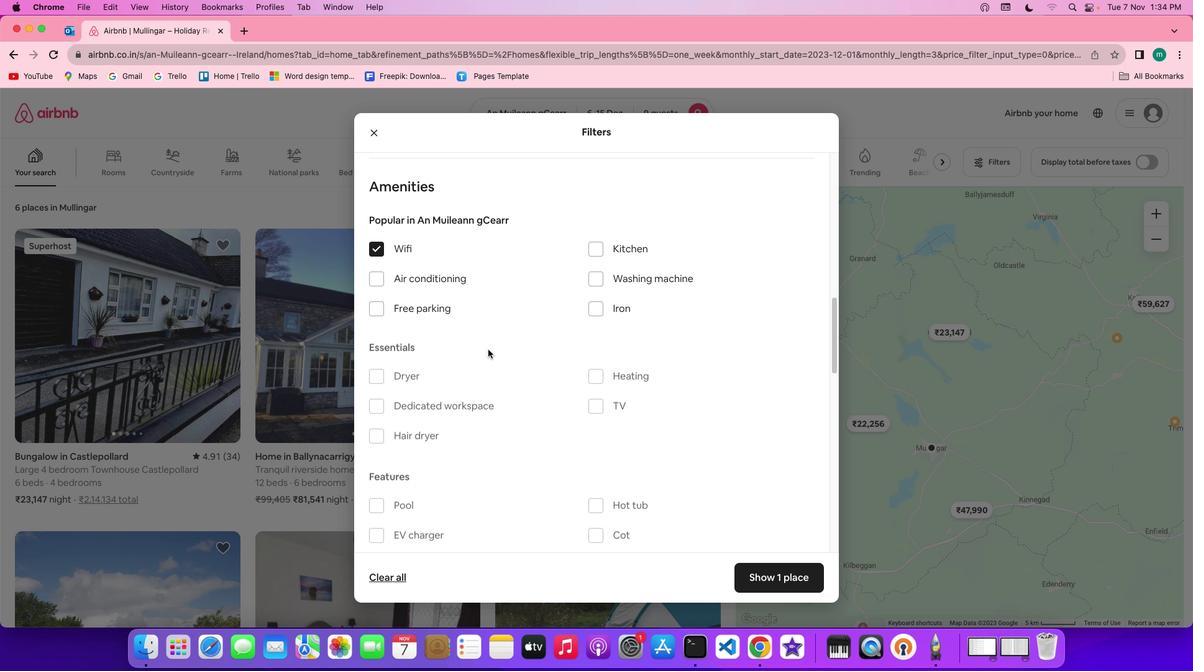
Action: Mouse moved to (616, 400)
Screenshot: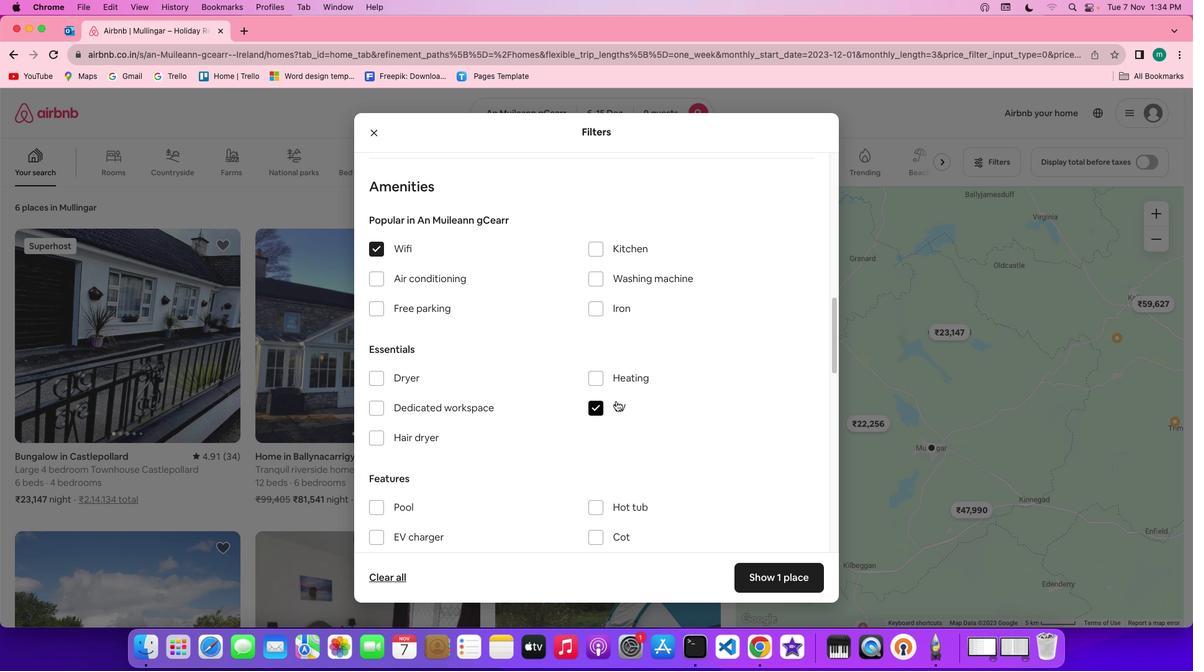 
Action: Mouse pressed left at (616, 400)
Screenshot: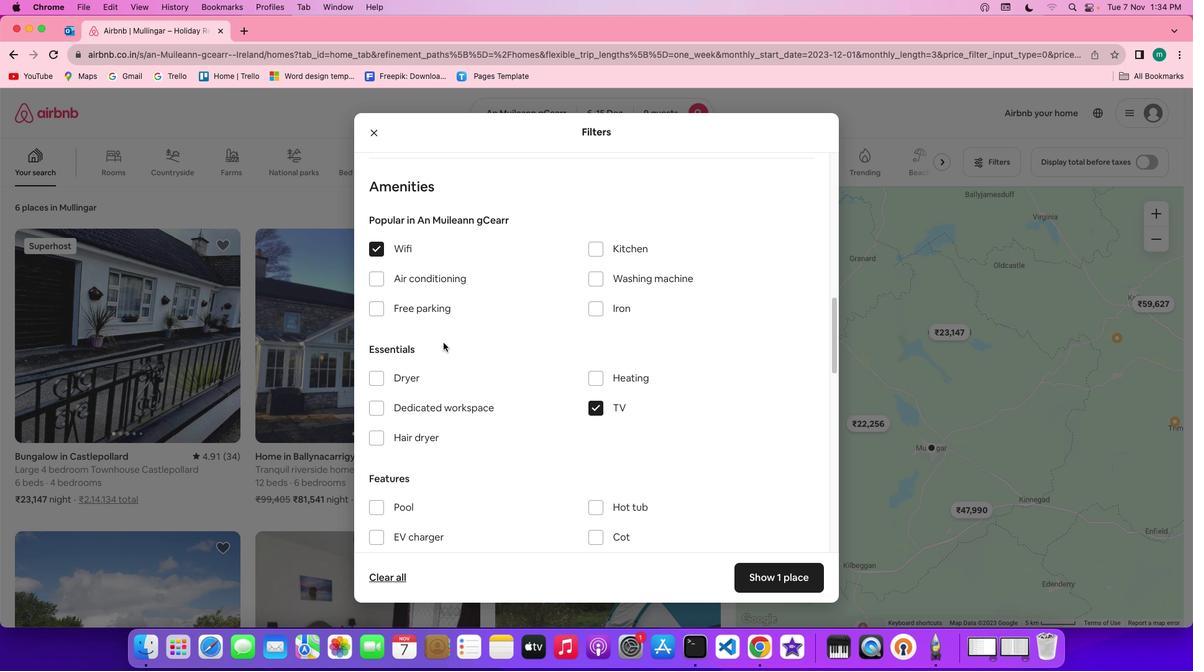 
Action: Mouse moved to (432, 305)
Screenshot: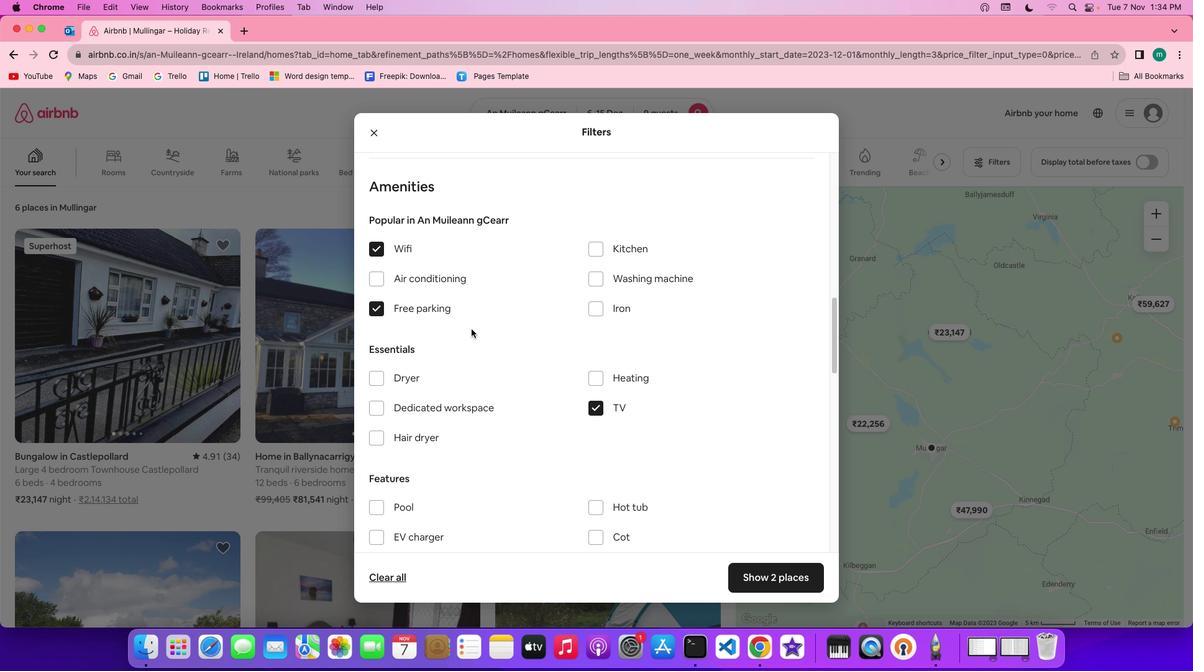 
Action: Mouse pressed left at (432, 305)
Screenshot: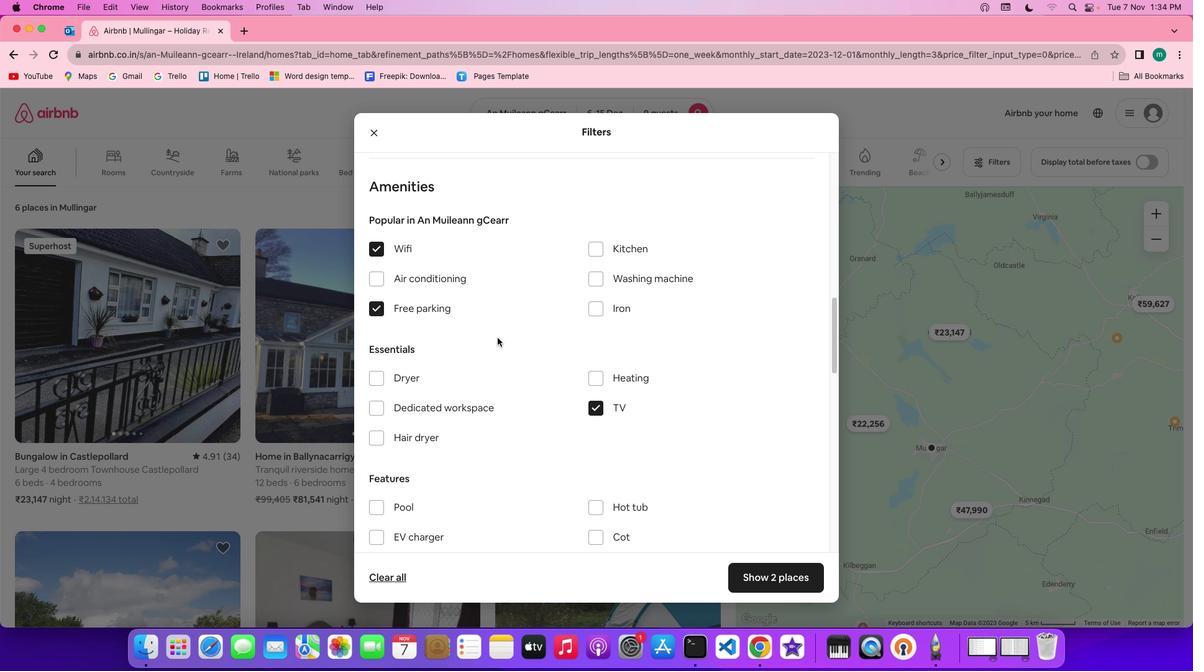 
Action: Mouse moved to (505, 341)
Screenshot: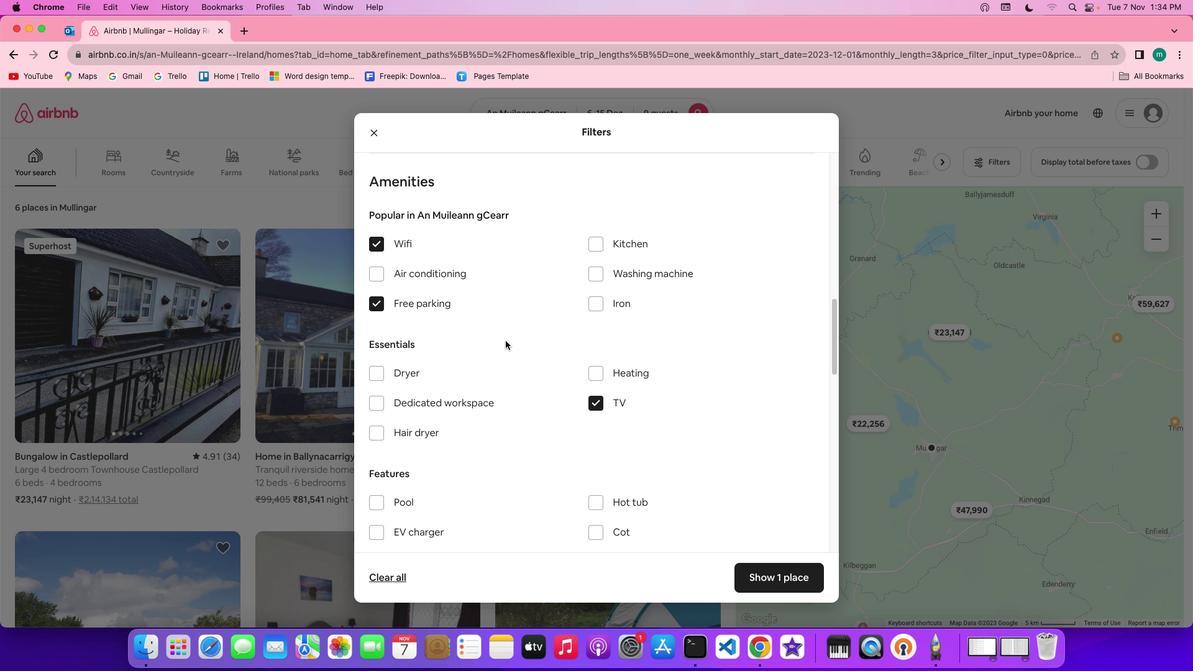
Action: Mouse scrolled (505, 341) with delta (0, 0)
Screenshot: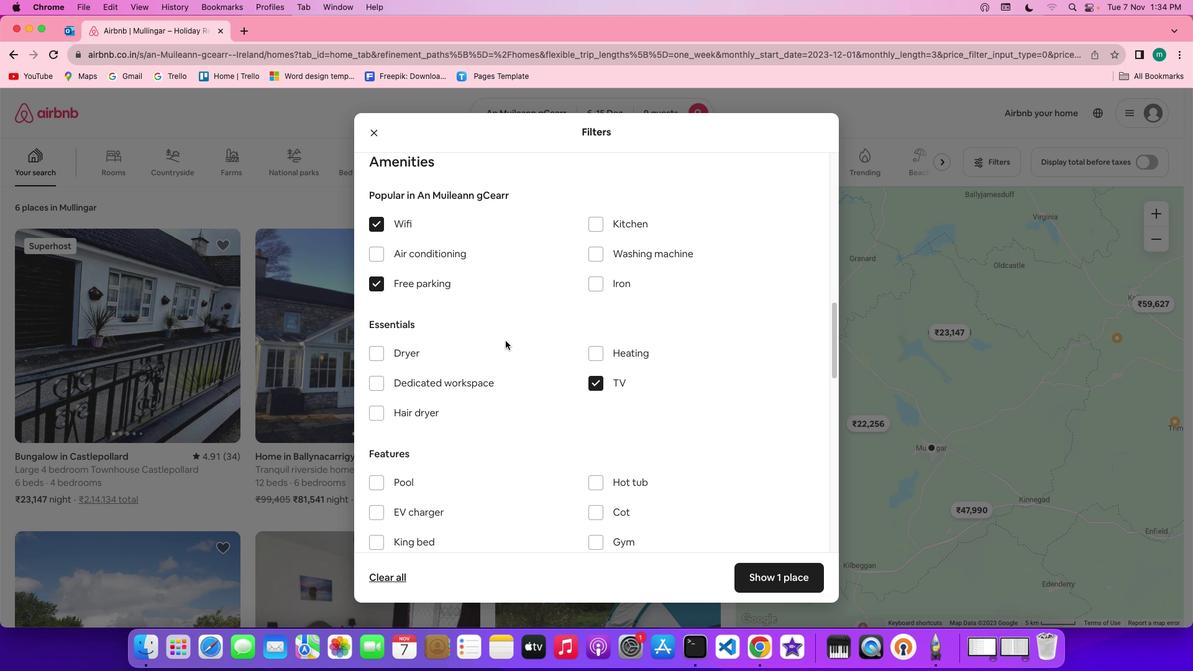 
Action: Mouse scrolled (505, 341) with delta (0, 0)
Screenshot: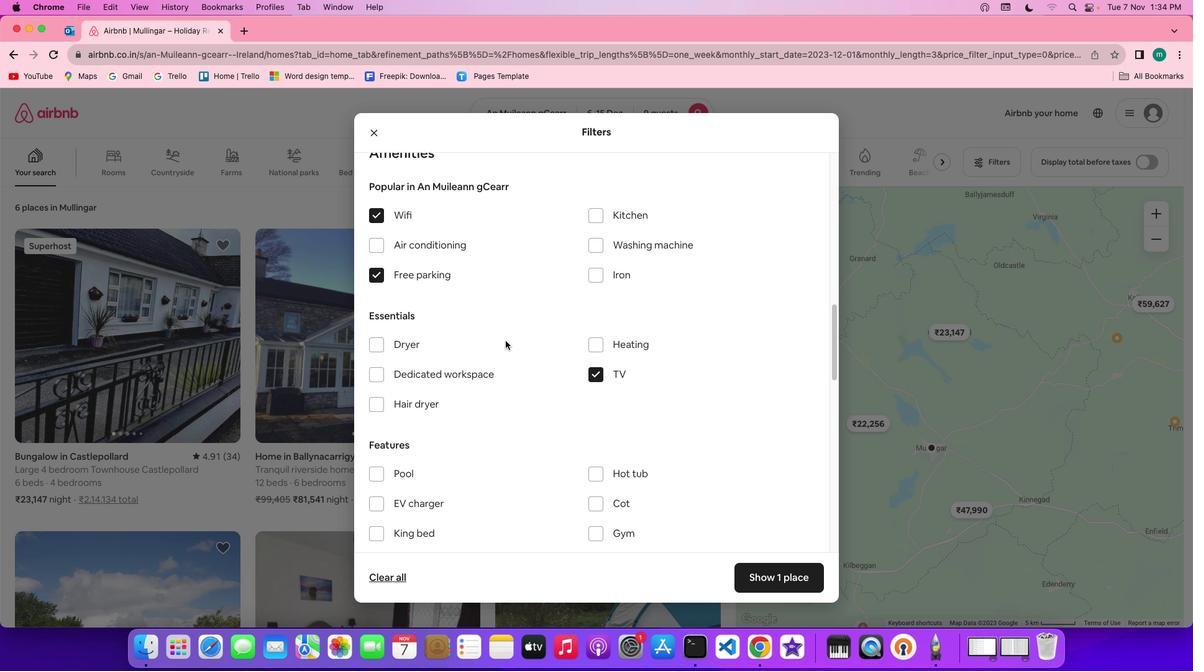 
Action: Mouse scrolled (505, 341) with delta (0, 0)
Screenshot: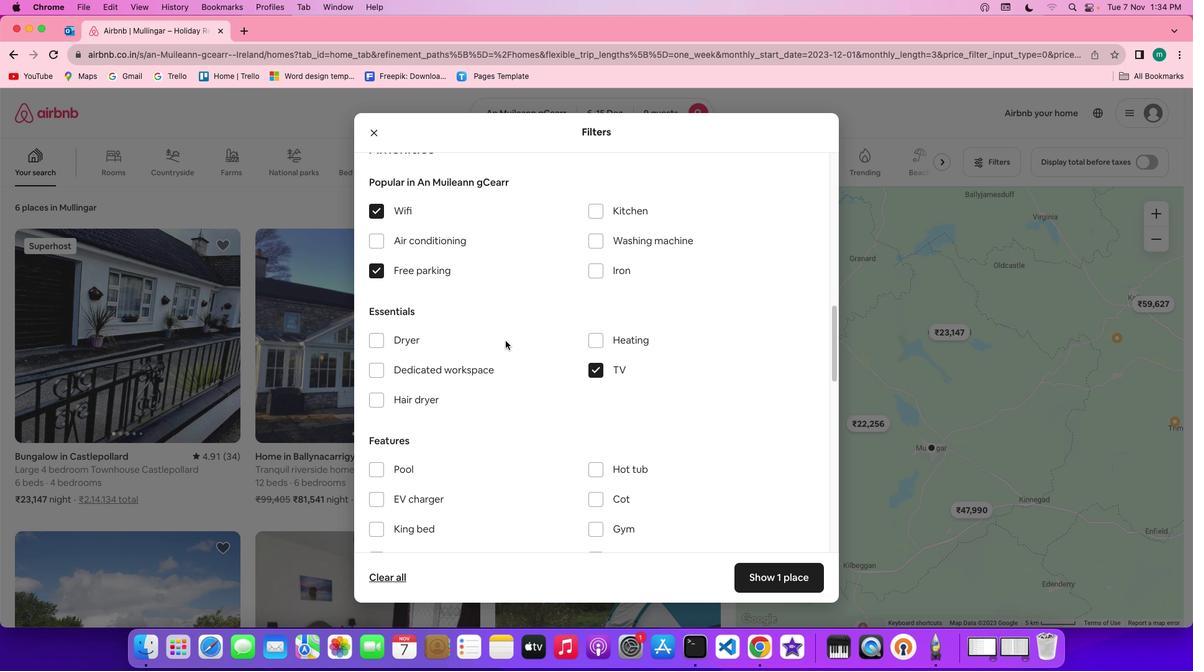 
Action: Mouse scrolled (505, 341) with delta (0, 0)
Screenshot: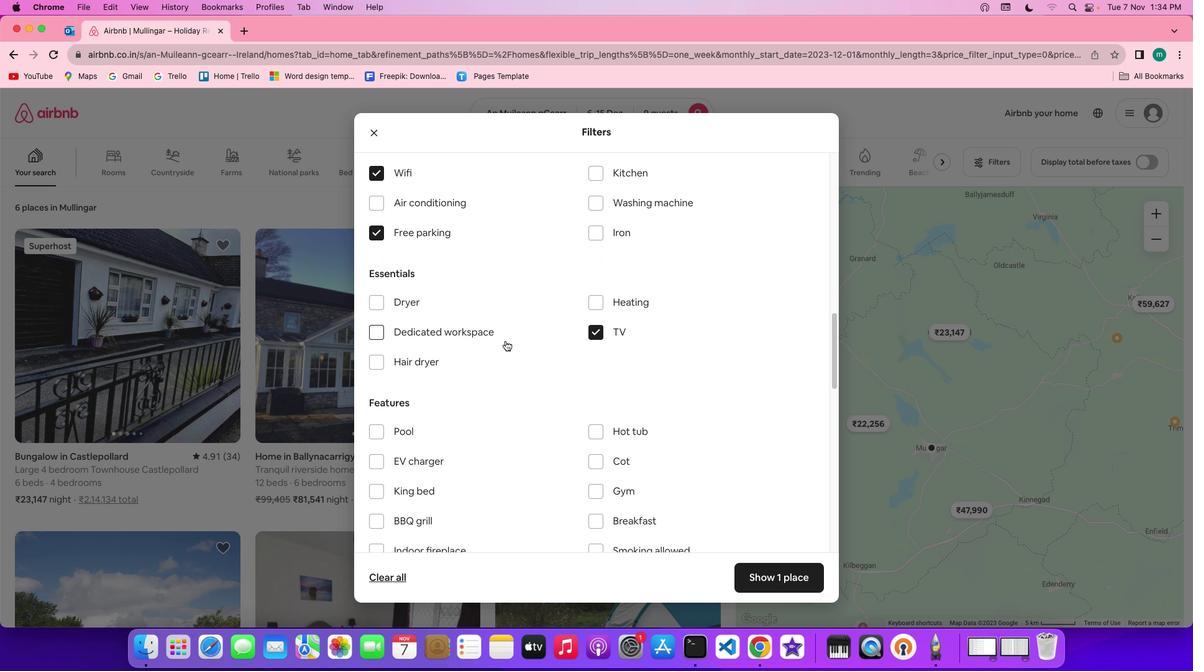 
Action: Mouse scrolled (505, 341) with delta (0, 0)
Screenshot: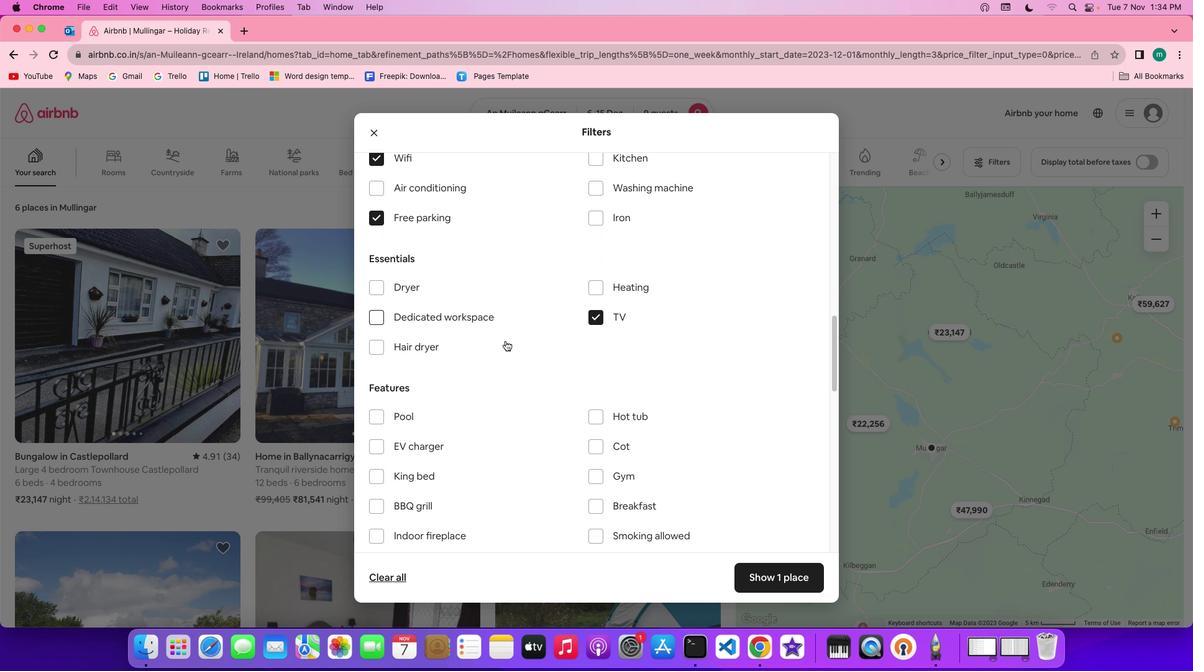
Action: Mouse scrolled (505, 341) with delta (0, 0)
Screenshot: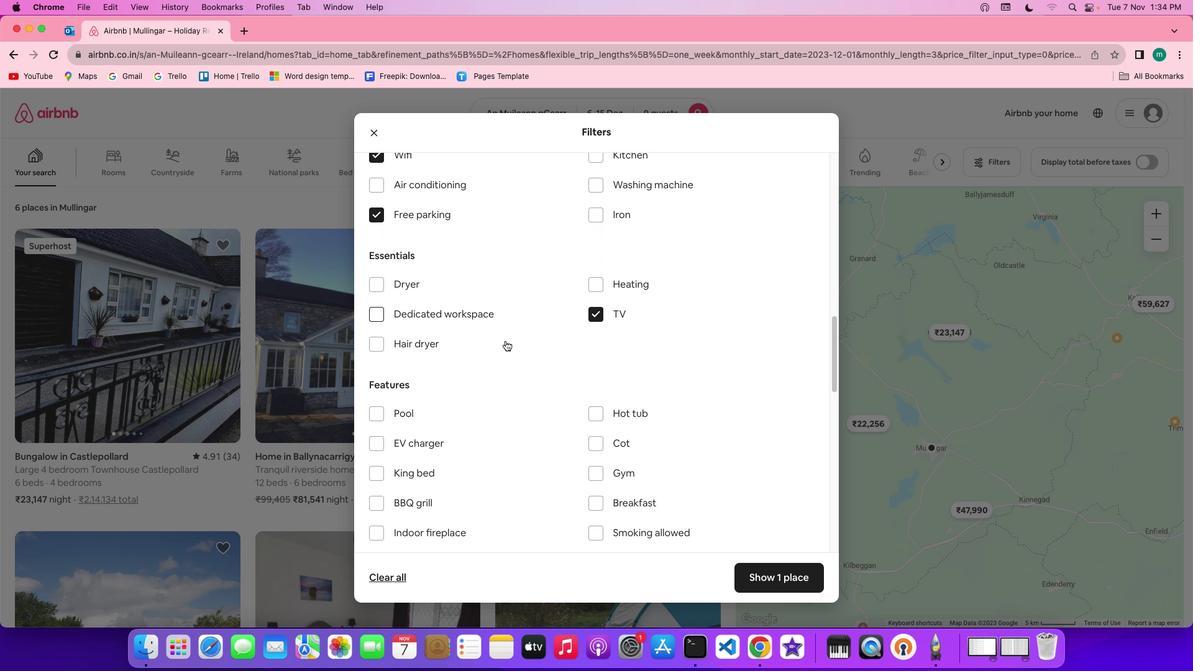 
Action: Mouse scrolled (505, 341) with delta (0, 0)
Screenshot: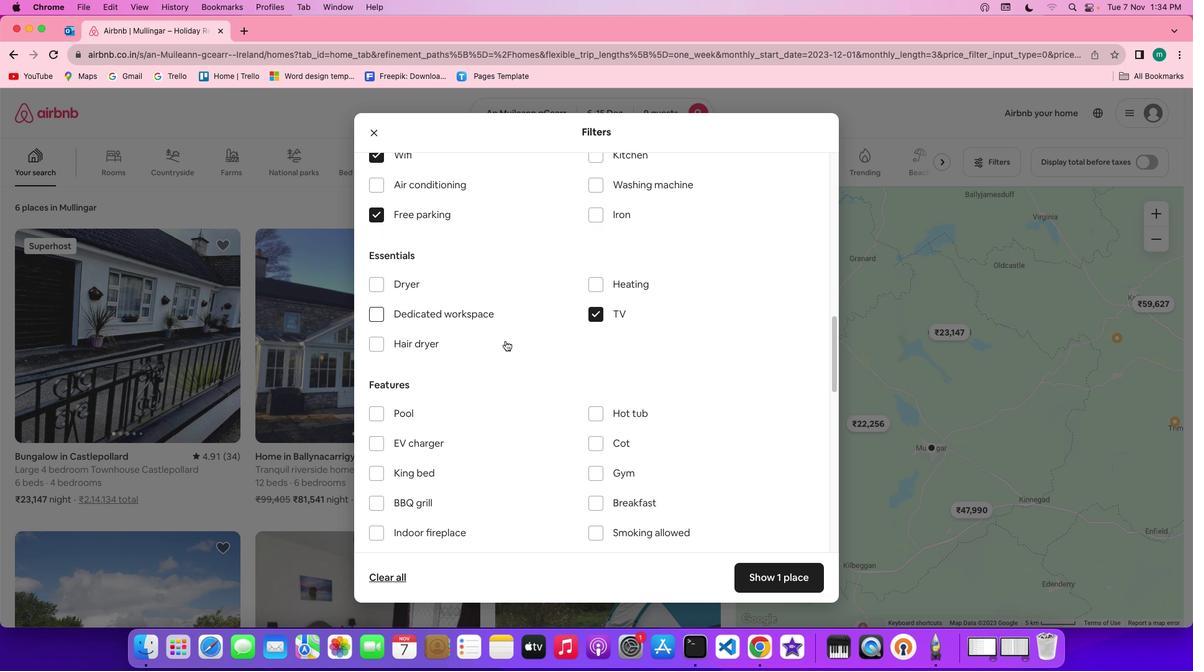
Action: Mouse scrolled (505, 341) with delta (0, 0)
Screenshot: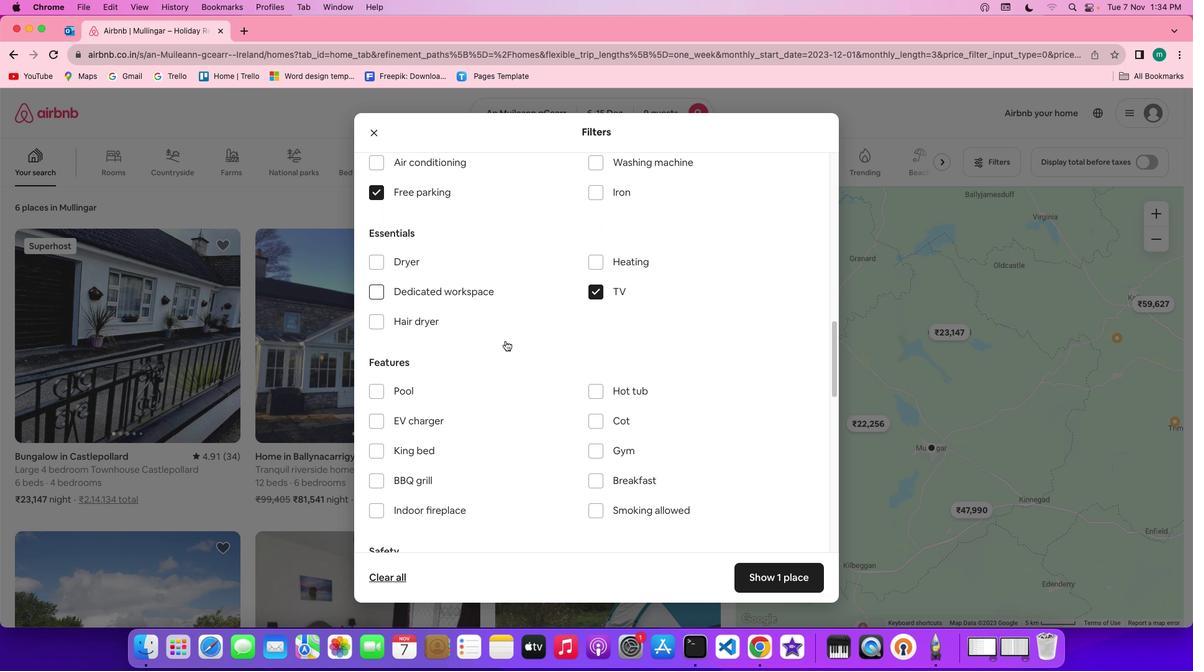 
Action: Mouse scrolled (505, 341) with delta (0, 0)
Screenshot: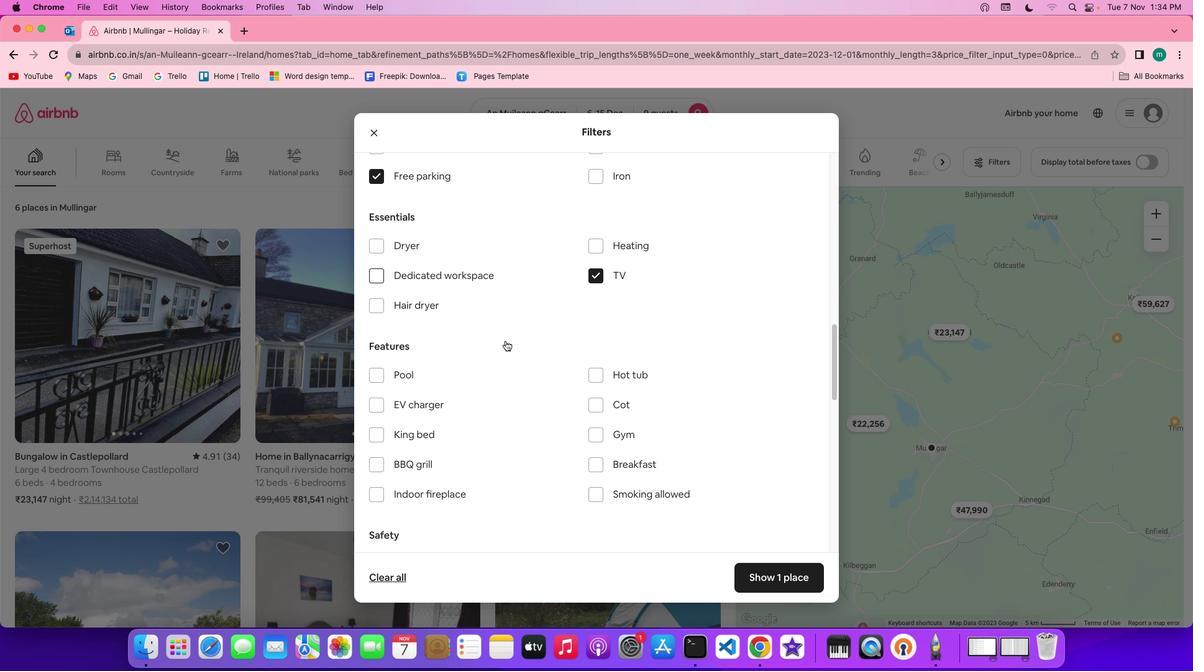 
Action: Mouse scrolled (505, 341) with delta (0, 0)
Screenshot: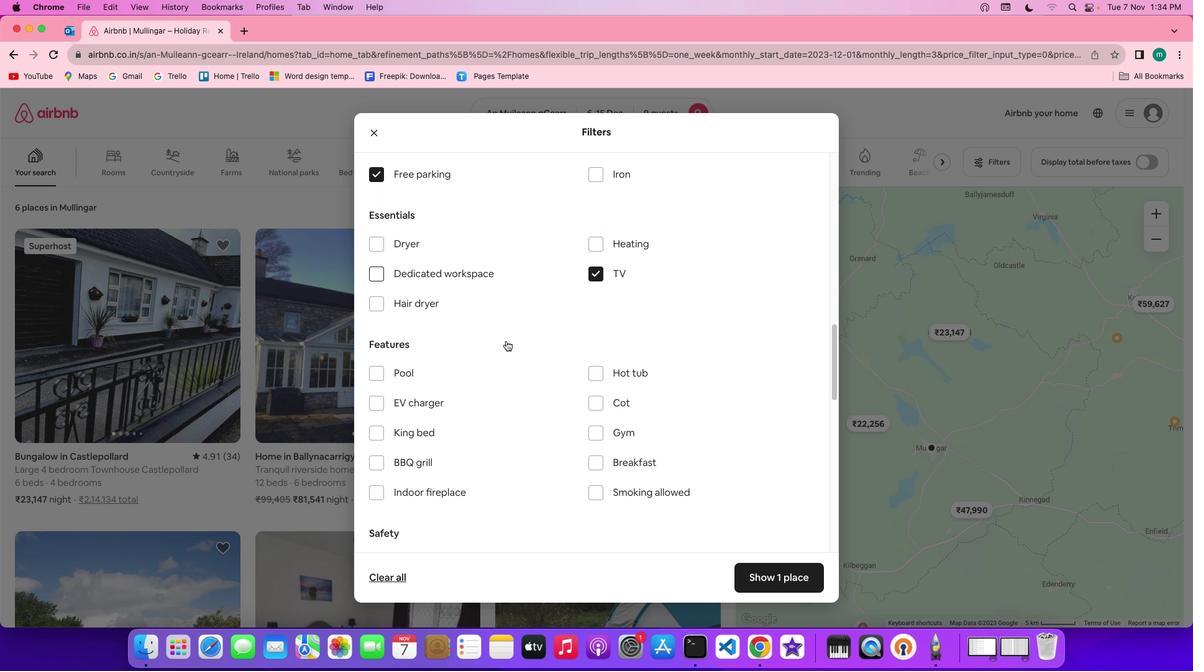 
Action: Mouse moved to (506, 341)
Screenshot: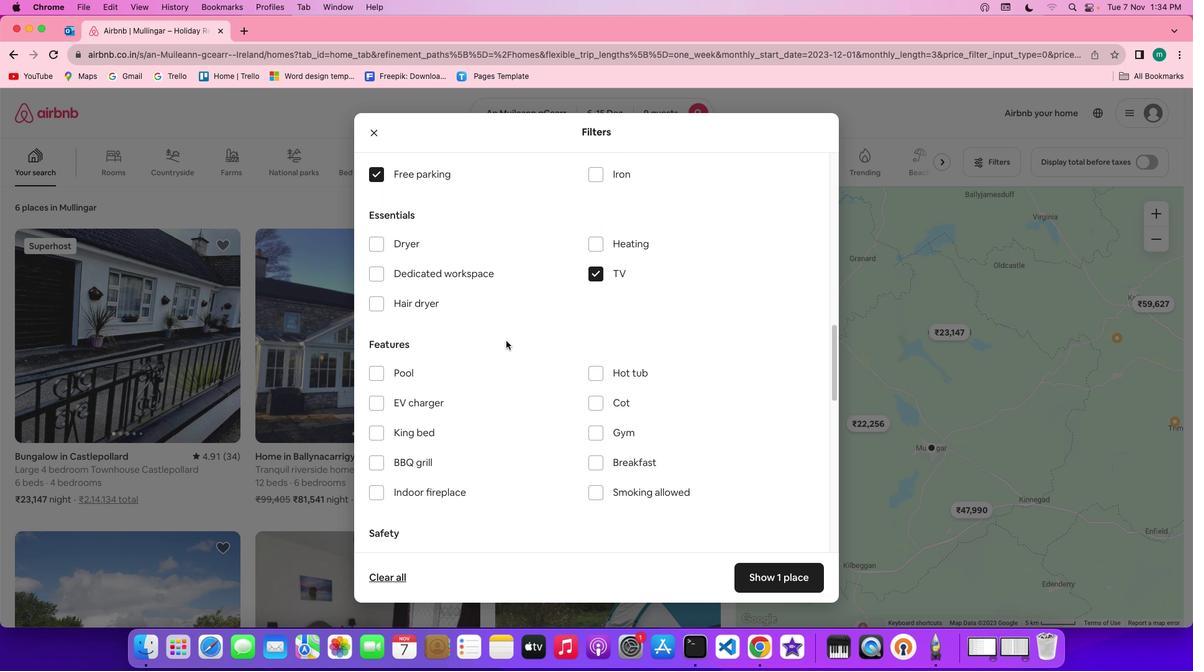 
Action: Mouse scrolled (506, 341) with delta (0, 0)
Screenshot: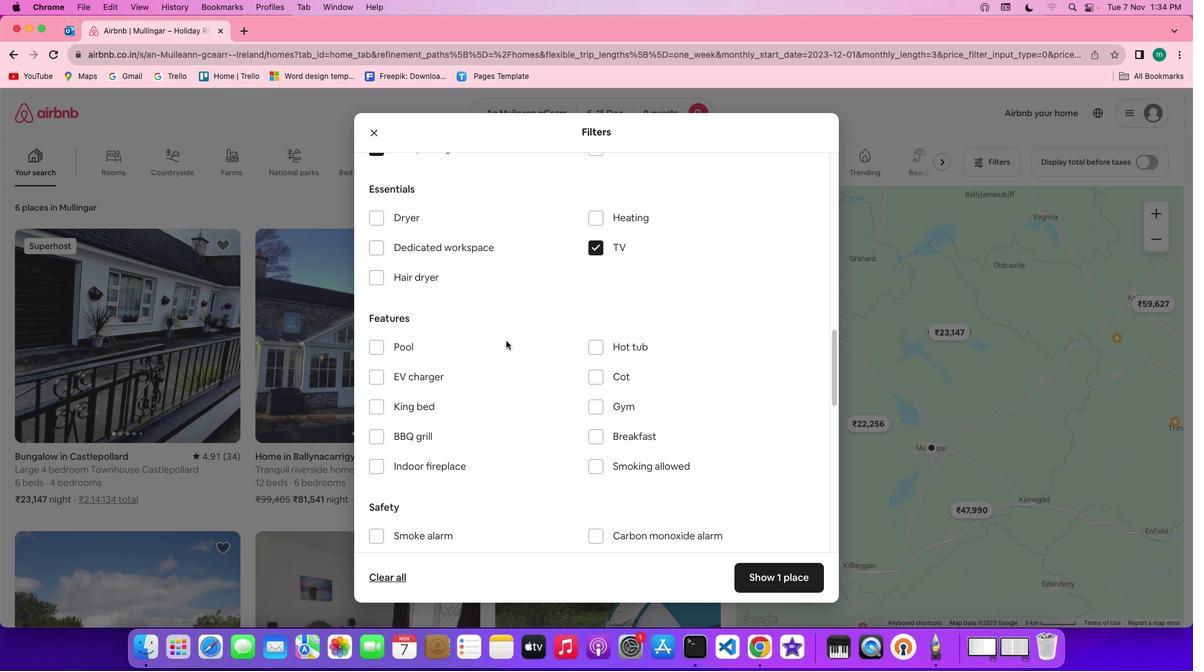 
Action: Mouse scrolled (506, 341) with delta (0, 0)
Screenshot: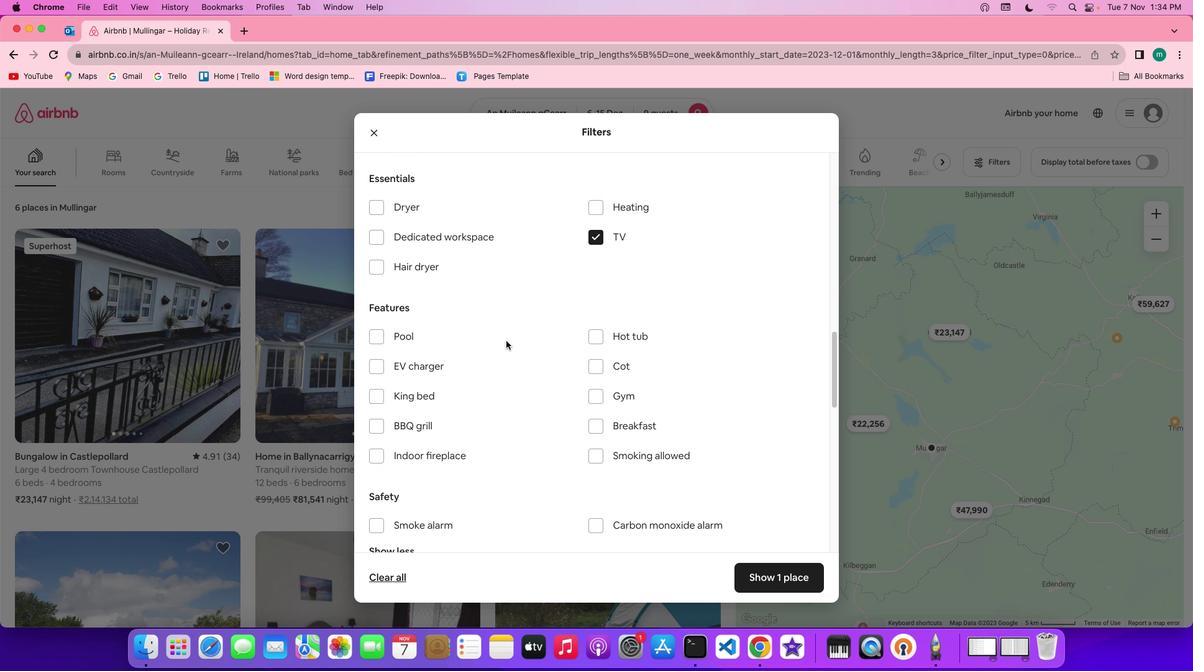 
Action: Mouse scrolled (506, 341) with delta (0, 0)
Screenshot: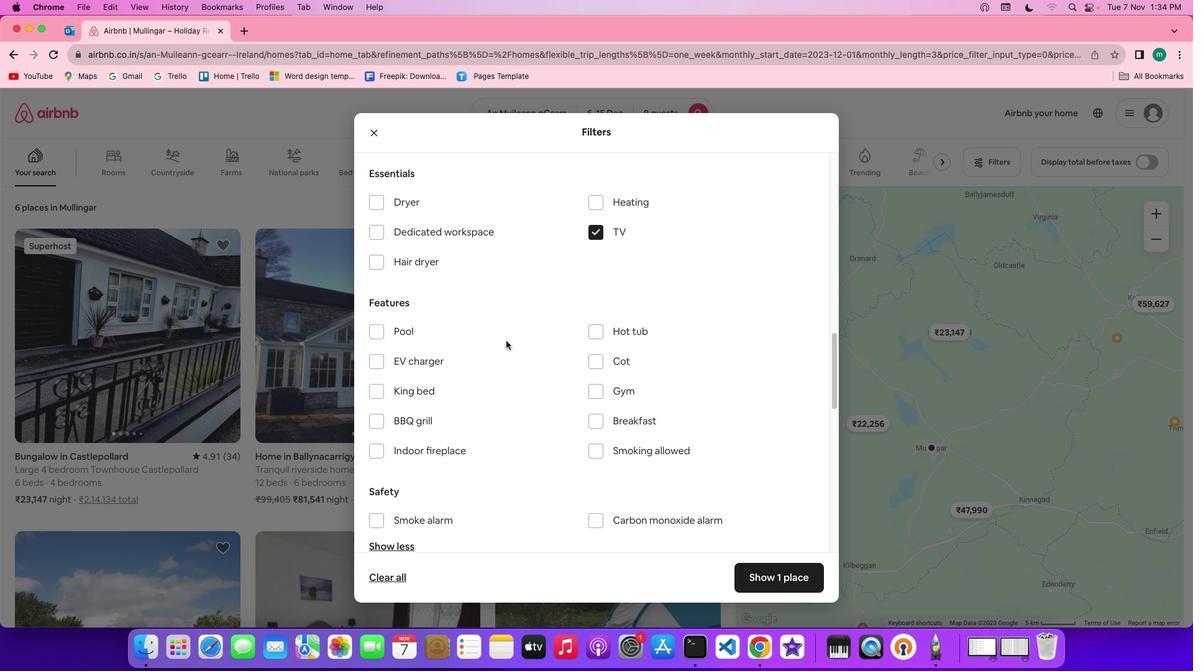 
Action: Mouse scrolled (506, 341) with delta (0, 0)
Screenshot: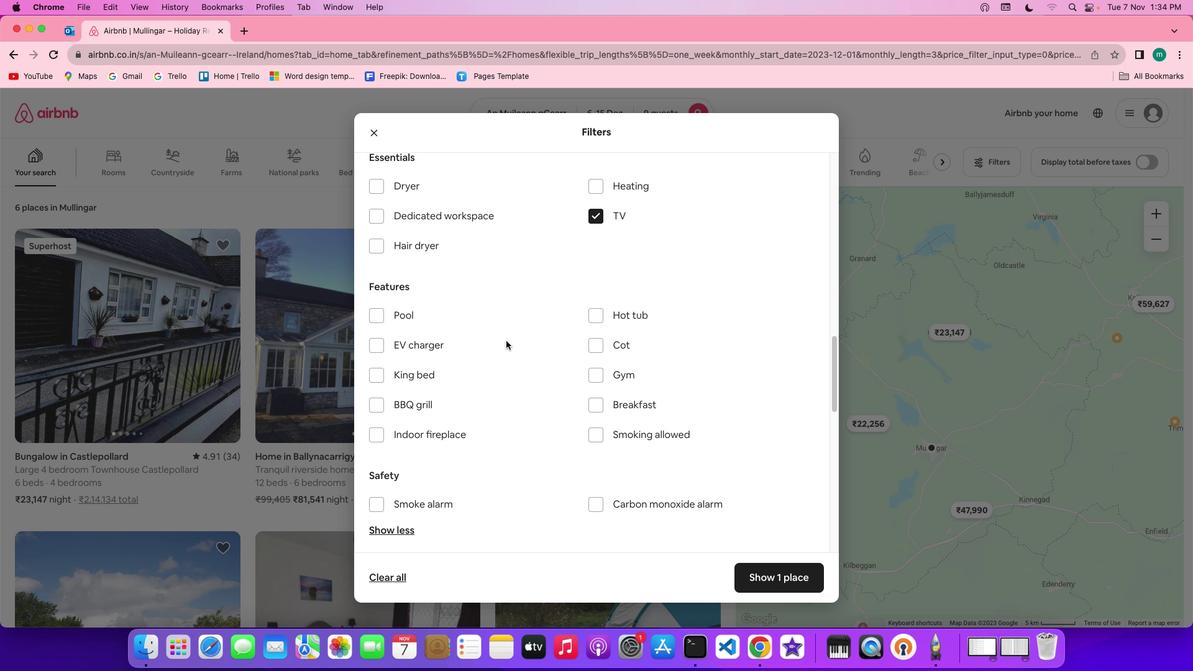 
Action: Mouse scrolled (506, 341) with delta (0, 0)
Screenshot: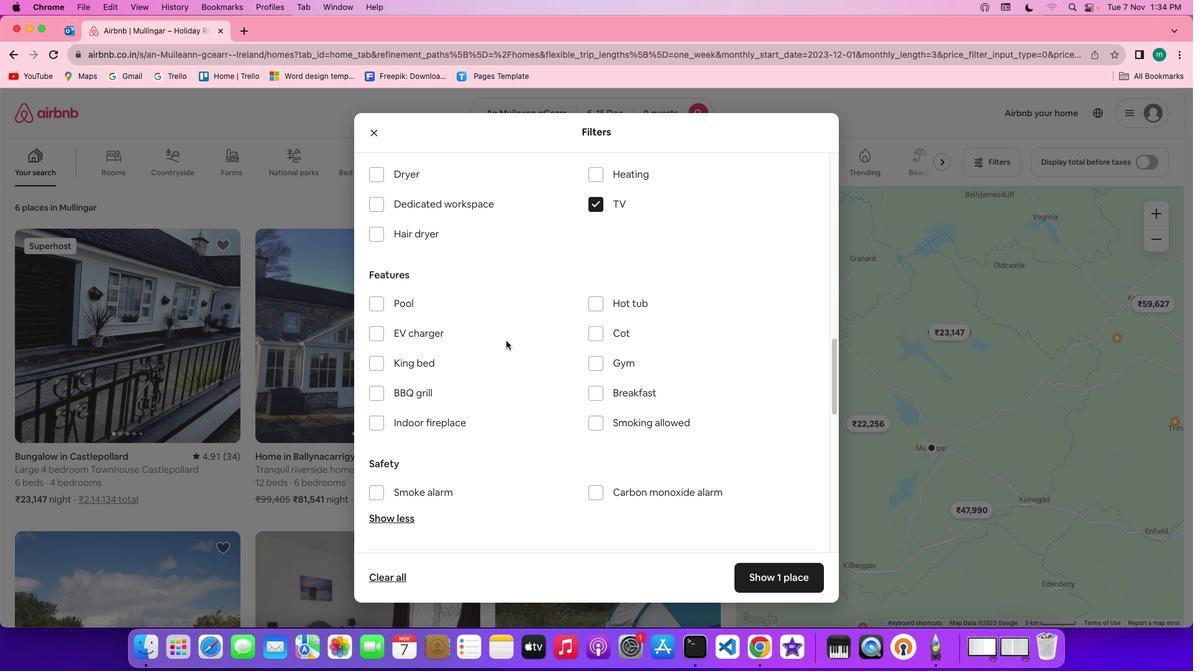 
Action: Mouse scrolled (506, 341) with delta (0, 0)
Screenshot: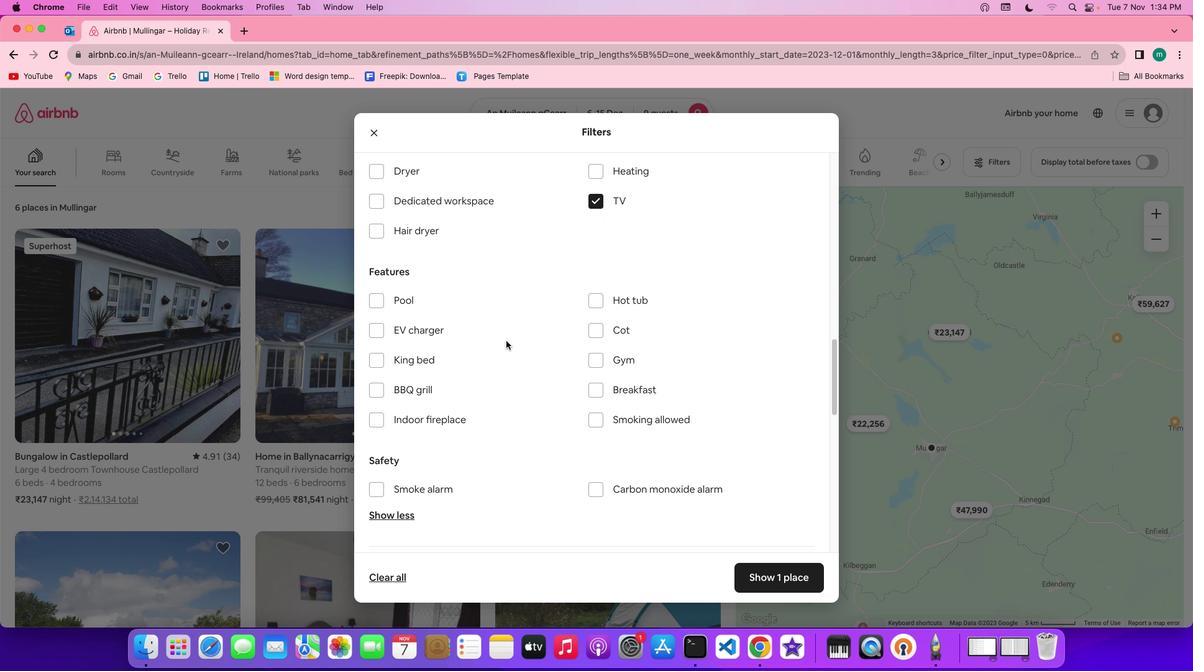 
Action: Mouse scrolled (506, 341) with delta (0, 0)
Screenshot: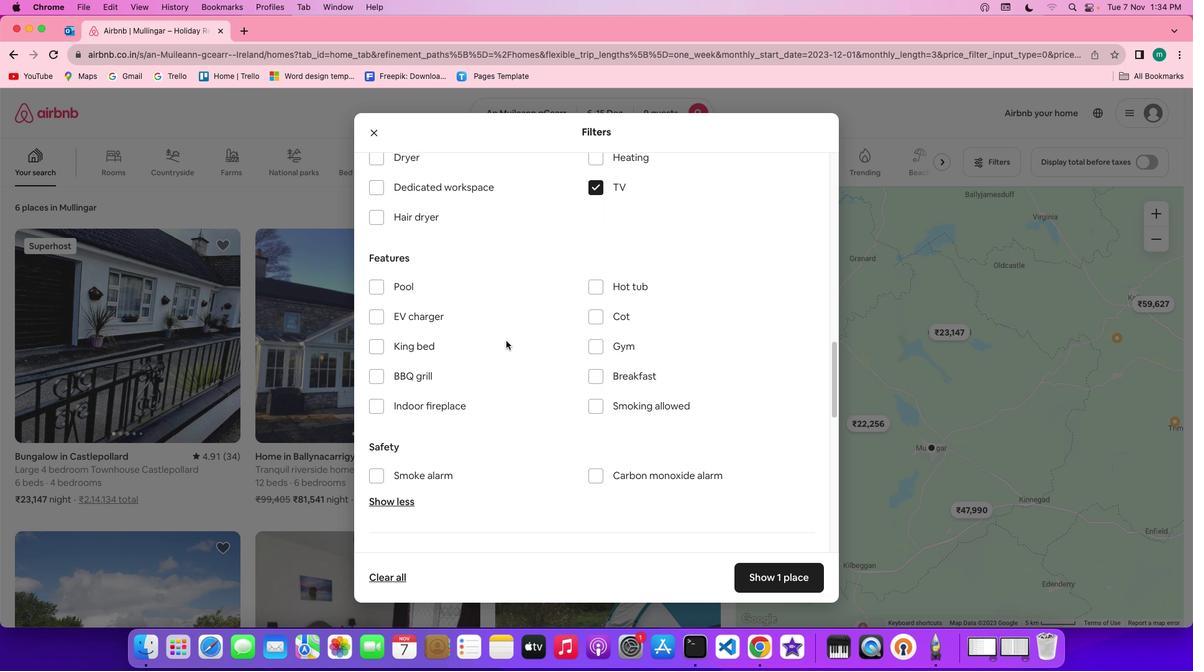 
Action: Mouse scrolled (506, 341) with delta (0, 0)
Screenshot: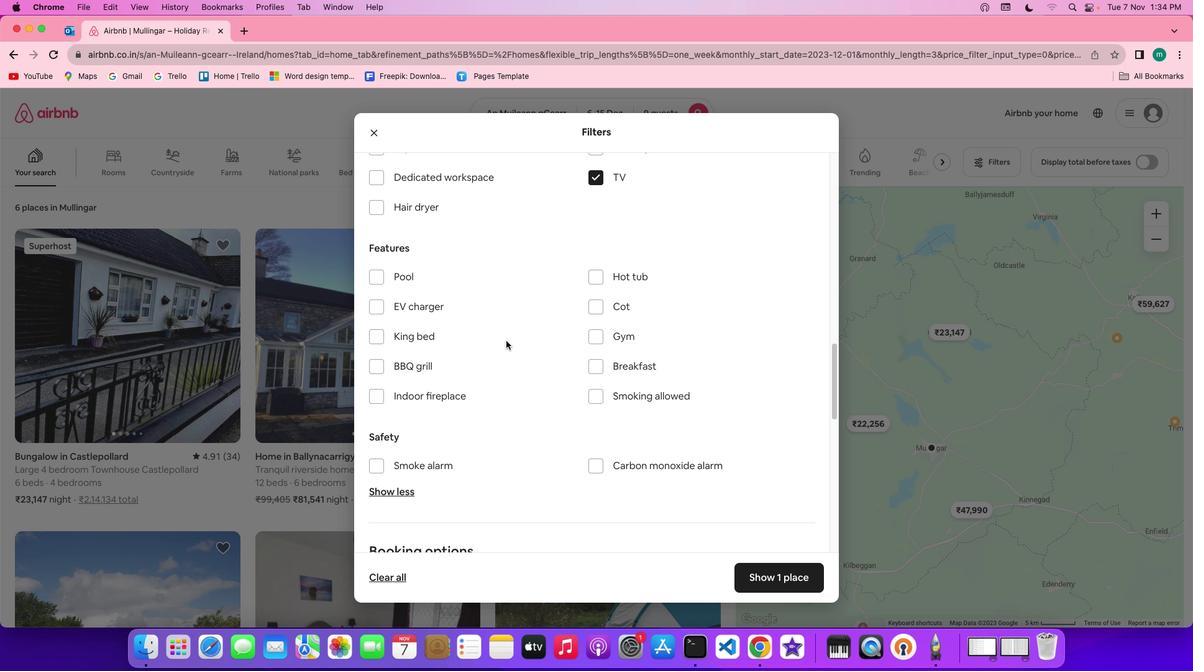 
Action: Mouse scrolled (506, 341) with delta (0, 0)
Screenshot: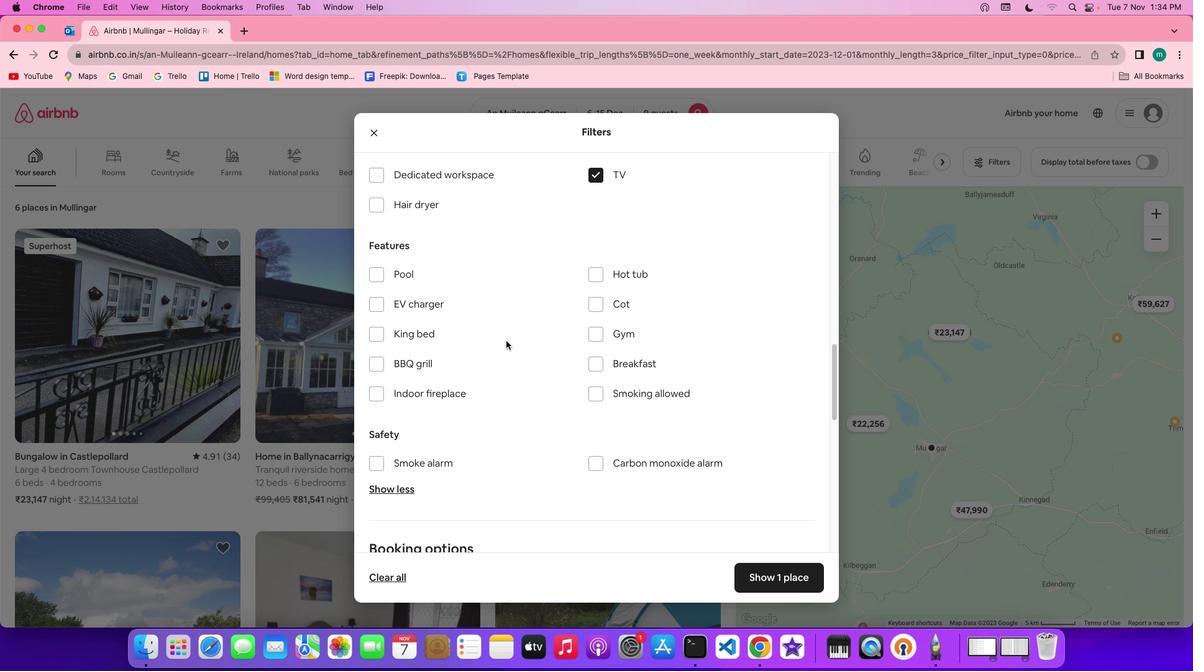 
Action: Mouse scrolled (506, 341) with delta (0, 0)
Screenshot: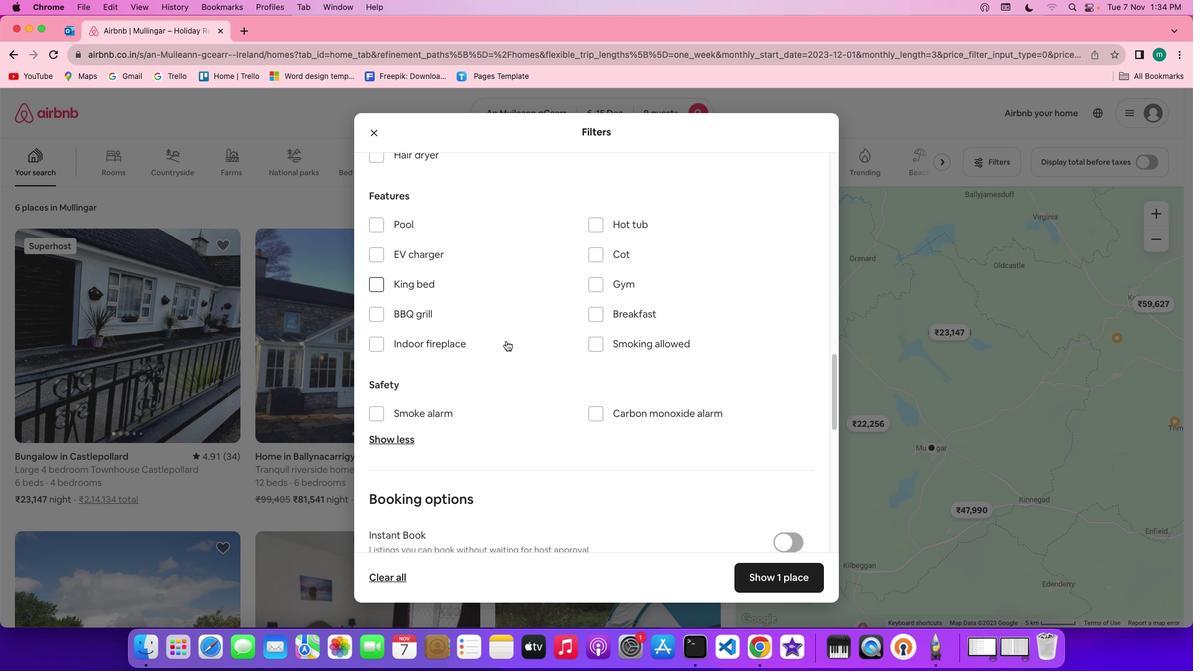 
Action: Mouse scrolled (506, 341) with delta (0, 0)
Screenshot: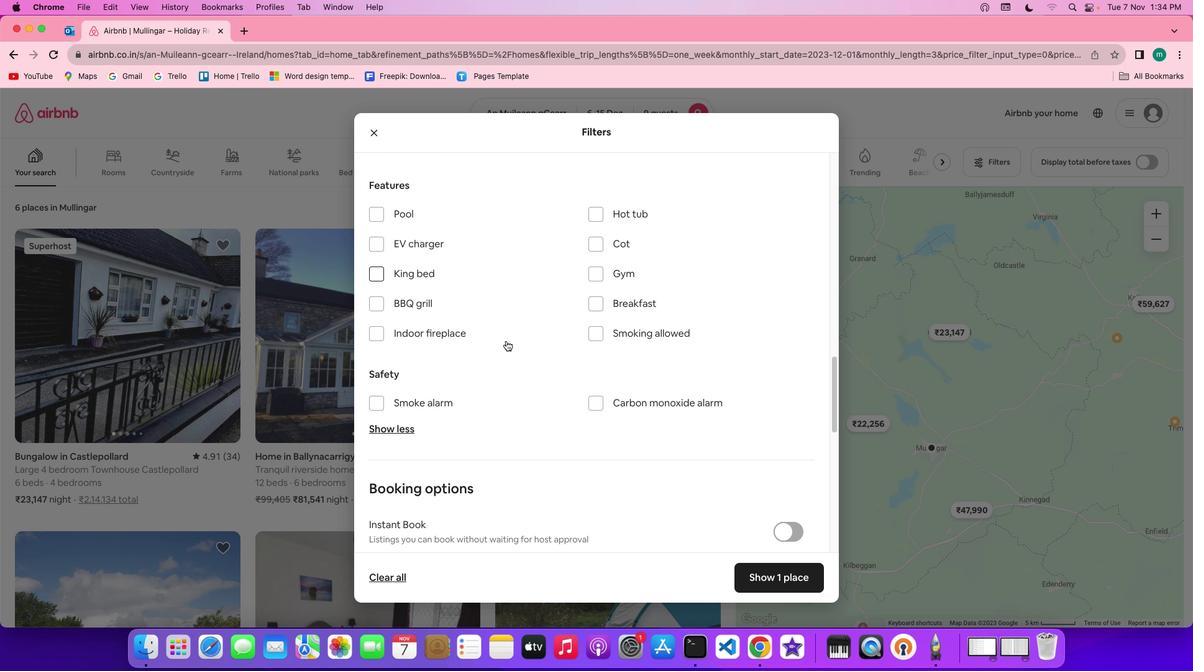 
Action: Mouse scrolled (506, 341) with delta (0, 0)
Screenshot: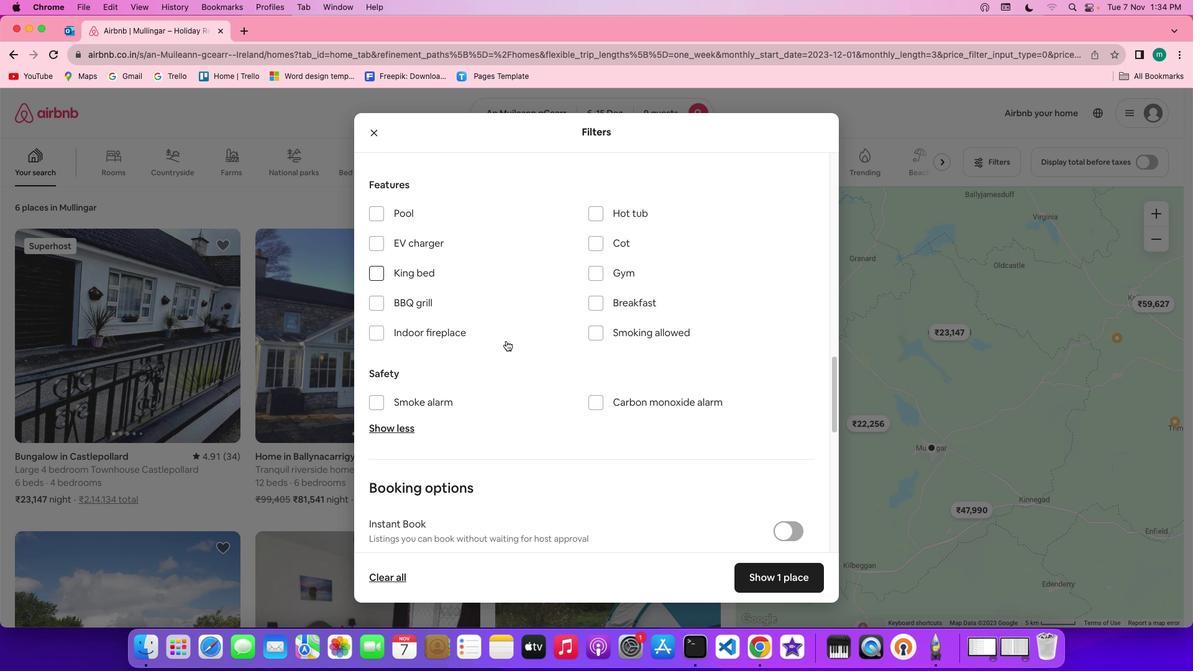 
Action: Mouse scrolled (506, 341) with delta (0, 0)
Screenshot: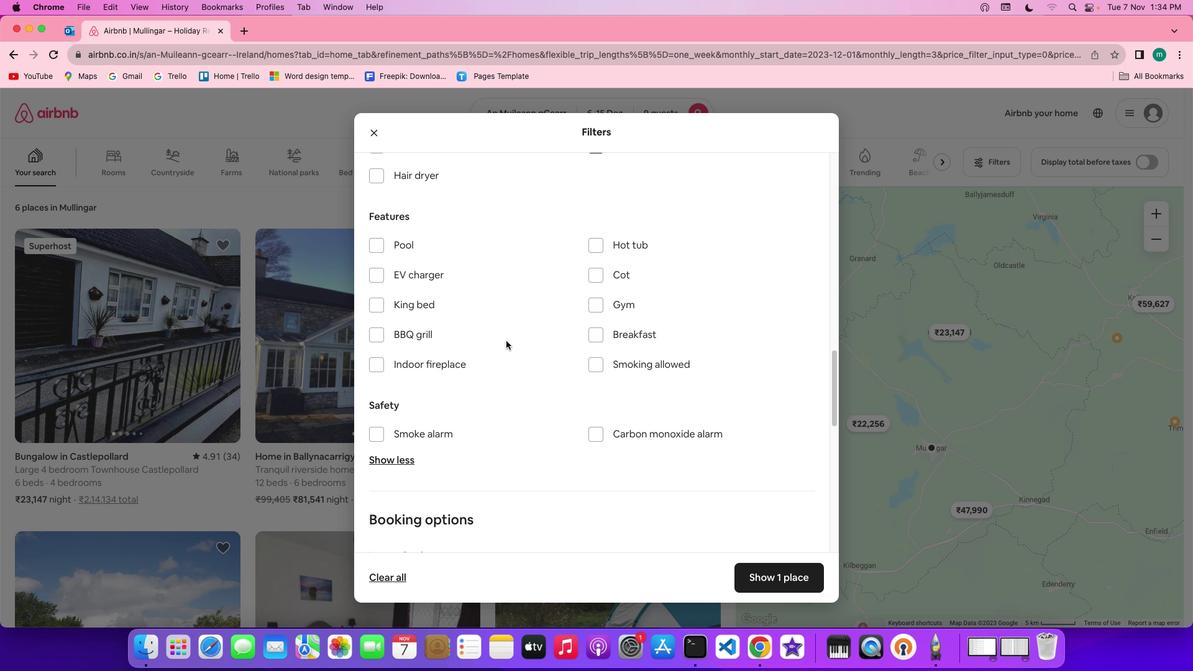 
Action: Mouse scrolled (506, 341) with delta (0, 0)
Screenshot: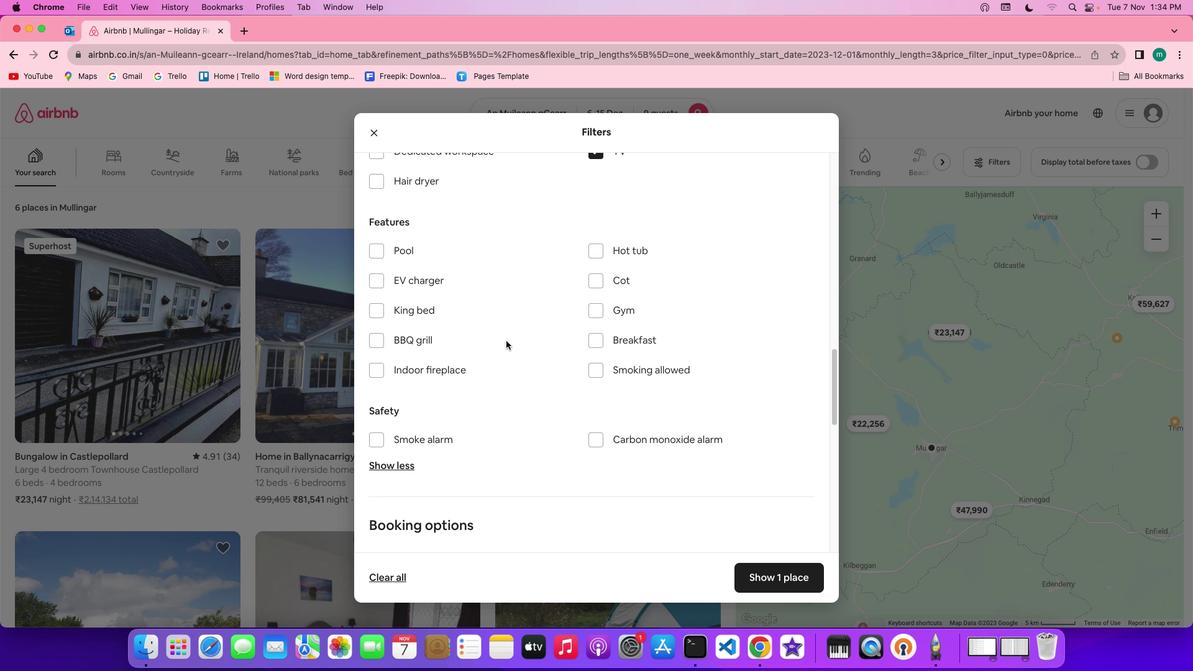 
Action: Mouse scrolled (506, 341) with delta (0, 0)
Screenshot: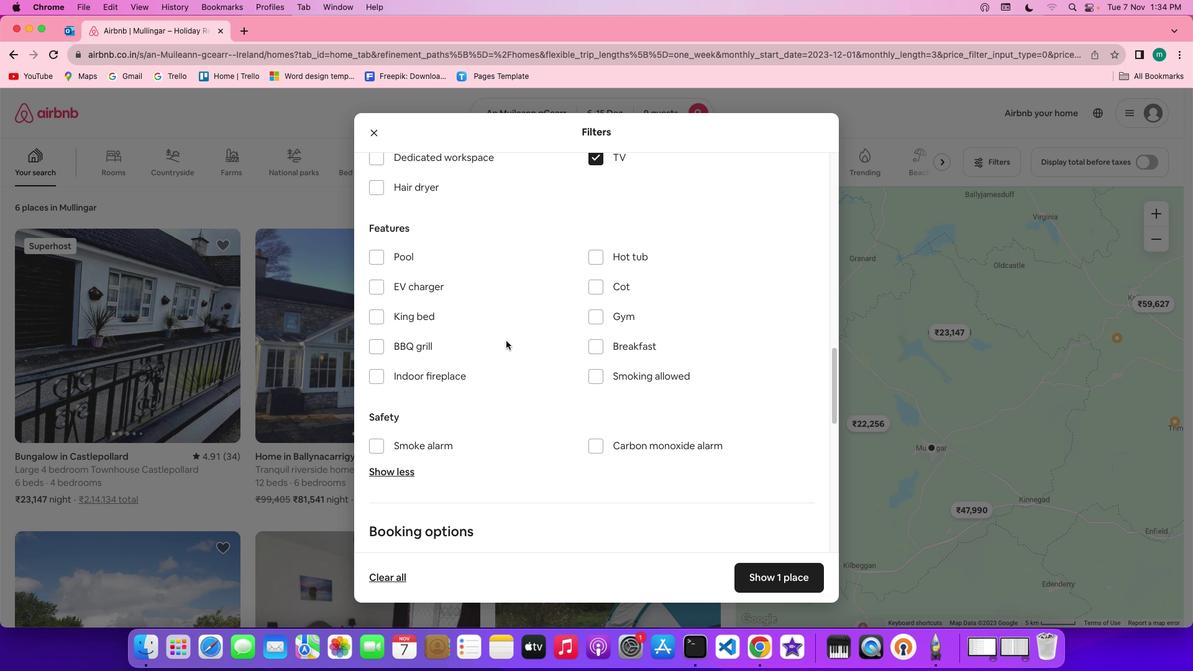 
Action: Mouse scrolled (506, 341) with delta (0, 0)
Screenshot: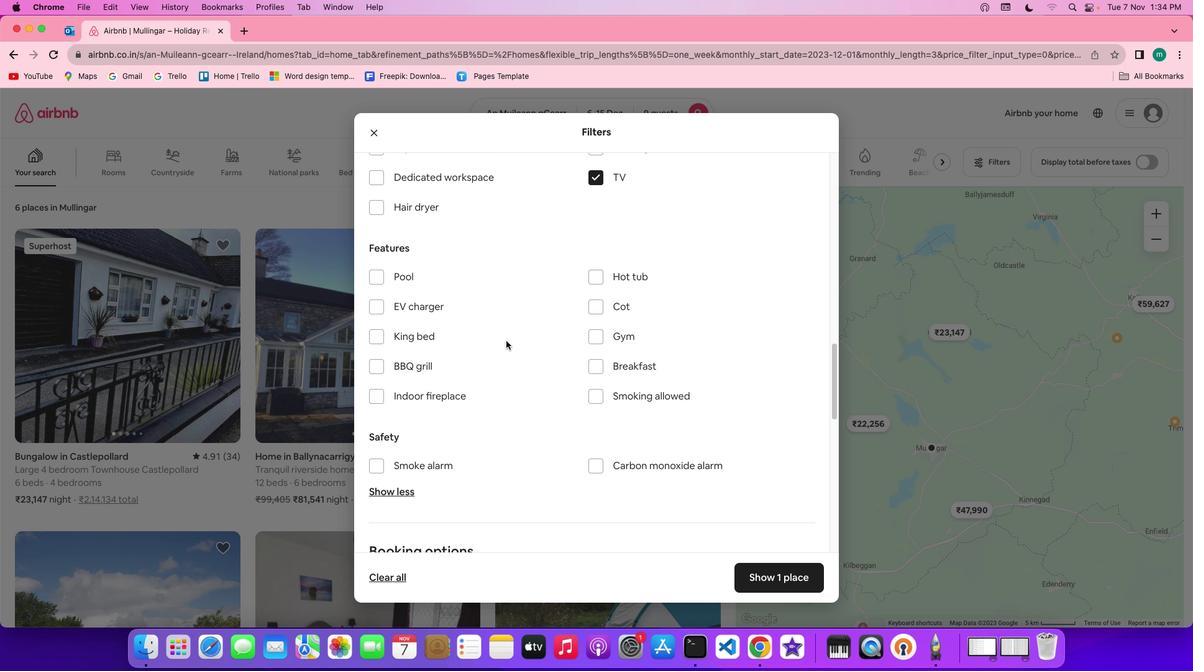 
Action: Mouse scrolled (506, 341) with delta (0, 0)
Screenshot: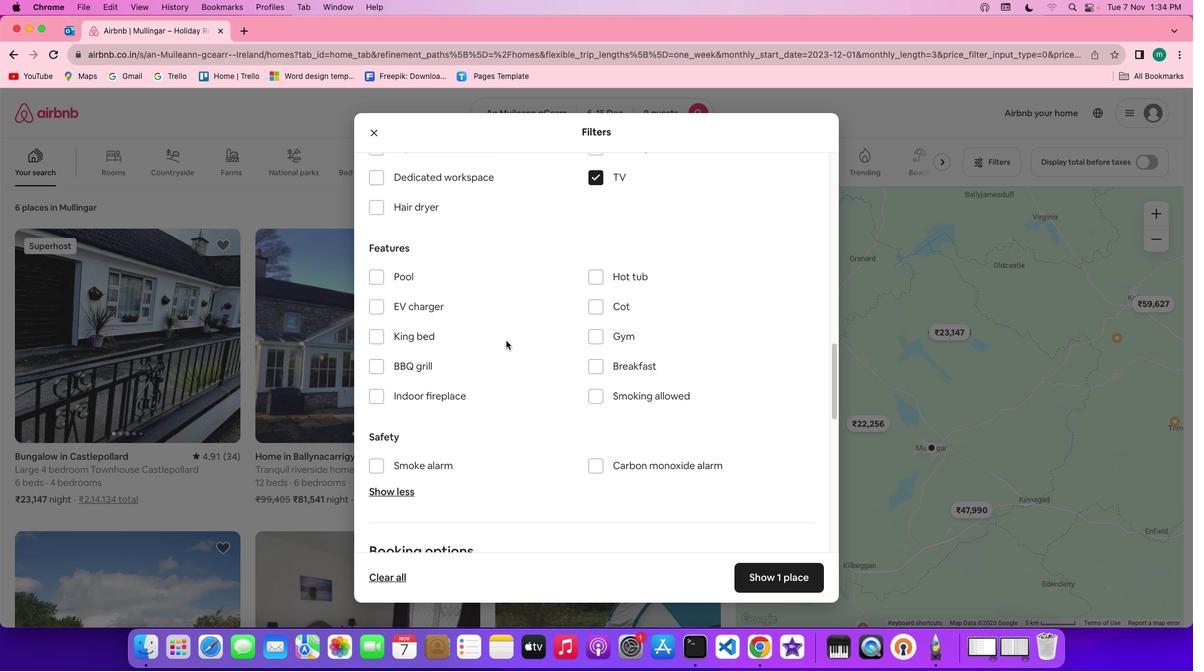 
Action: Mouse scrolled (506, 341) with delta (0, 0)
Screenshot: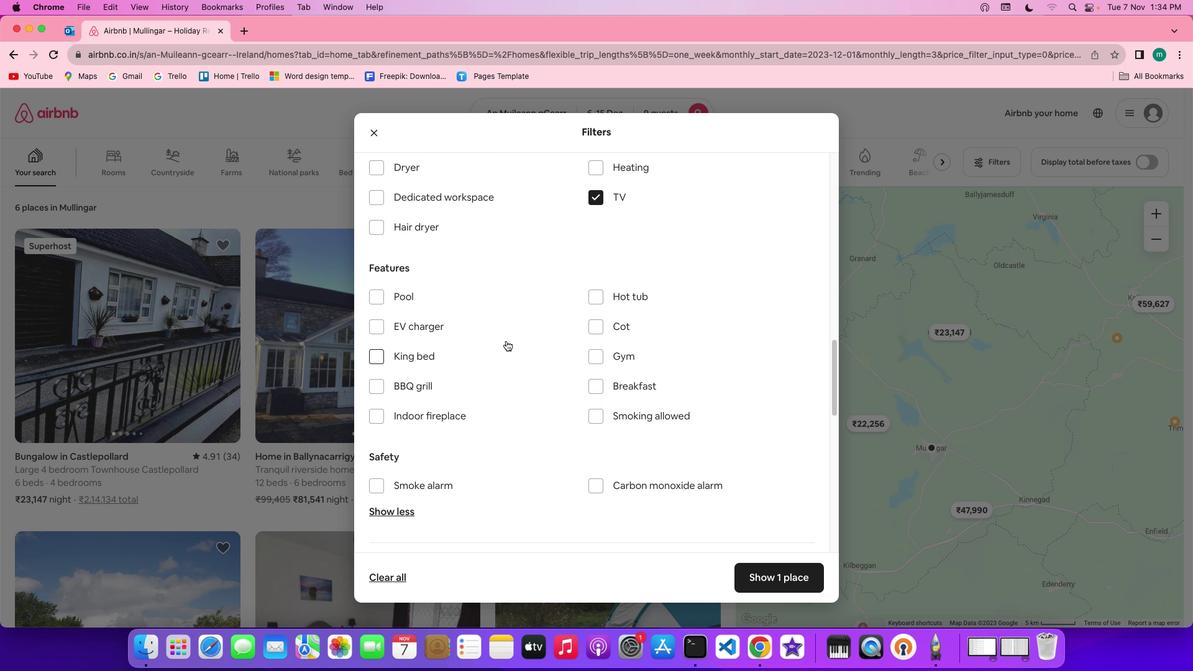 
Action: Mouse scrolled (506, 341) with delta (0, 0)
Screenshot: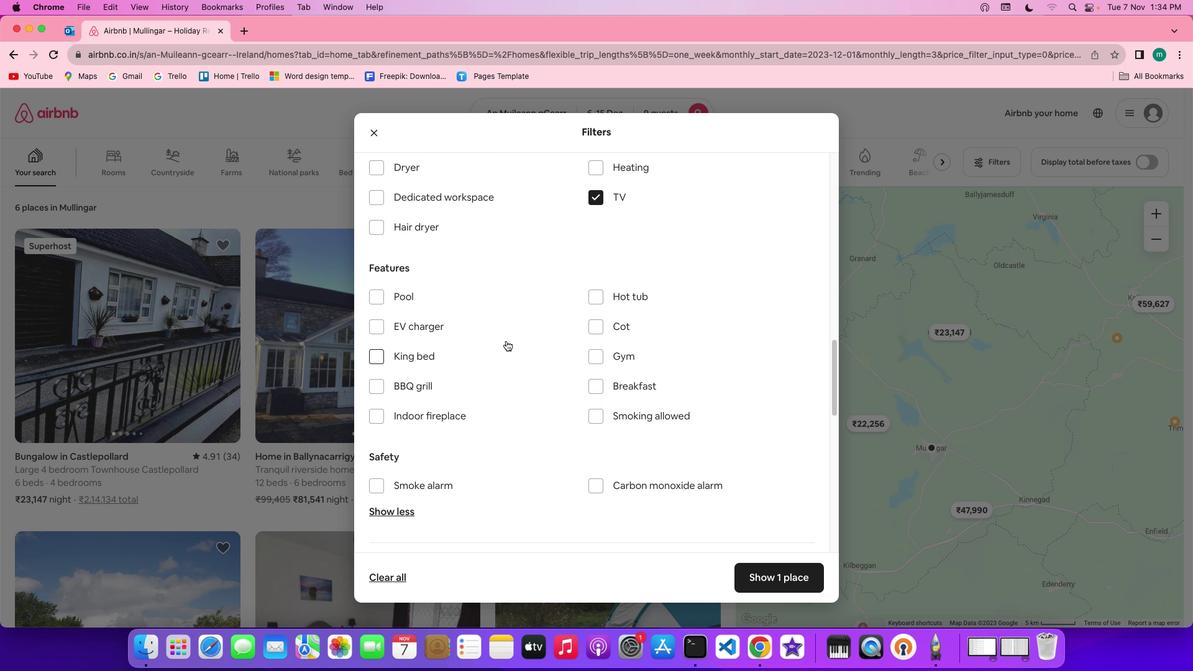 
Action: Mouse scrolled (506, 341) with delta (0, 0)
Screenshot: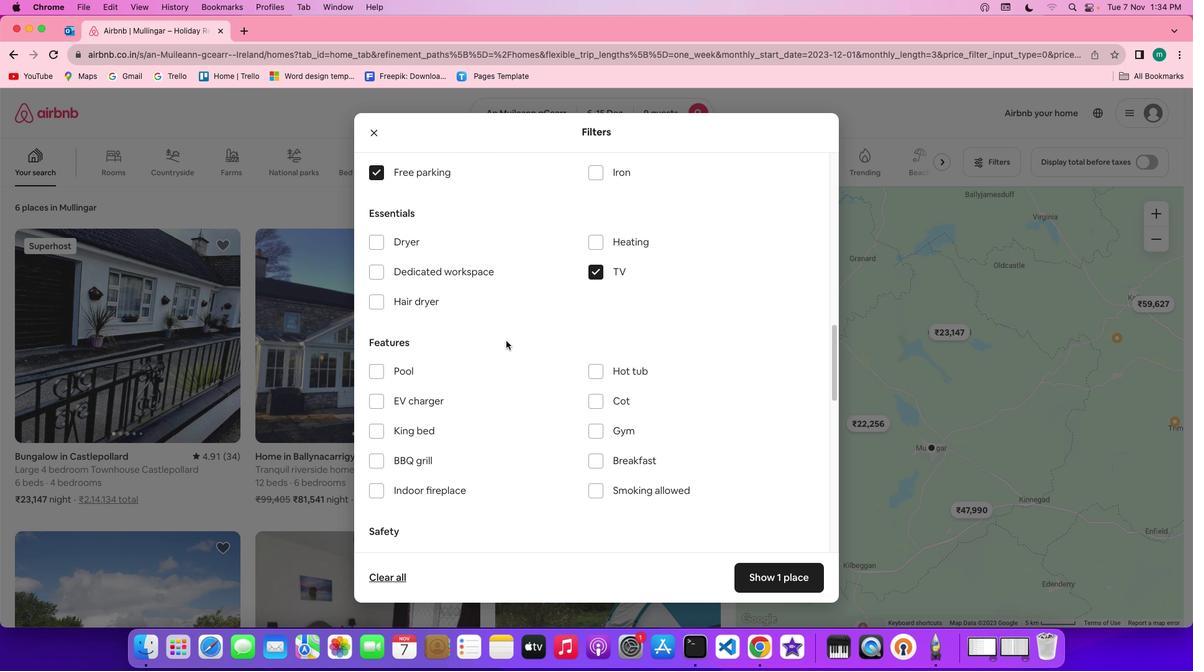 
Action: Mouse scrolled (506, 341) with delta (0, 0)
Screenshot: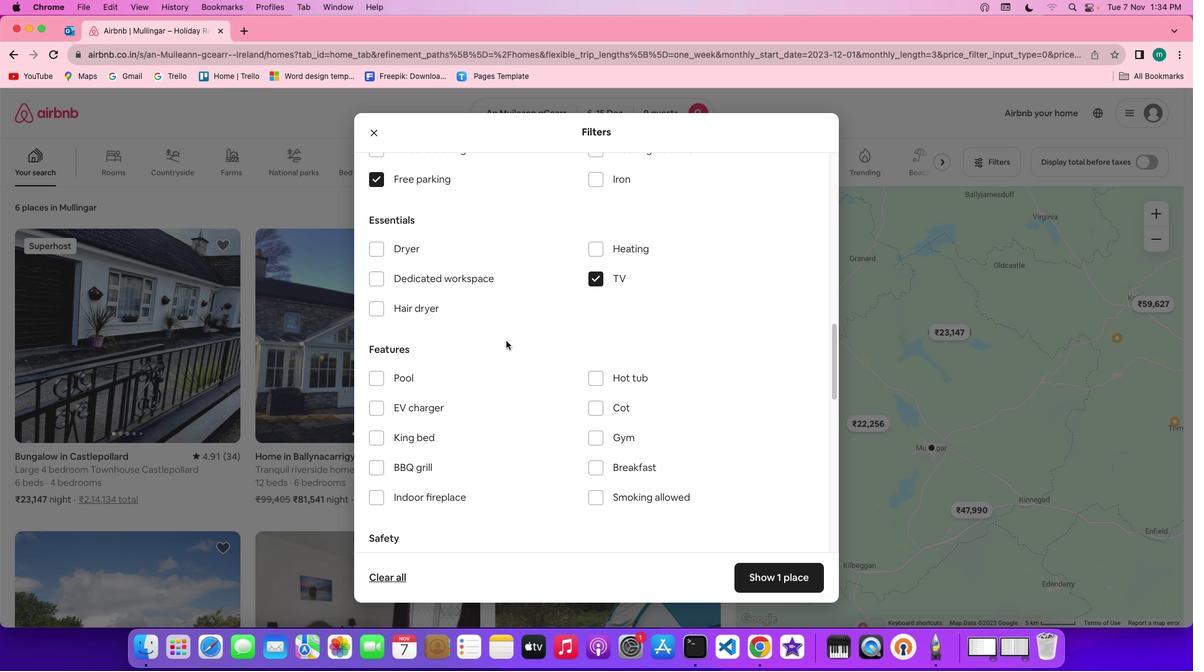 
Action: Mouse scrolled (506, 341) with delta (0, 1)
Screenshot: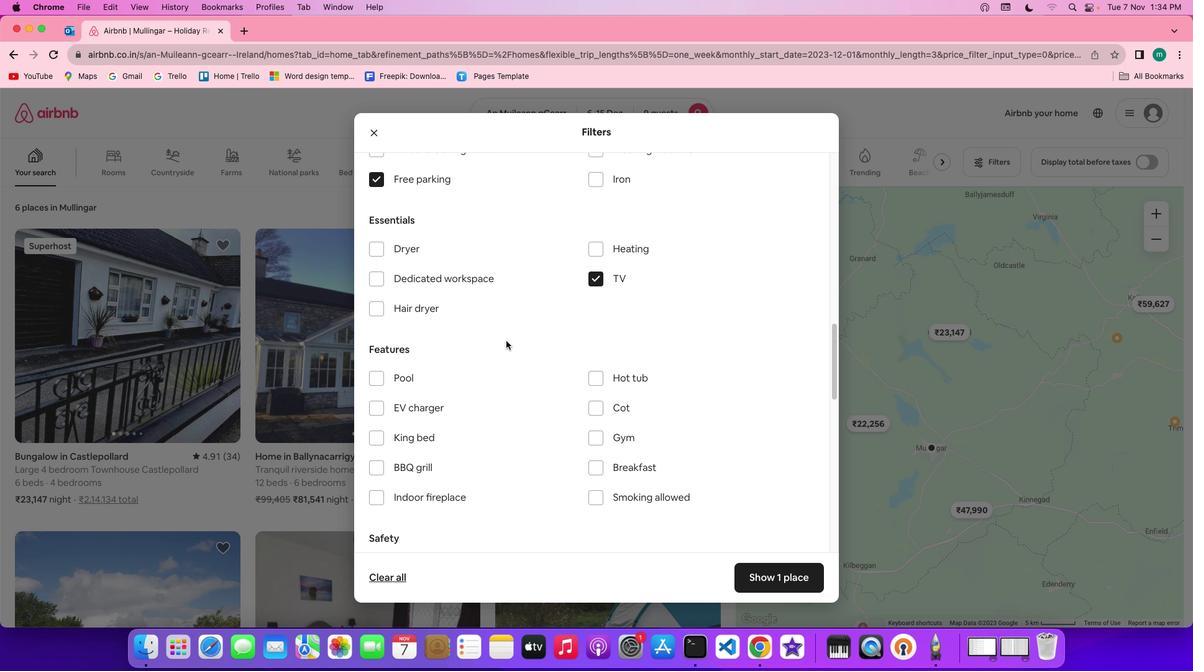 
Action: Mouse moved to (546, 361)
Screenshot: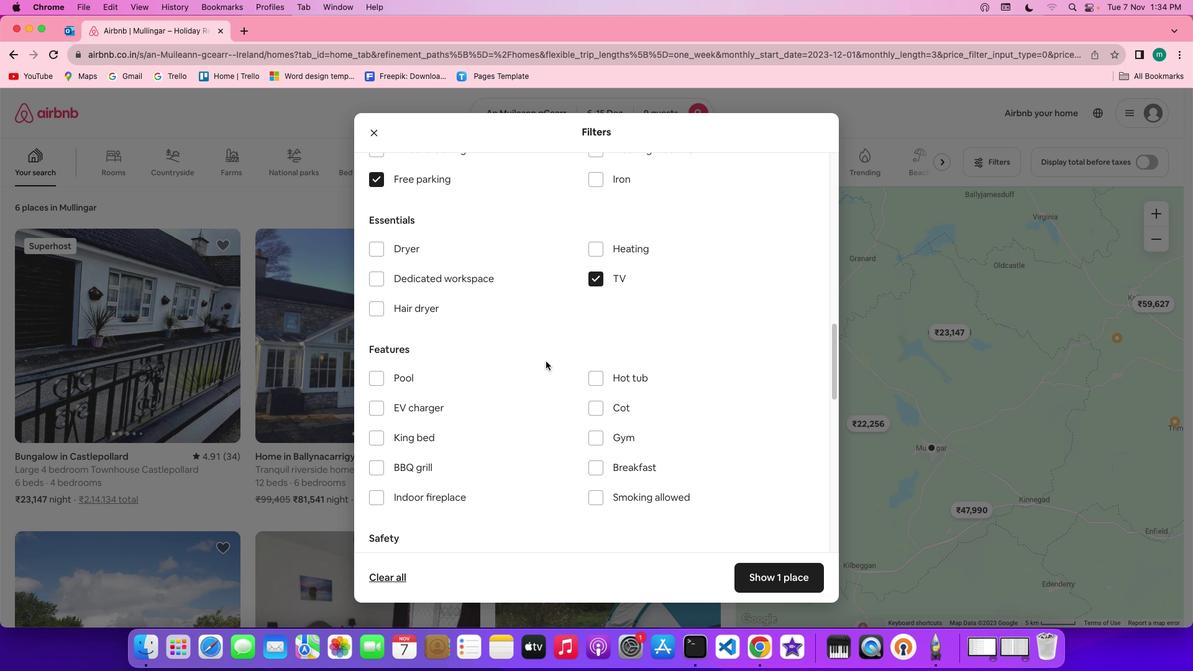 
Action: Mouse scrolled (546, 361) with delta (0, 0)
Screenshot: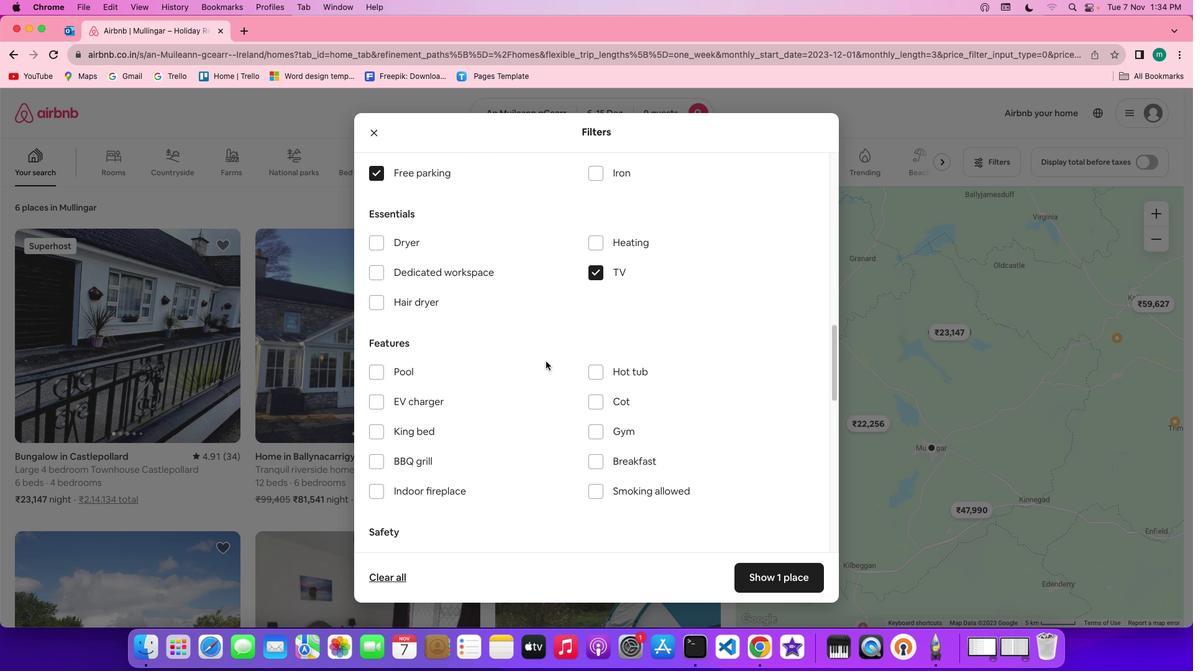 
Action: Mouse scrolled (546, 361) with delta (0, 0)
Screenshot: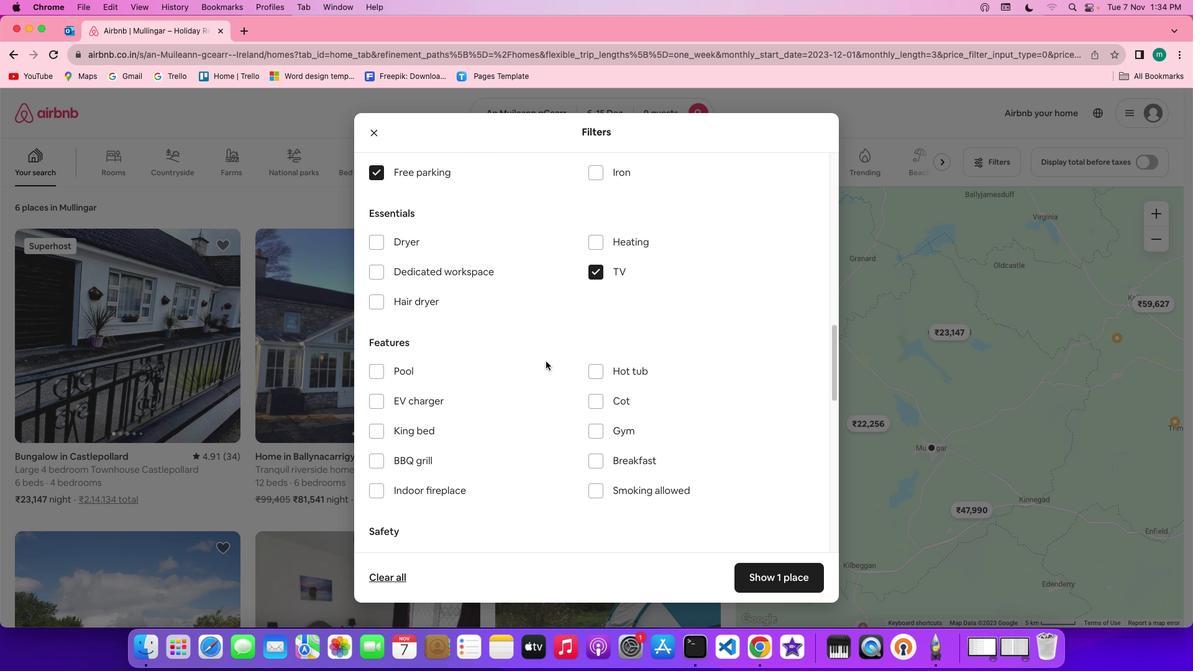 
Action: Mouse scrolled (546, 361) with delta (0, 0)
Screenshot: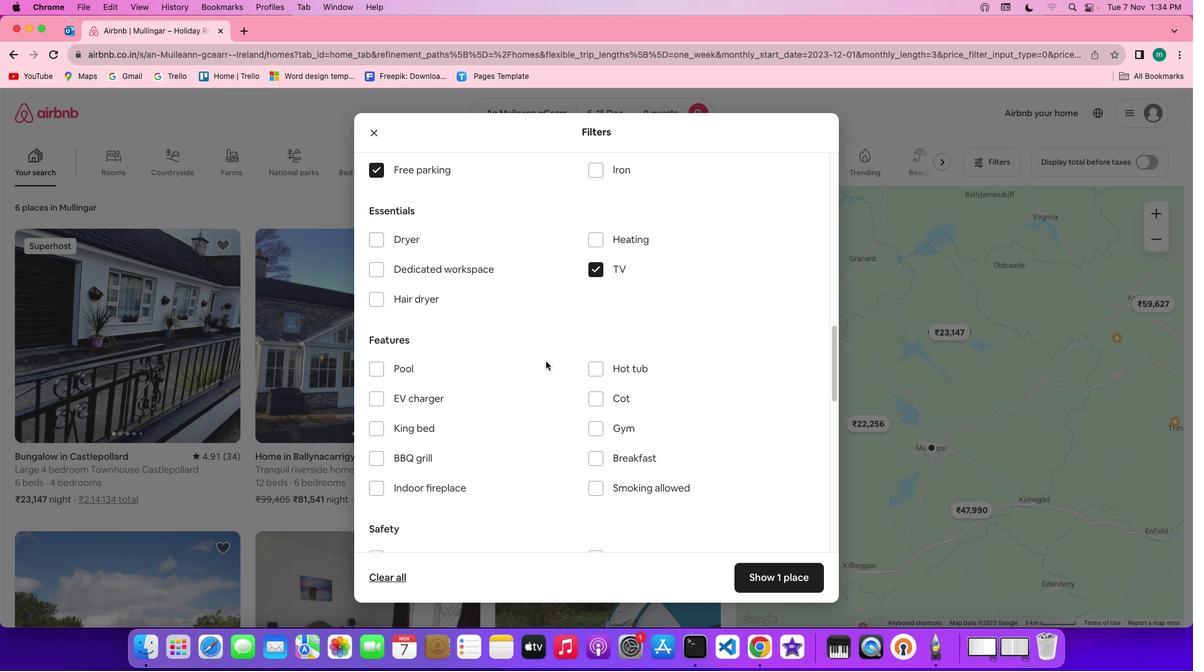 
Action: Mouse scrolled (546, 361) with delta (0, 0)
Screenshot: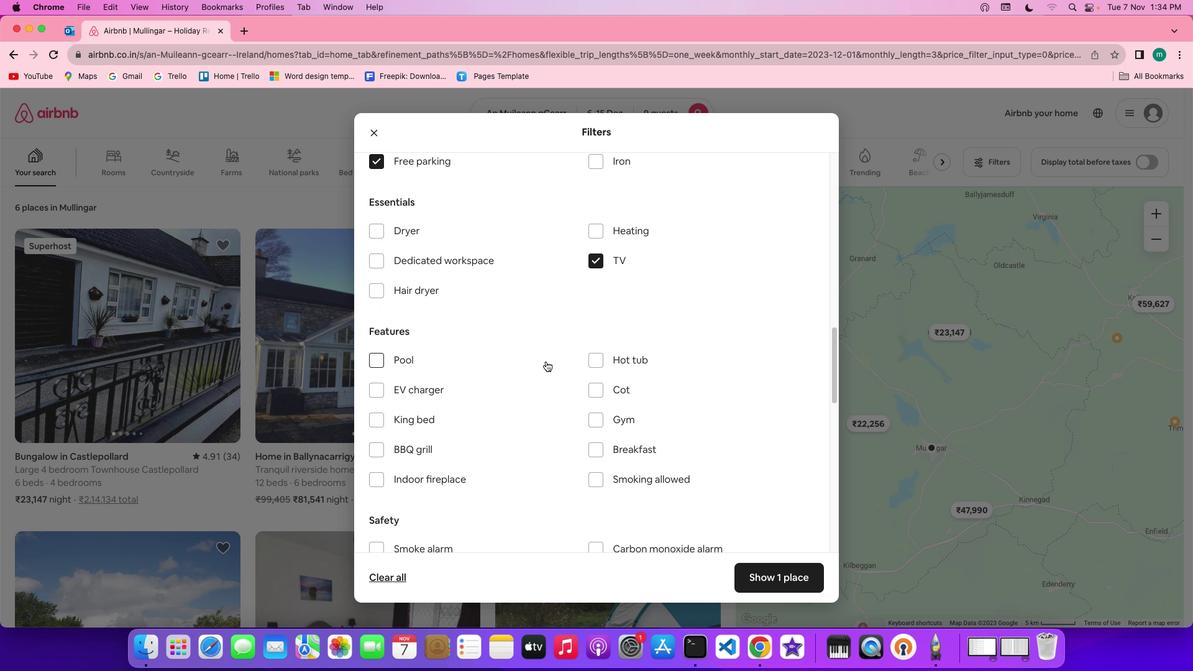 
Action: Mouse scrolled (546, 361) with delta (0, 0)
Screenshot: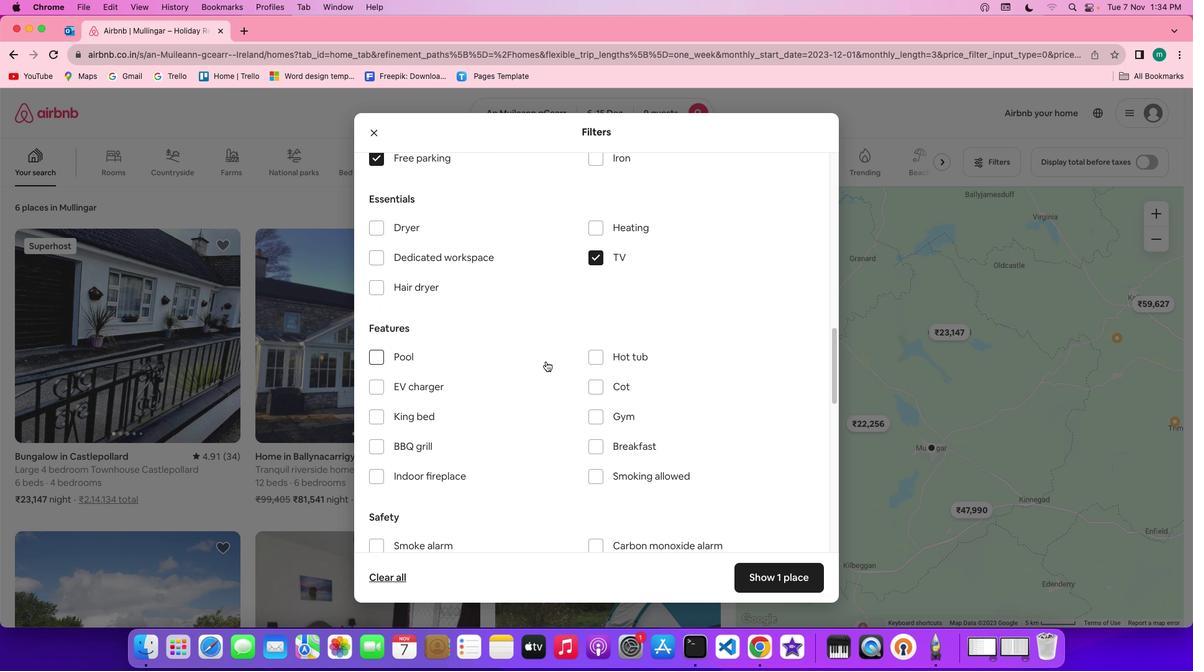 
Action: Mouse scrolled (546, 361) with delta (0, 0)
Screenshot: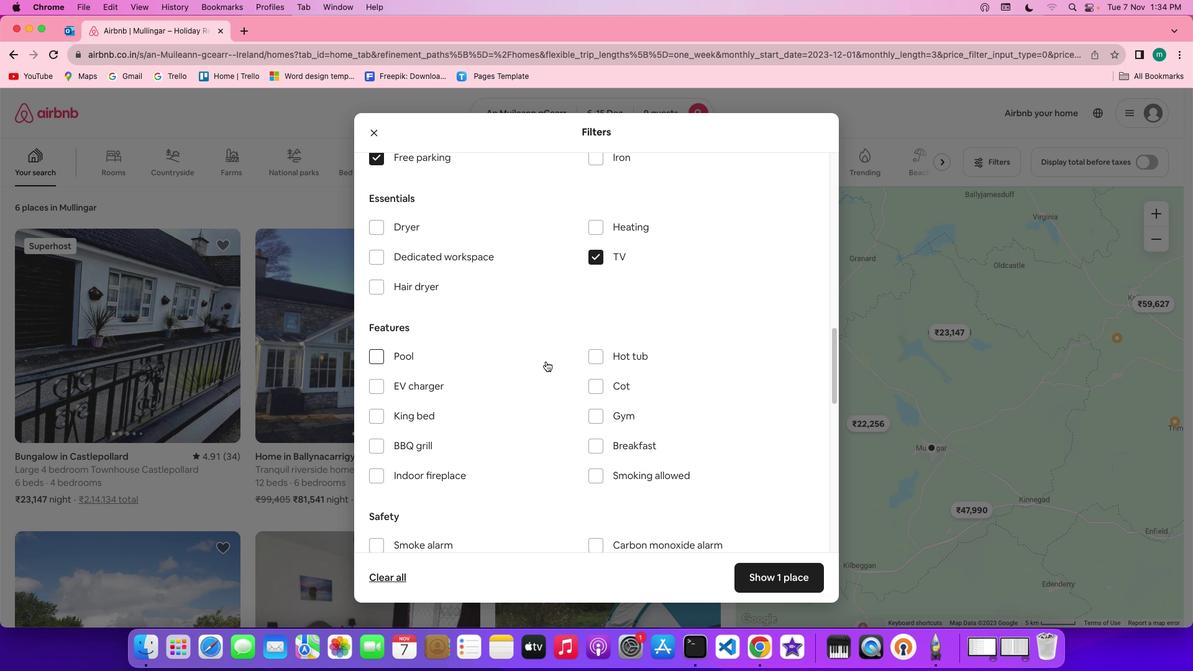 
Action: Mouse moved to (630, 416)
Screenshot: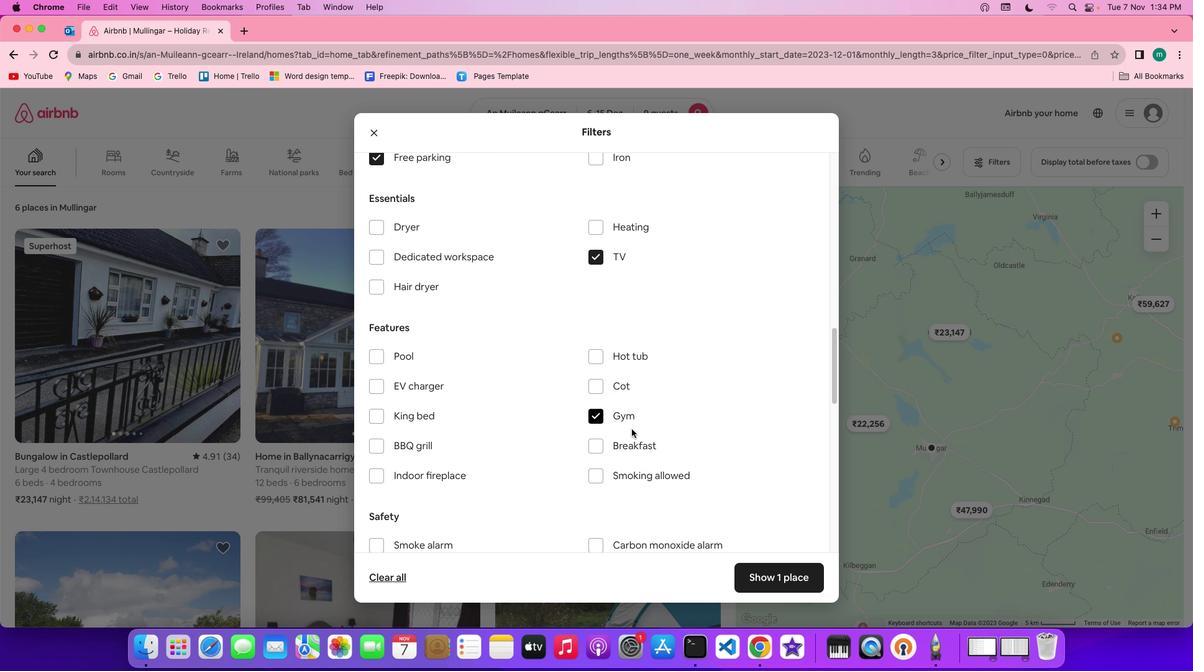 
Action: Mouse pressed left at (630, 416)
Screenshot: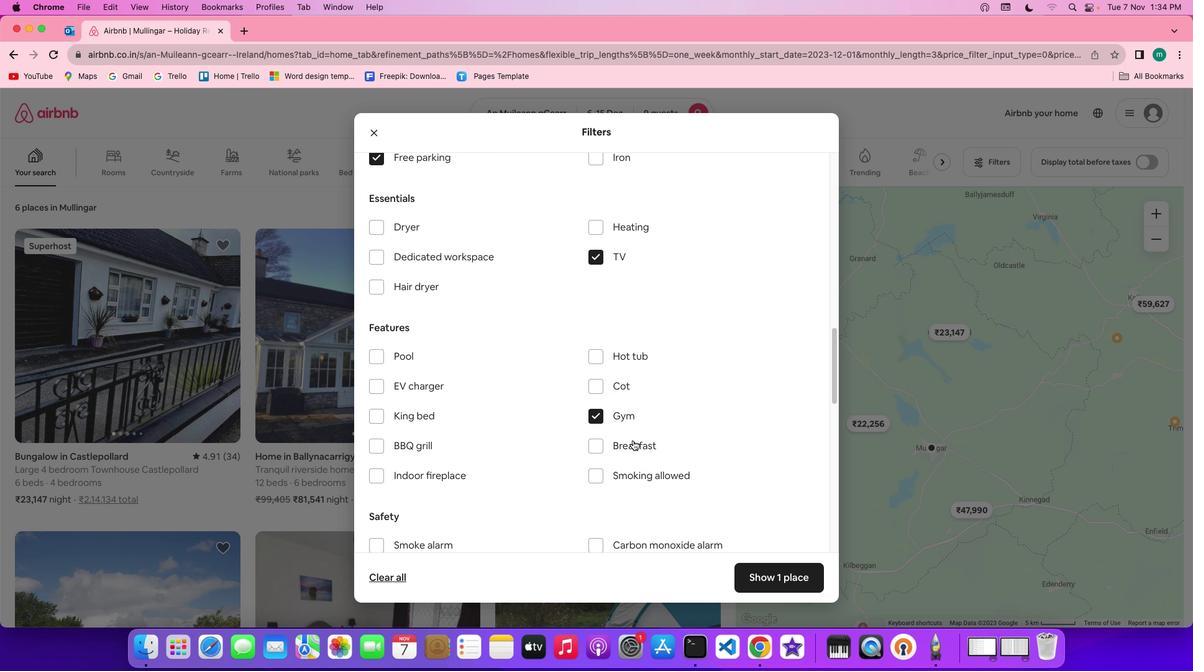 
Action: Mouse moved to (633, 445)
Screenshot: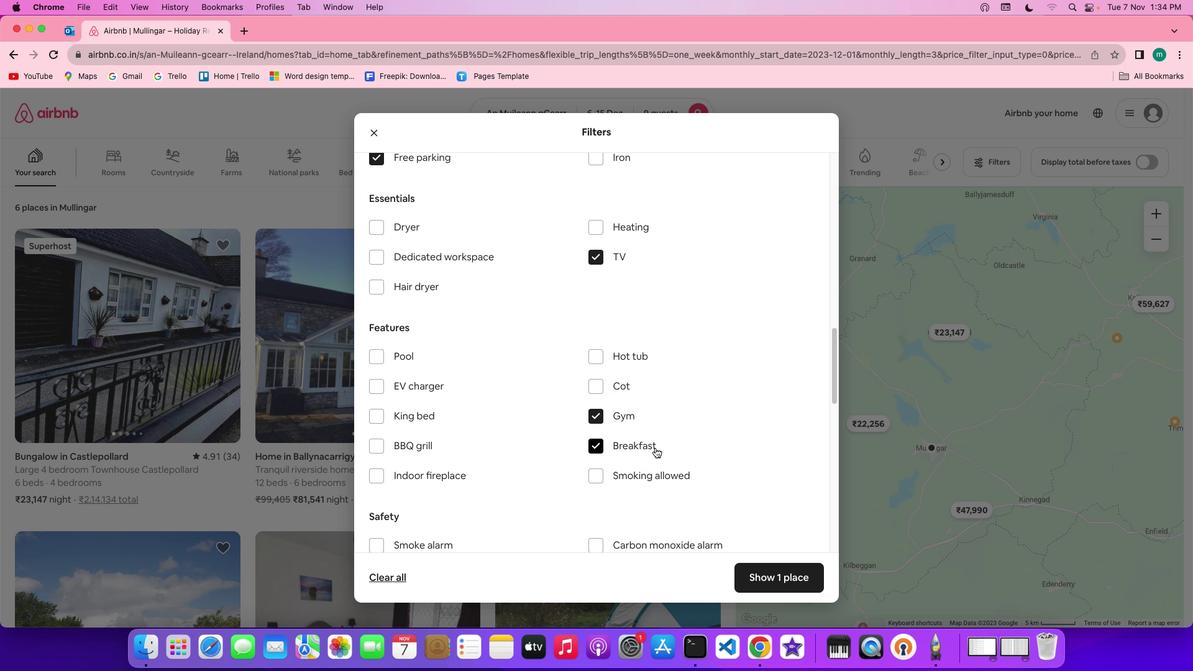 
Action: Mouse pressed left at (633, 445)
Screenshot: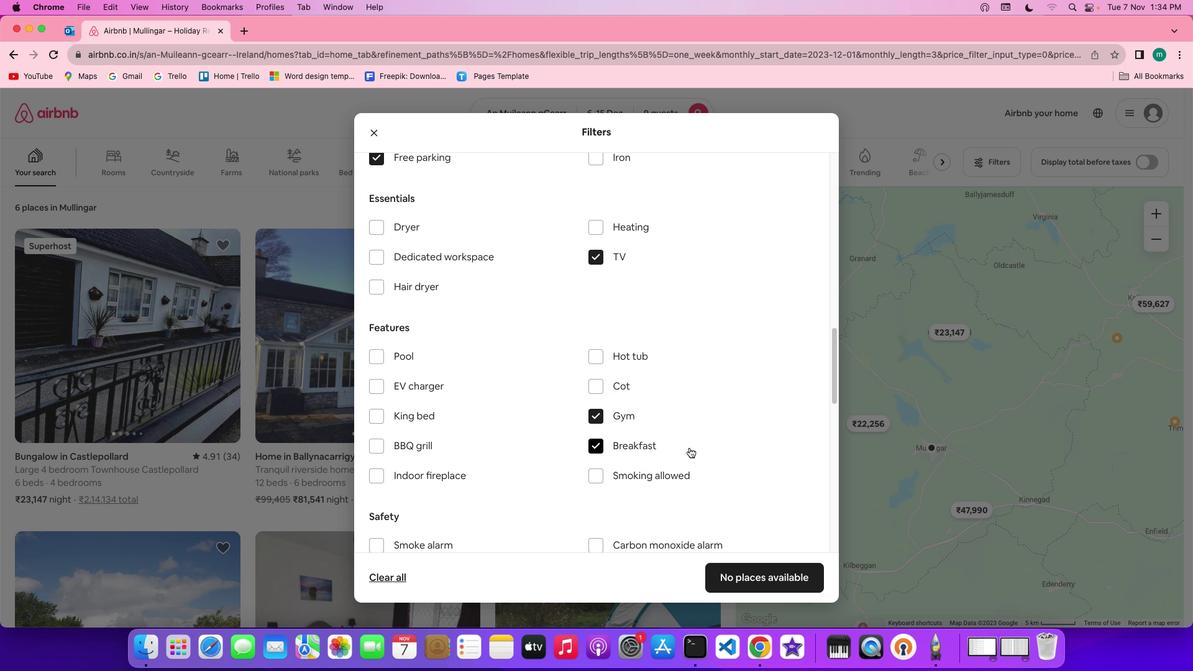
Action: Mouse moved to (689, 446)
Screenshot: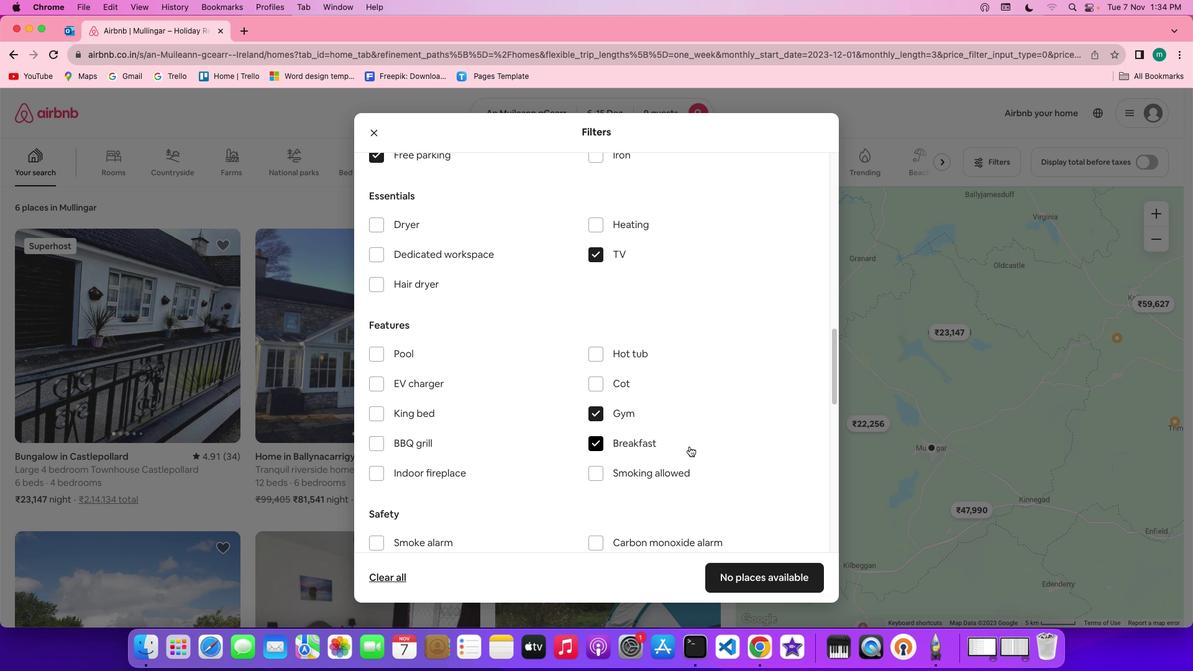 
Action: Mouse scrolled (689, 446) with delta (0, 0)
Screenshot: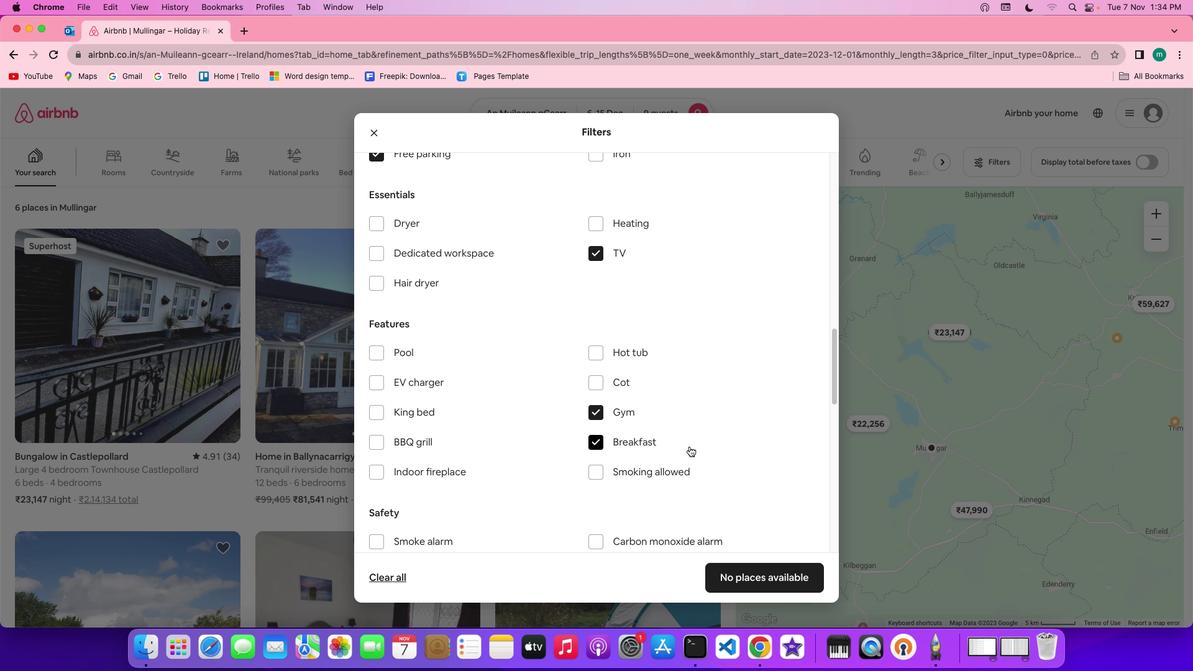 
Action: Mouse scrolled (689, 446) with delta (0, 0)
Screenshot: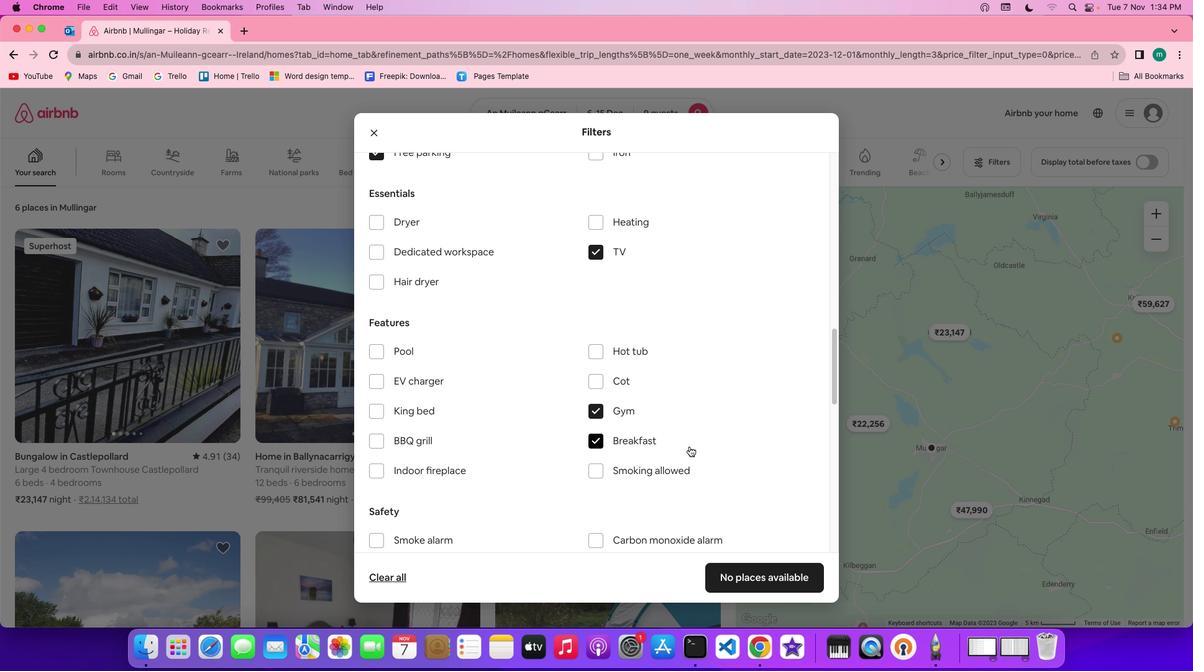 
Action: Mouse scrolled (689, 446) with delta (0, 0)
Screenshot: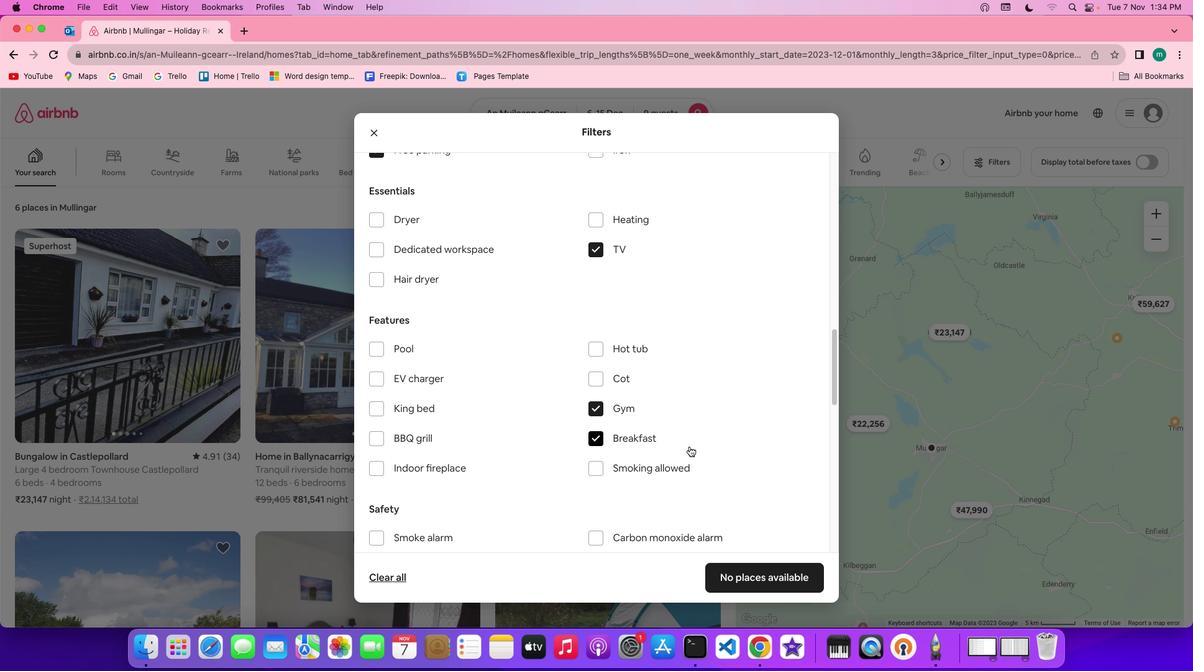 
Action: Mouse moved to (689, 446)
Screenshot: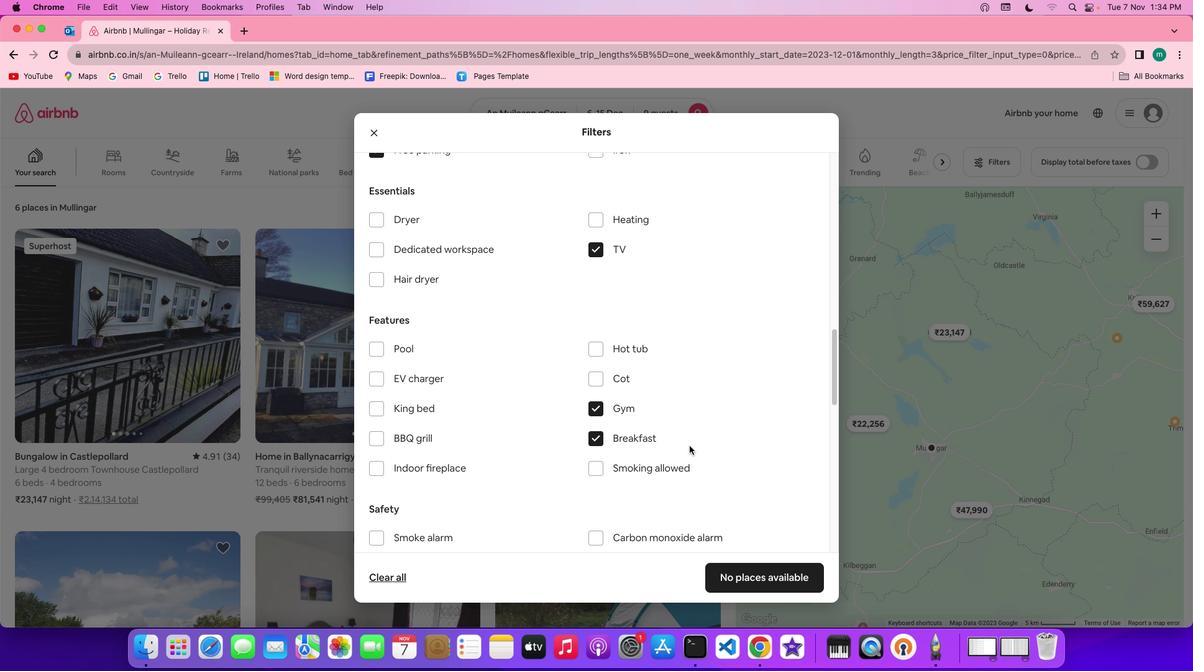 
Action: Mouse scrolled (689, 446) with delta (0, 0)
Screenshot: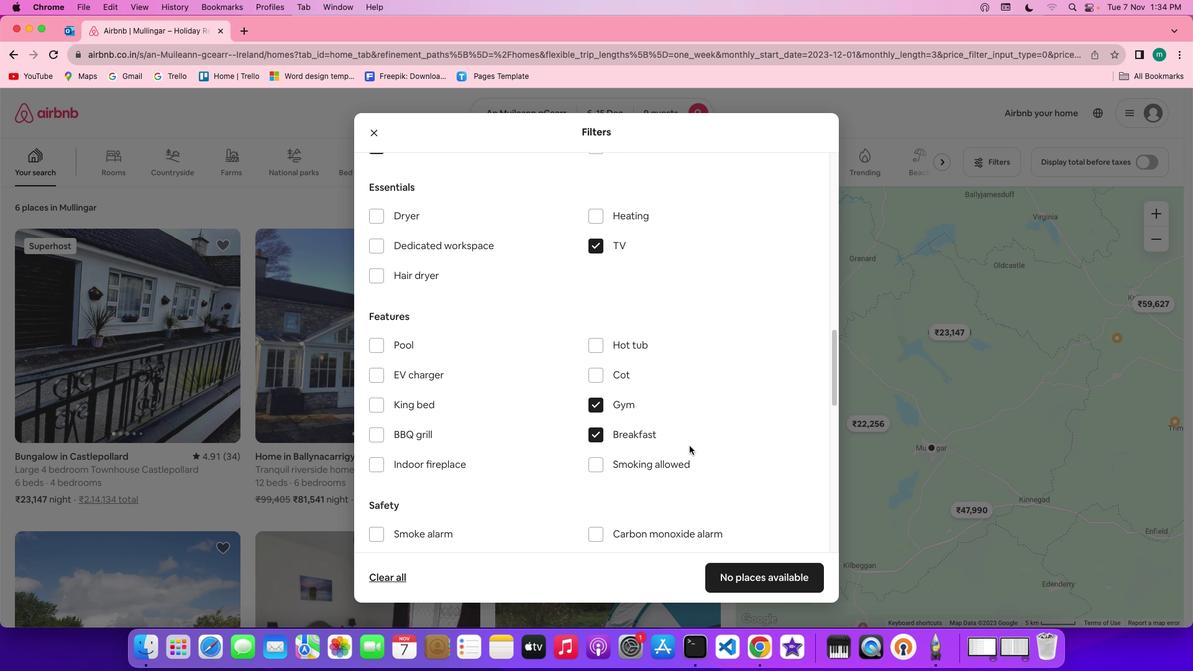 
Action: Mouse scrolled (689, 446) with delta (0, 0)
Screenshot: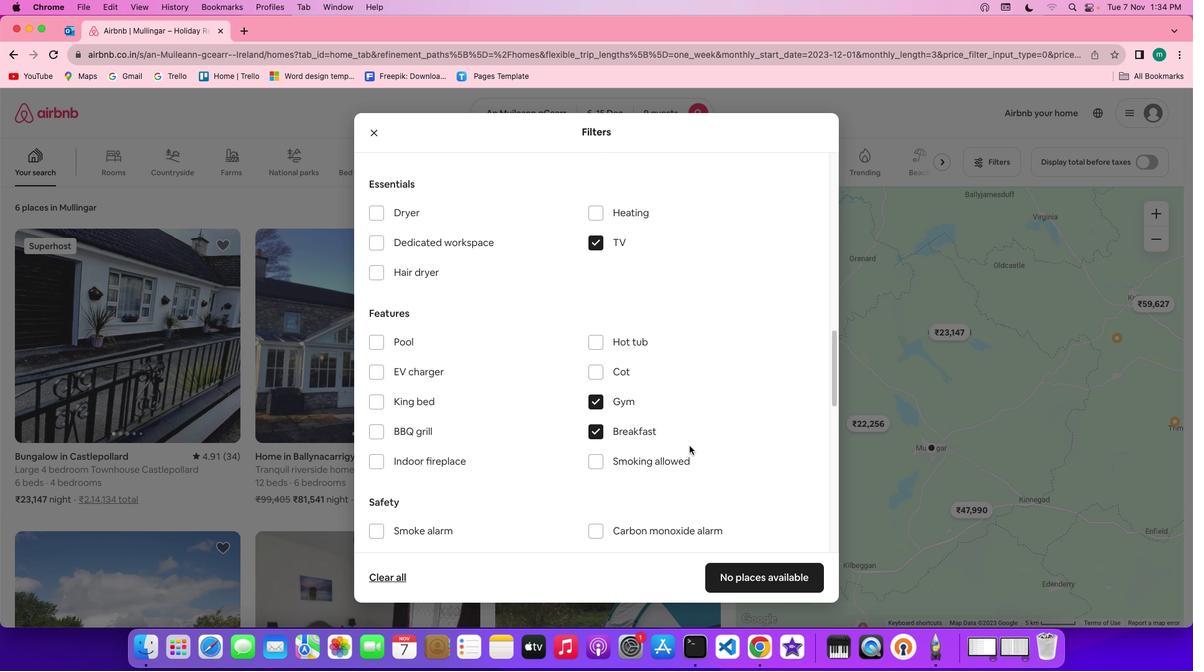 
Action: Mouse scrolled (689, 446) with delta (0, 0)
Screenshot: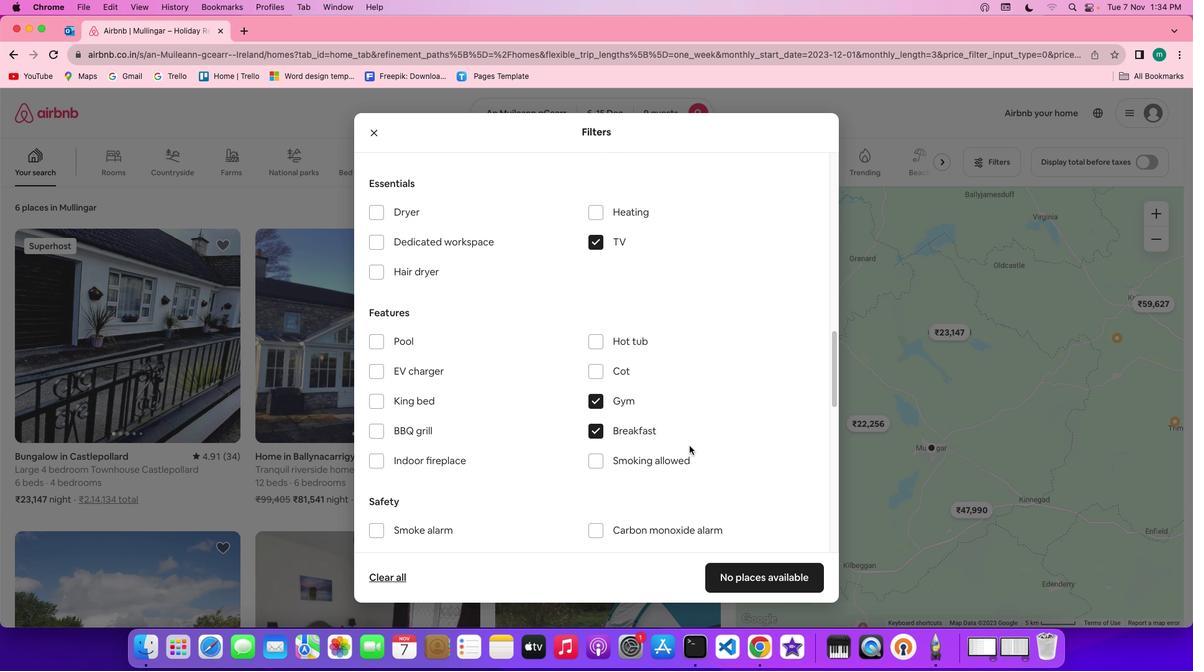 
Action: Mouse scrolled (689, 446) with delta (0, 0)
Screenshot: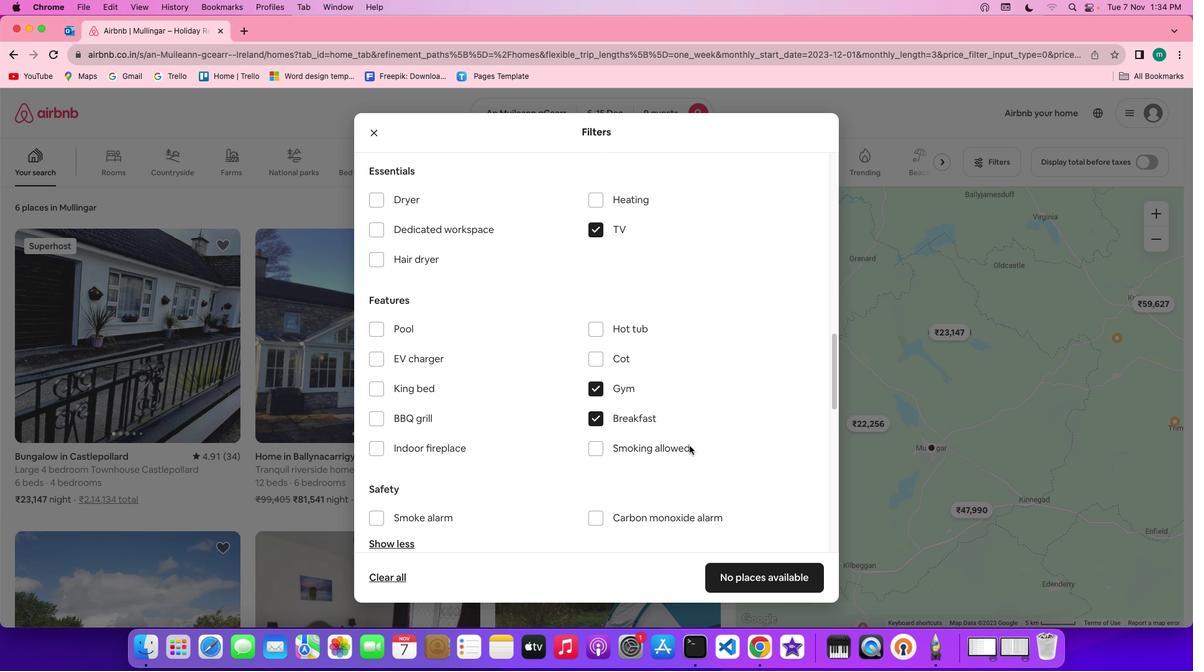 
Action: Mouse scrolled (689, 446) with delta (0, 0)
Screenshot: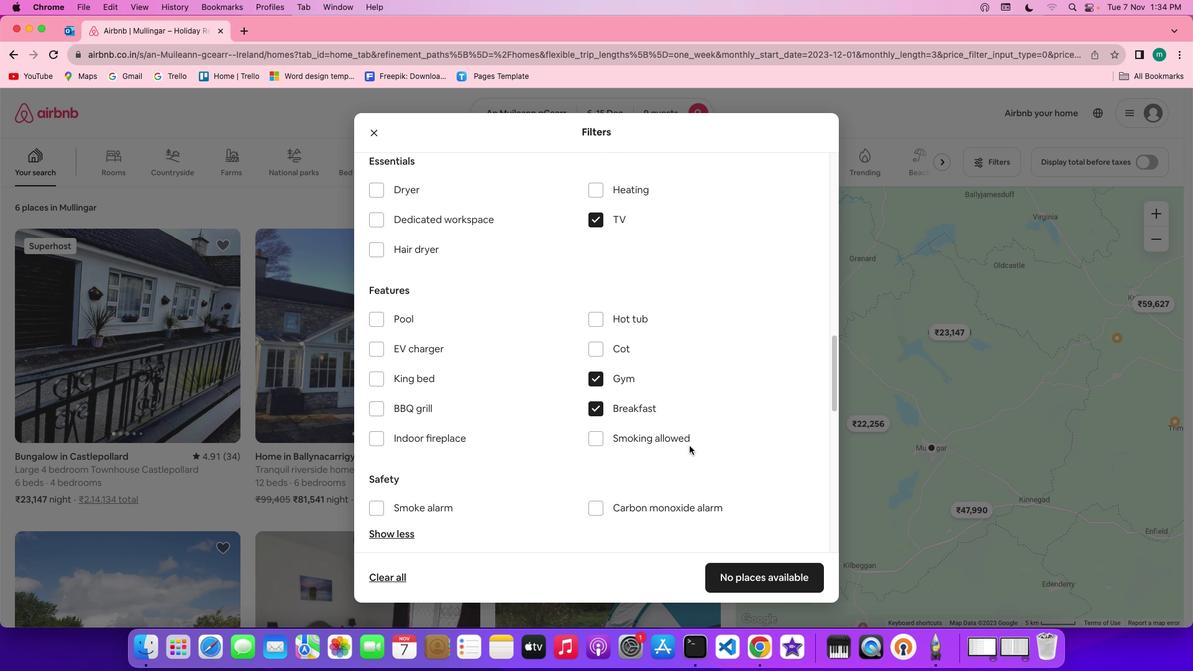 
Action: Mouse scrolled (689, 446) with delta (0, 0)
Screenshot: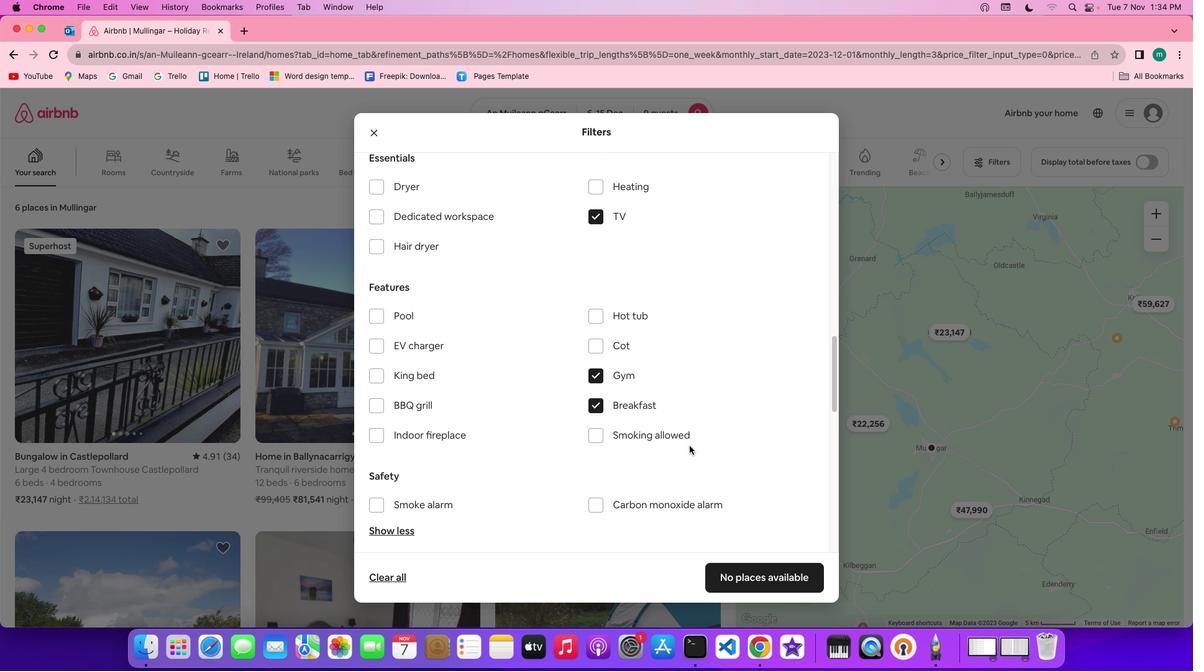 
Action: Mouse scrolled (689, 446) with delta (0, 0)
Screenshot: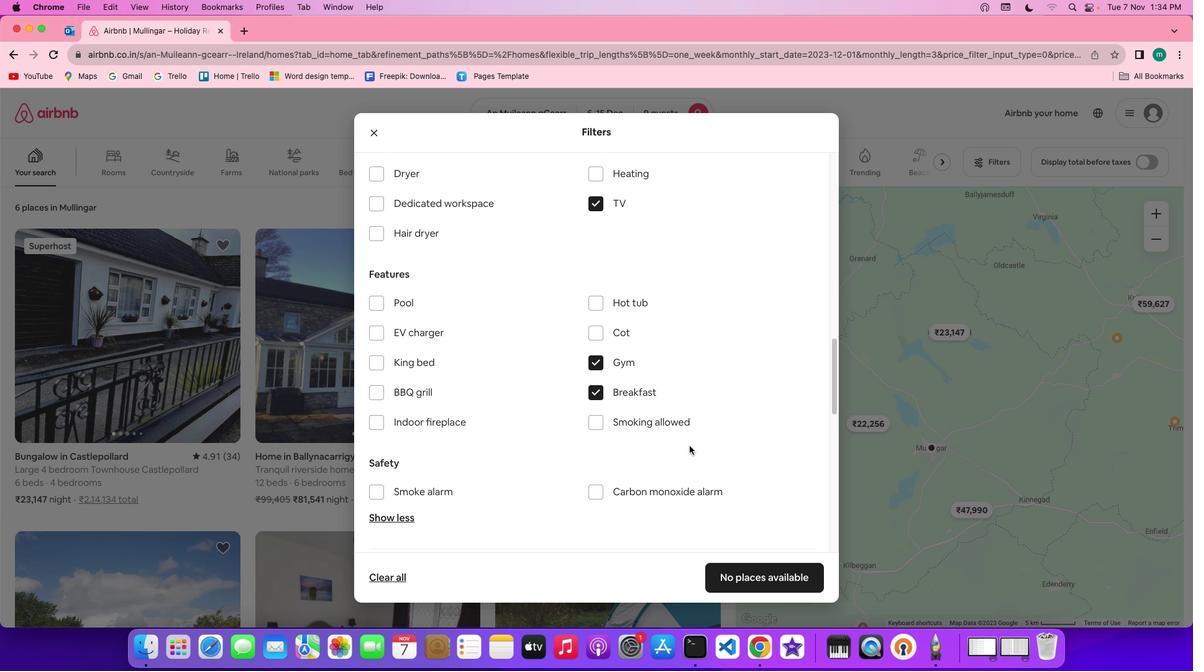 
Action: Mouse scrolled (689, 446) with delta (0, 0)
Screenshot: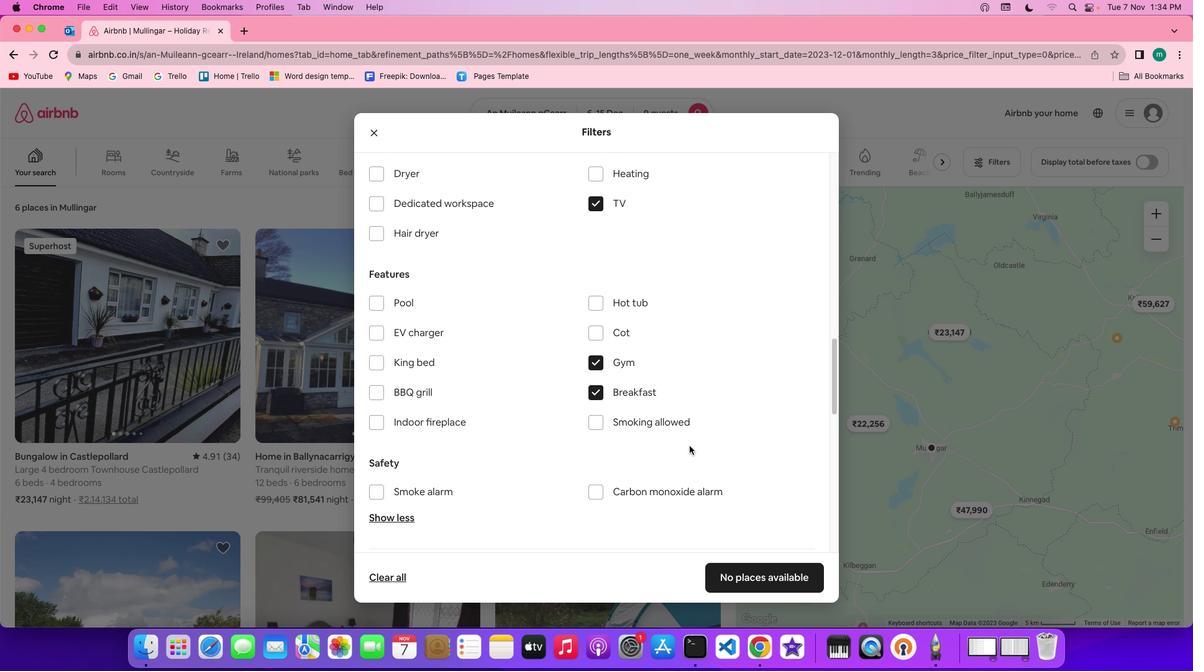 
Action: Mouse scrolled (689, 446) with delta (0, 0)
Screenshot: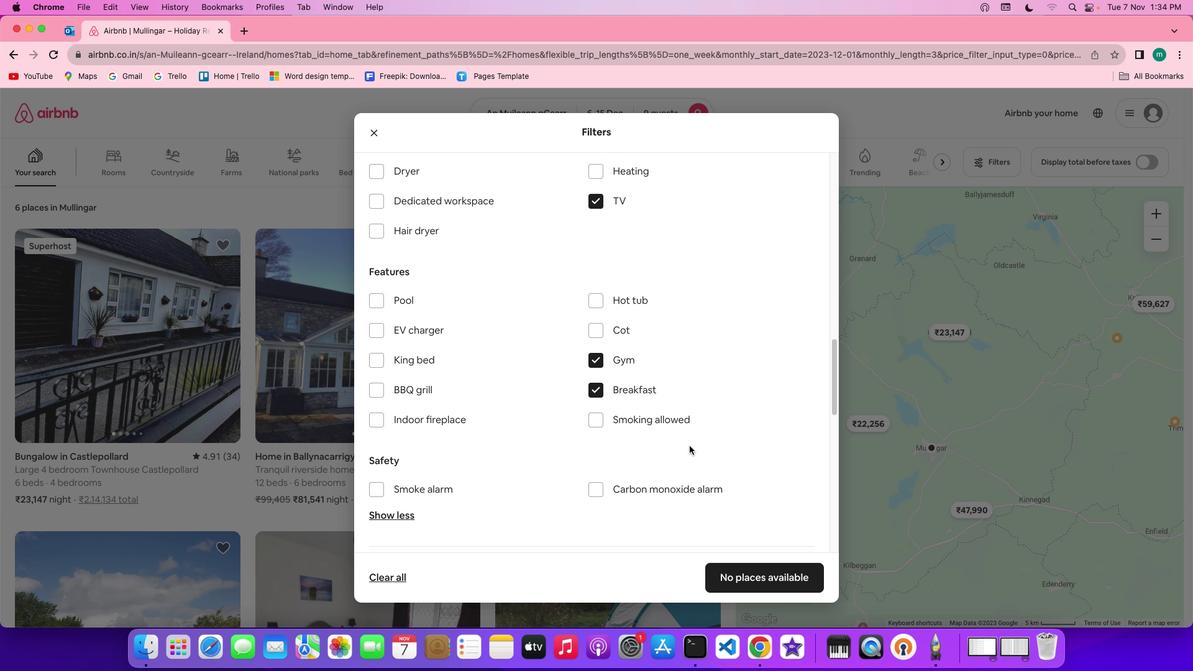 
Action: Mouse scrolled (689, 446) with delta (0, 0)
Screenshot: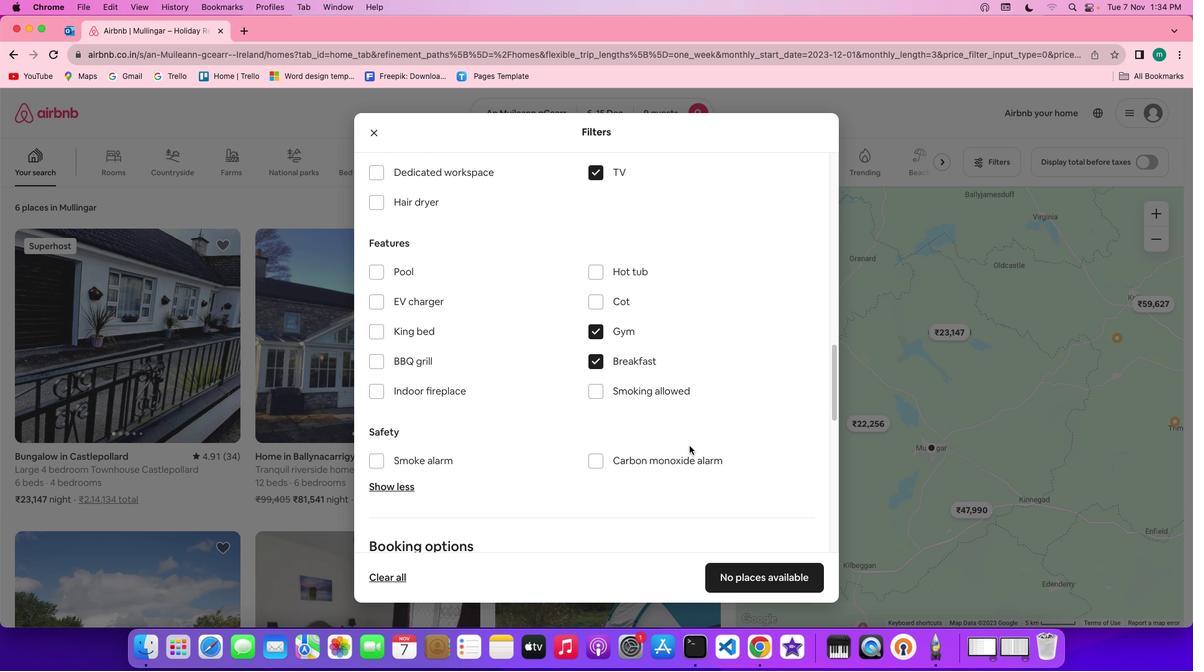 
Action: Mouse scrolled (689, 446) with delta (0, 0)
Screenshot: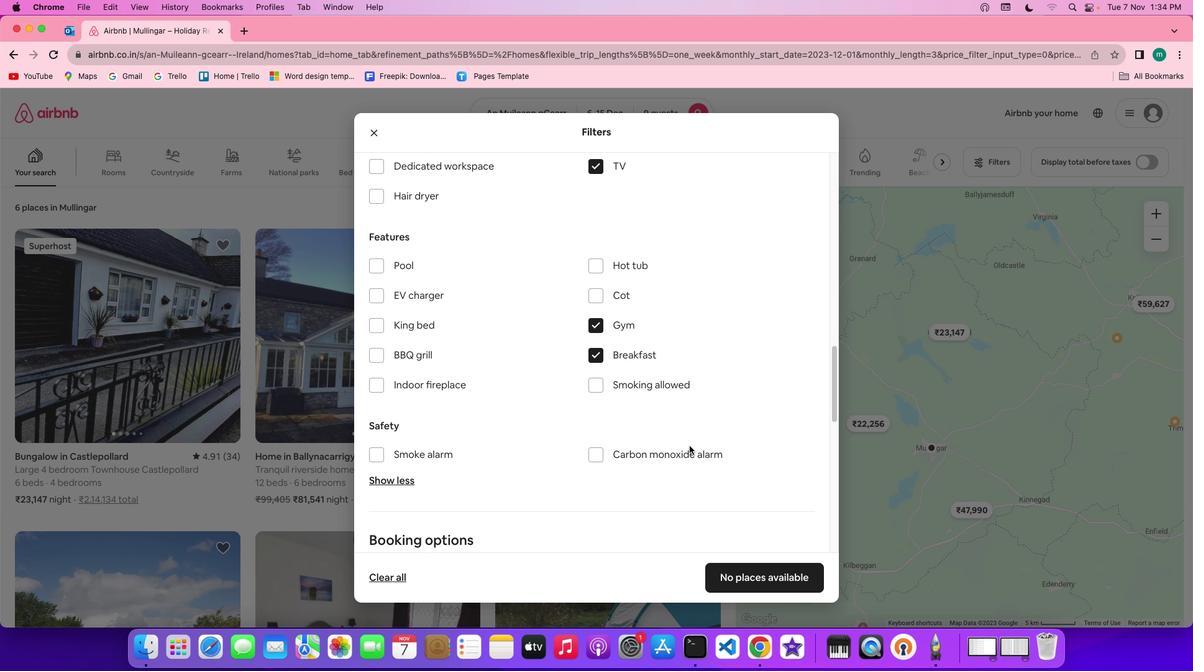 
Action: Mouse scrolled (689, 446) with delta (0, 0)
Screenshot: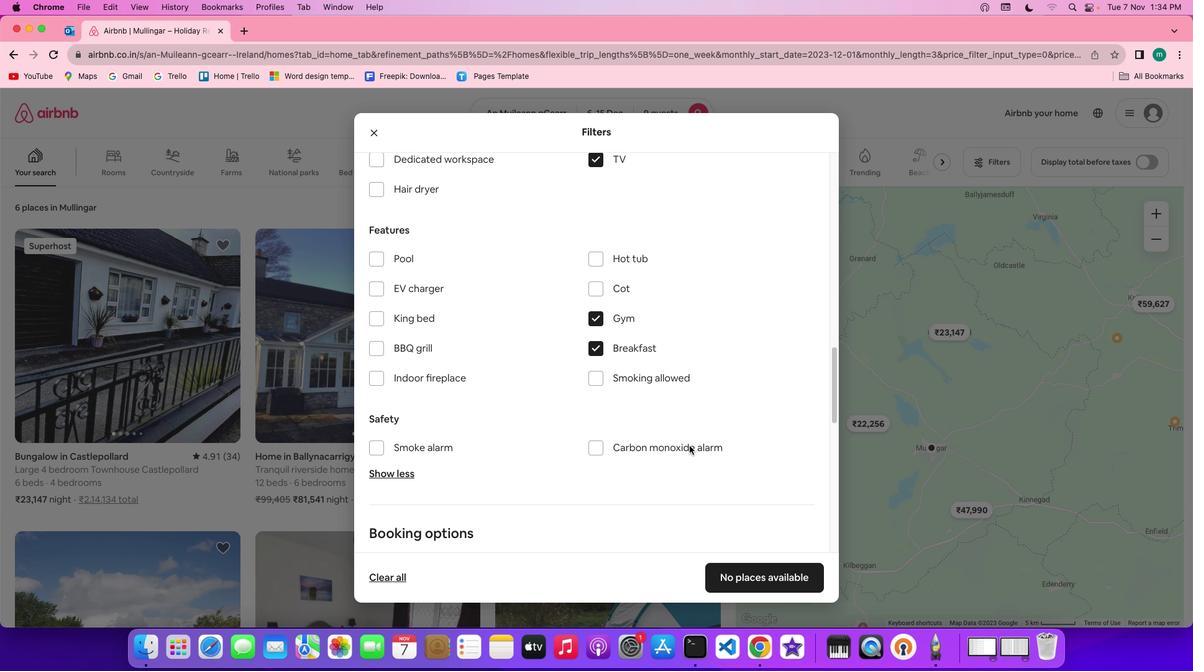 
Action: Mouse scrolled (689, 446) with delta (0, 0)
Screenshot: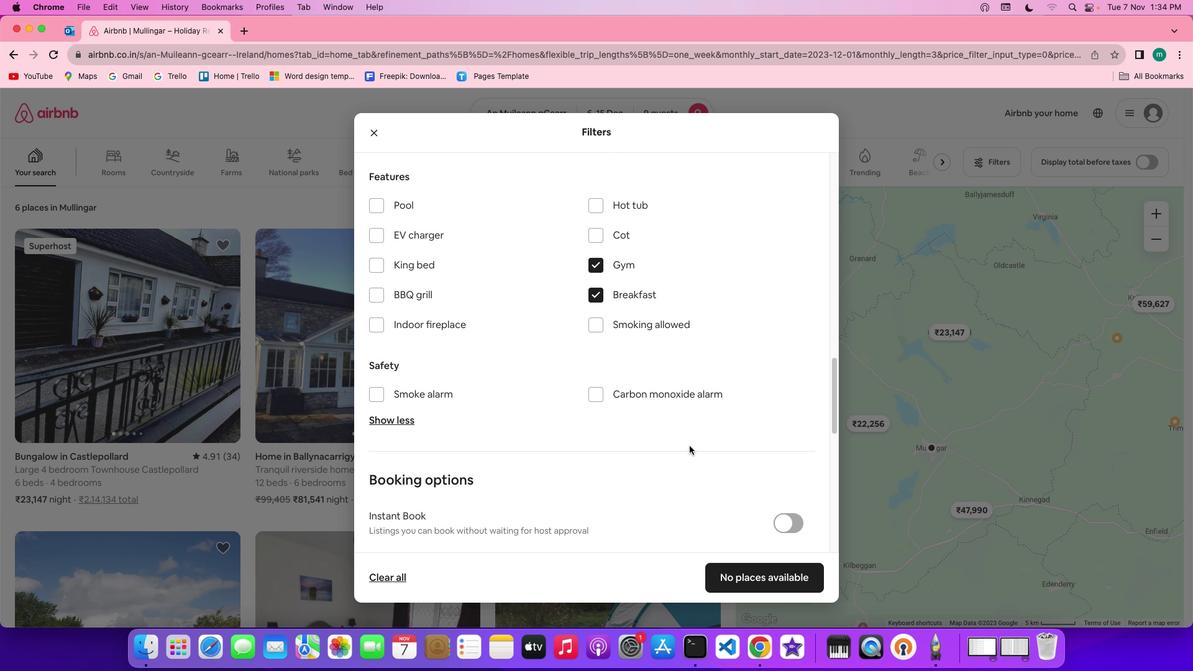
Action: Mouse scrolled (689, 446) with delta (0, 0)
Screenshot: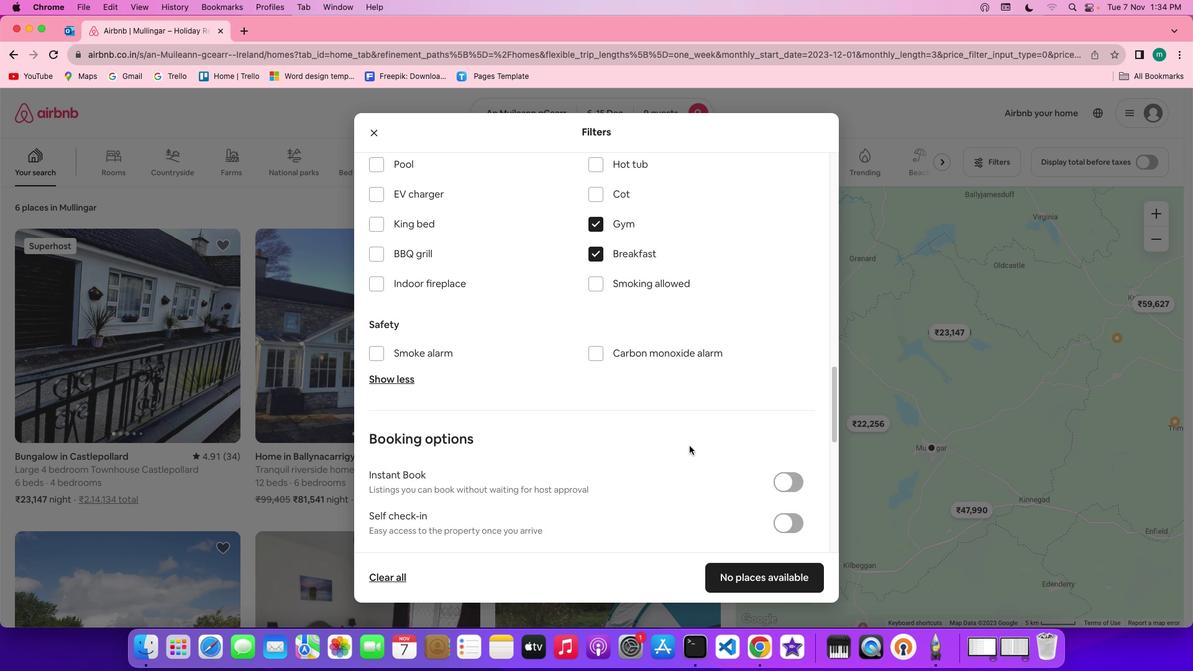 
Action: Mouse scrolled (689, 446) with delta (0, 0)
Screenshot: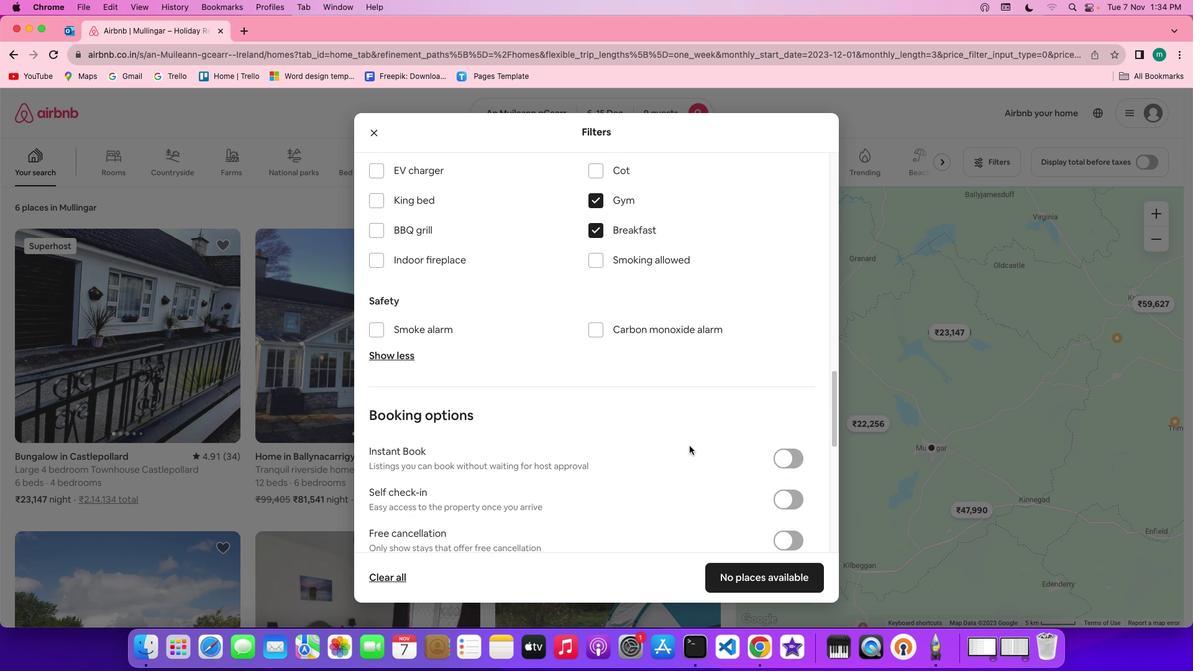 
Action: Mouse scrolled (689, 446) with delta (0, -1)
Screenshot: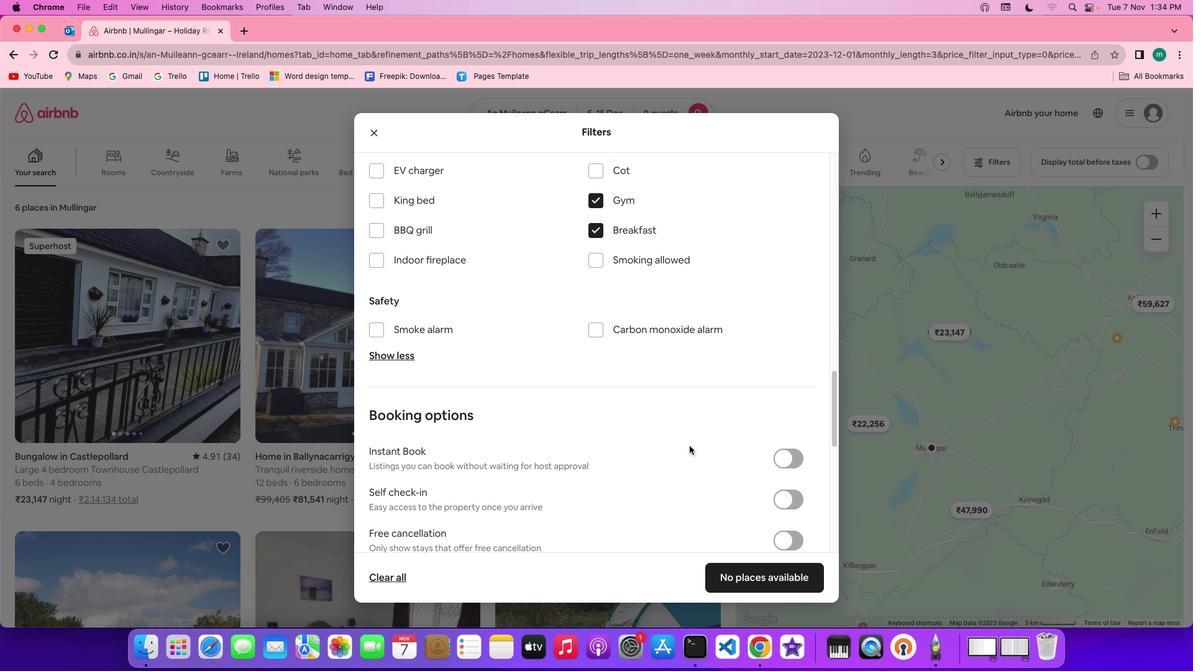 
Action: Mouse scrolled (689, 446) with delta (0, 0)
Screenshot: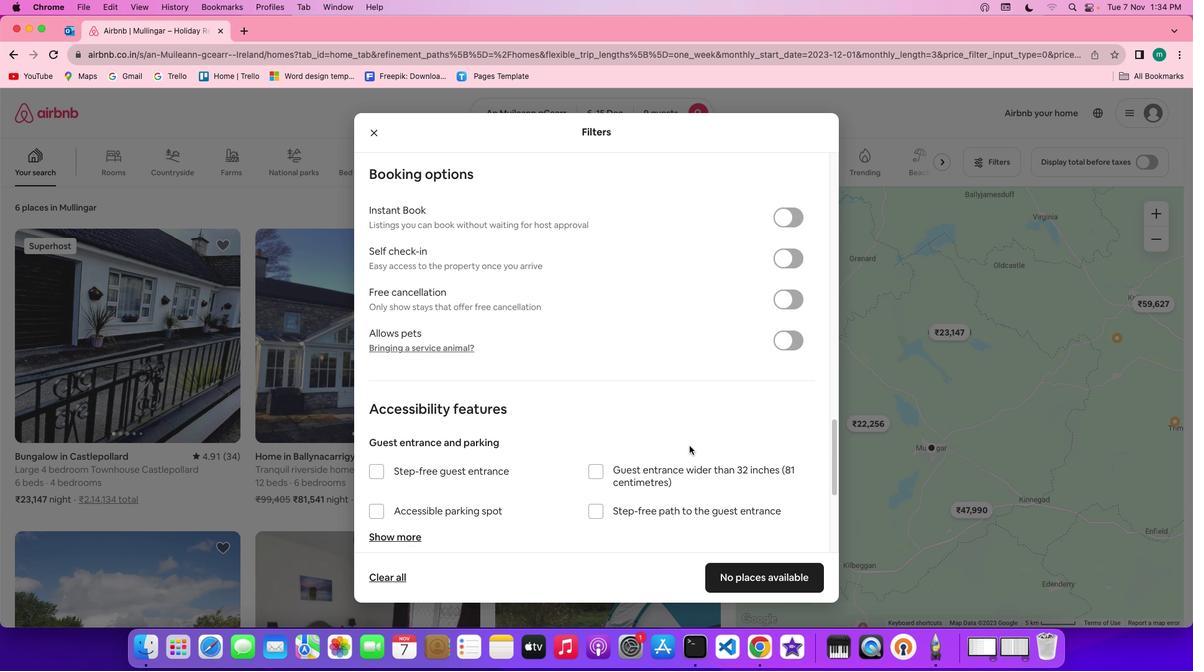
Action: Mouse scrolled (689, 446) with delta (0, 0)
Screenshot: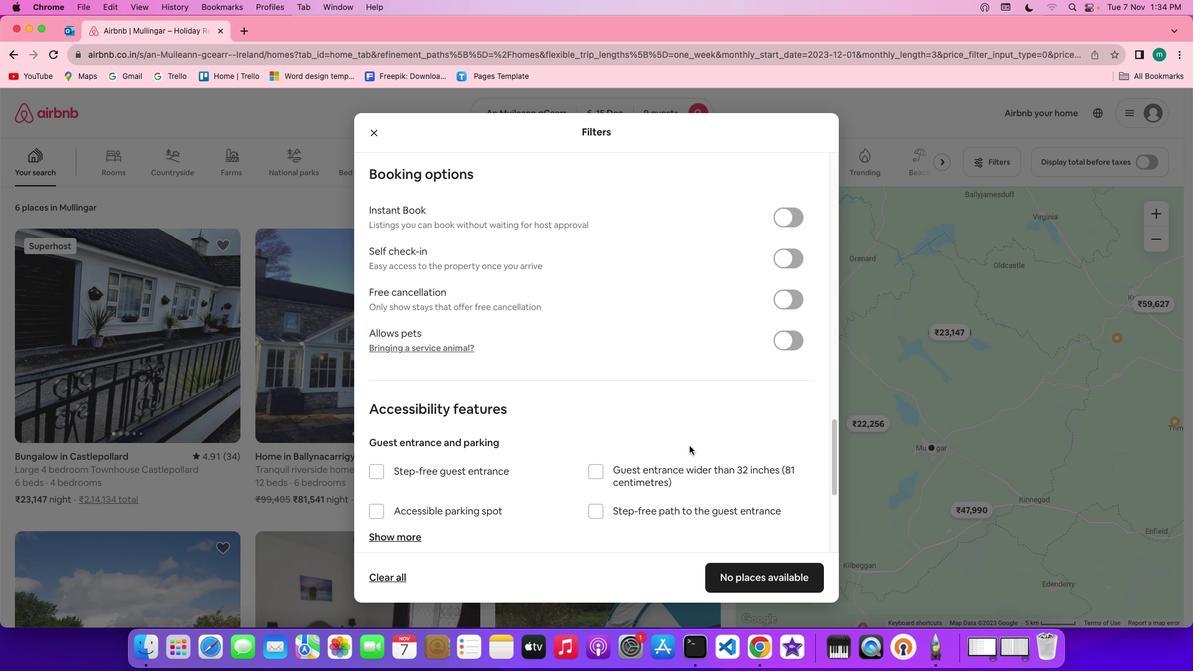 
Action: Mouse scrolled (689, 446) with delta (0, -1)
Screenshot: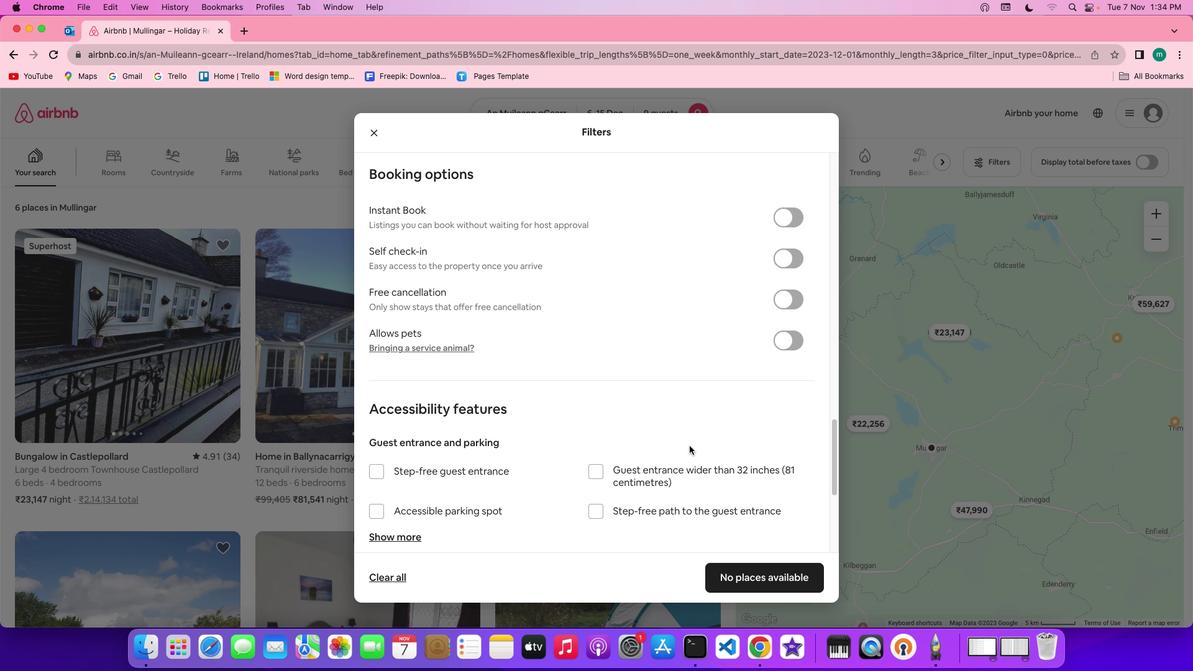 
Action: Mouse scrolled (689, 446) with delta (0, -3)
Screenshot: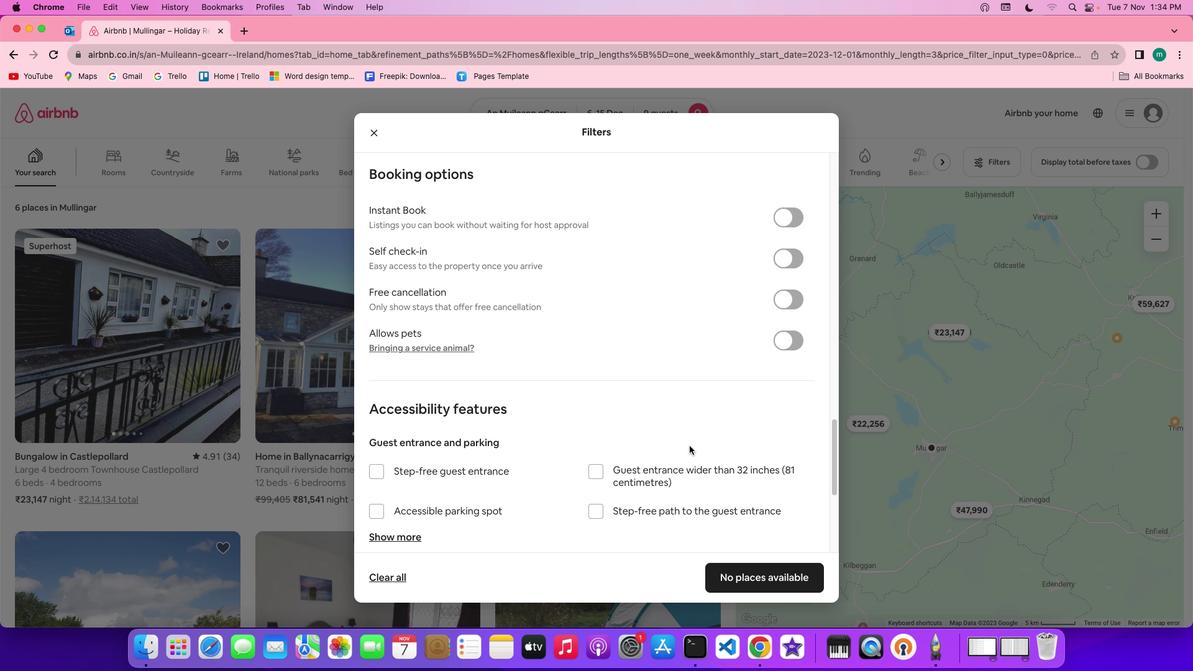 
Action: Mouse scrolled (689, 446) with delta (0, 0)
Screenshot: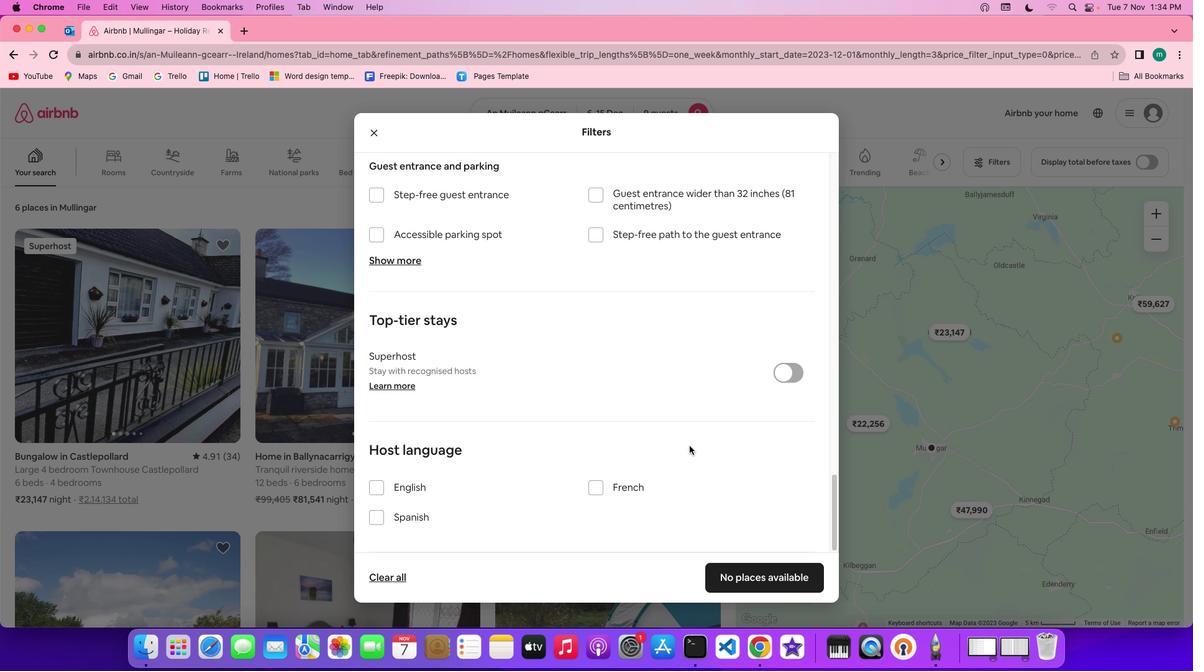 
Action: Mouse scrolled (689, 446) with delta (0, 0)
Screenshot: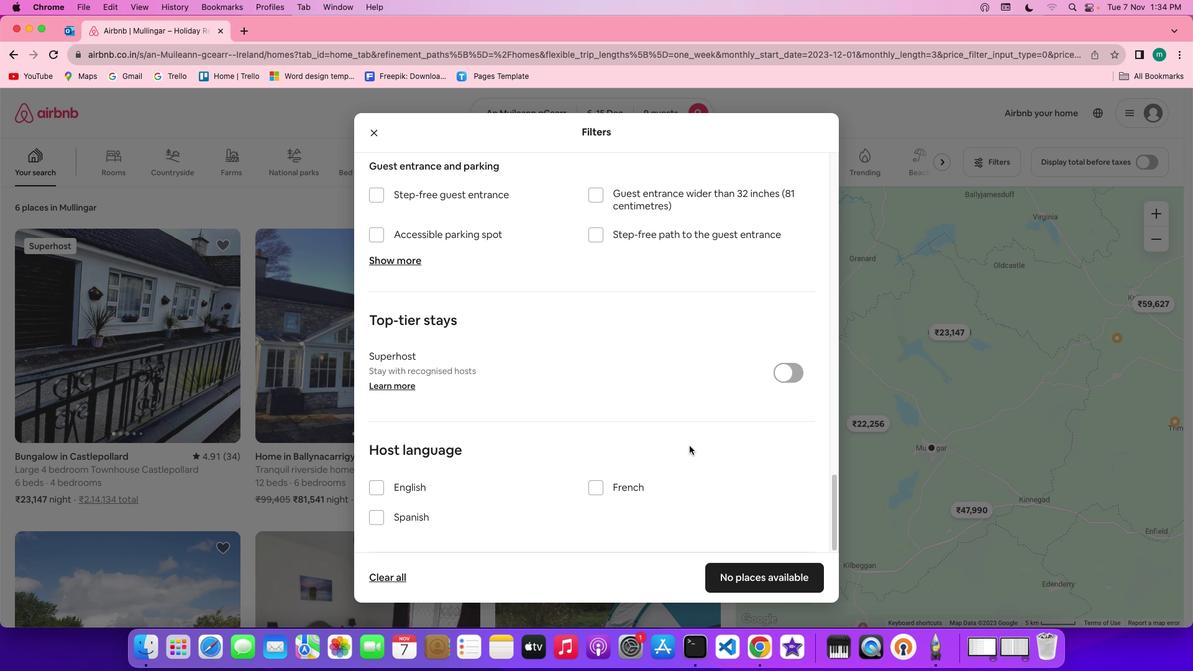 
Action: Mouse scrolled (689, 446) with delta (0, -1)
Screenshot: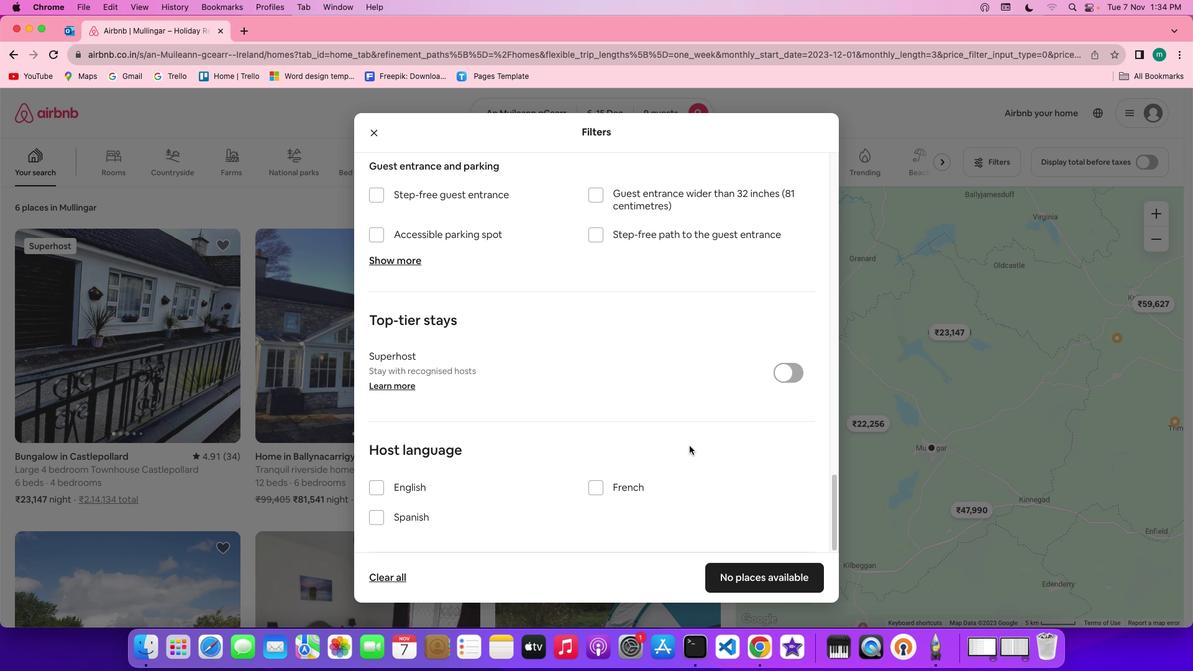 
Action: Mouse scrolled (689, 446) with delta (0, -3)
Screenshot: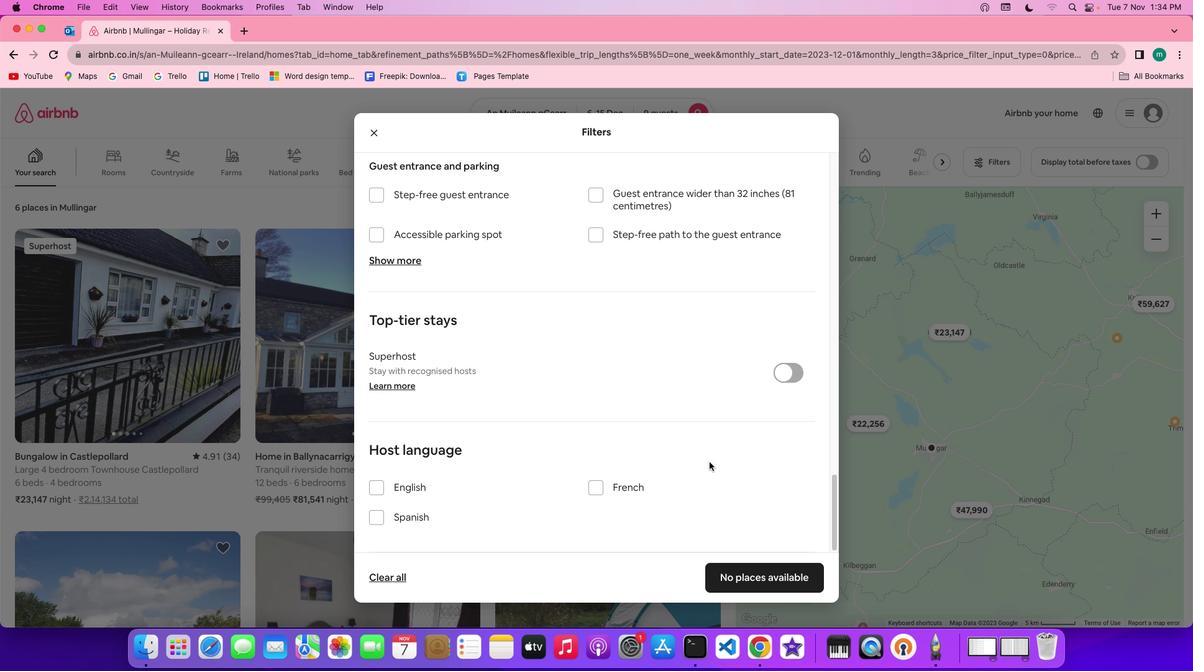 
Action: Mouse scrolled (689, 446) with delta (0, -3)
Screenshot: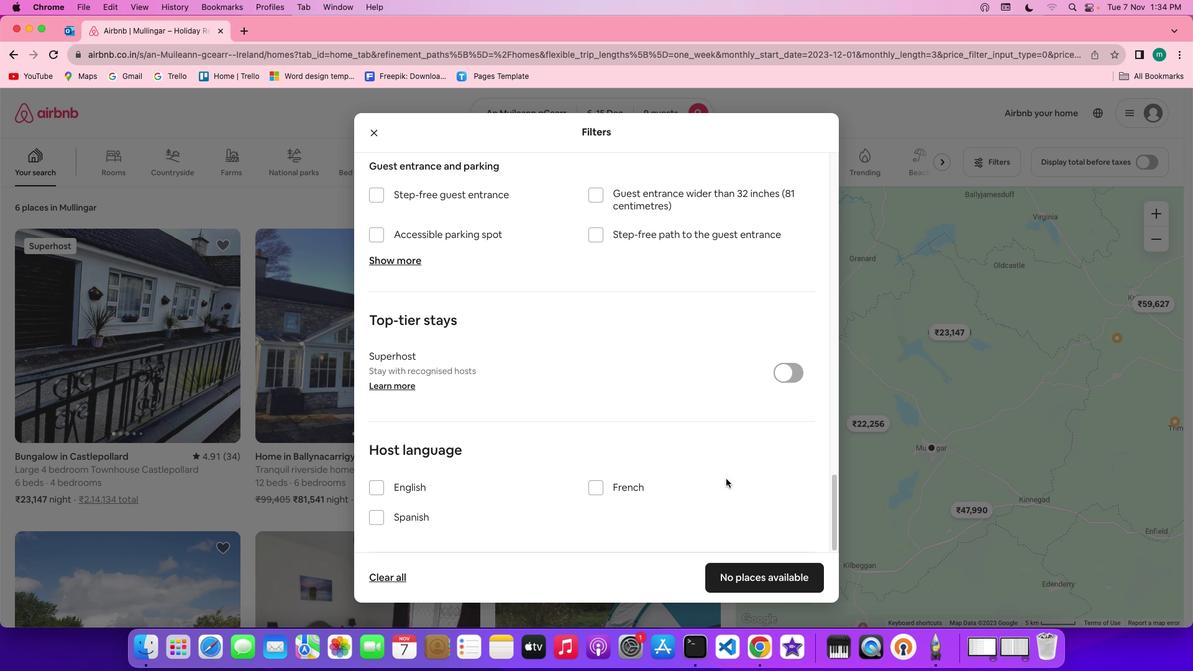
Action: Mouse moved to (733, 488)
Screenshot: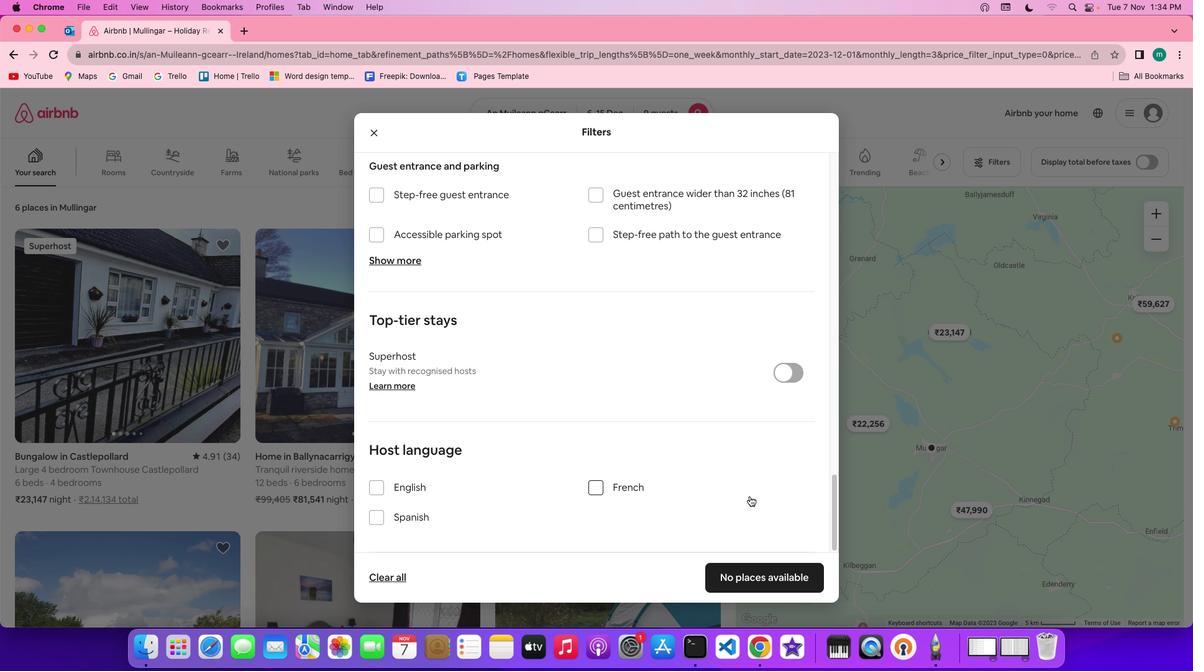 
Action: Mouse scrolled (733, 488) with delta (0, 0)
Screenshot: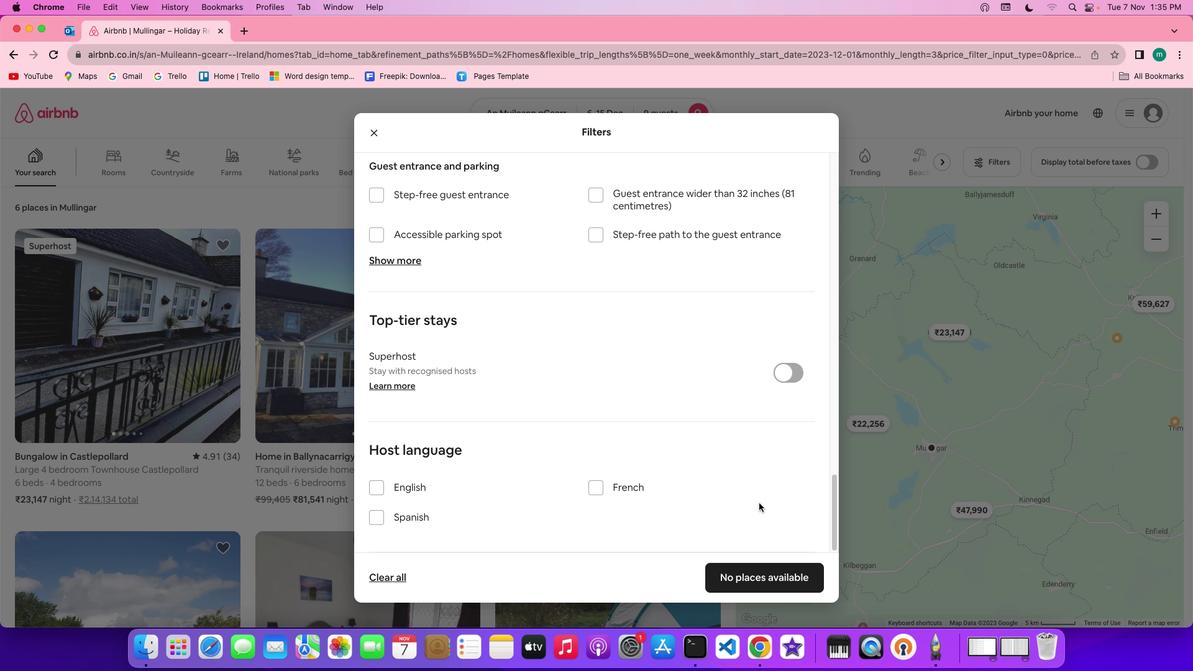 
Action: Mouse scrolled (733, 488) with delta (0, 0)
Screenshot: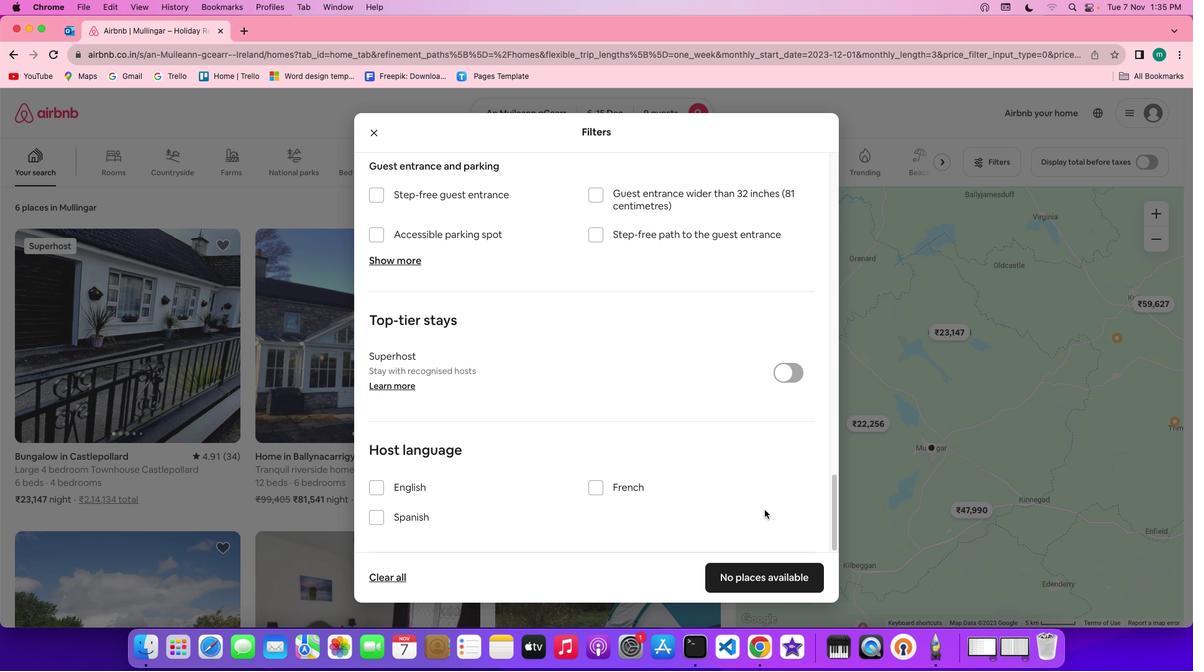 
Action: Mouse scrolled (733, 488) with delta (0, -1)
Screenshot: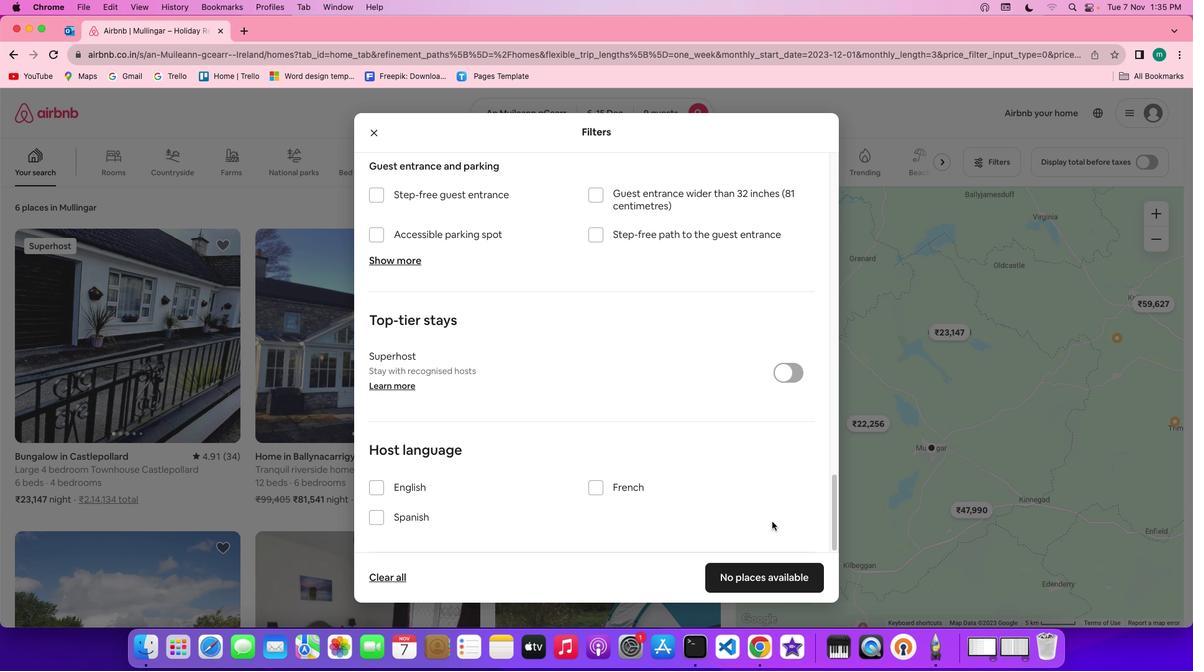 
Action: Mouse scrolled (733, 488) with delta (0, -3)
Screenshot: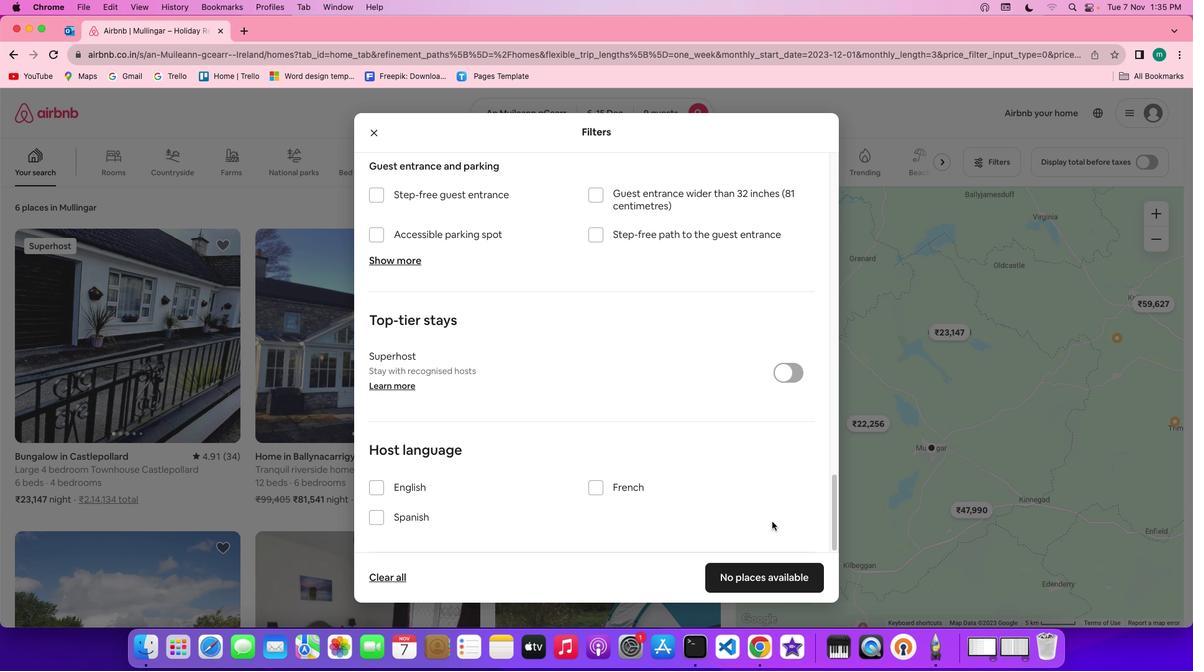 
Action: Mouse scrolled (733, 488) with delta (0, -3)
Screenshot: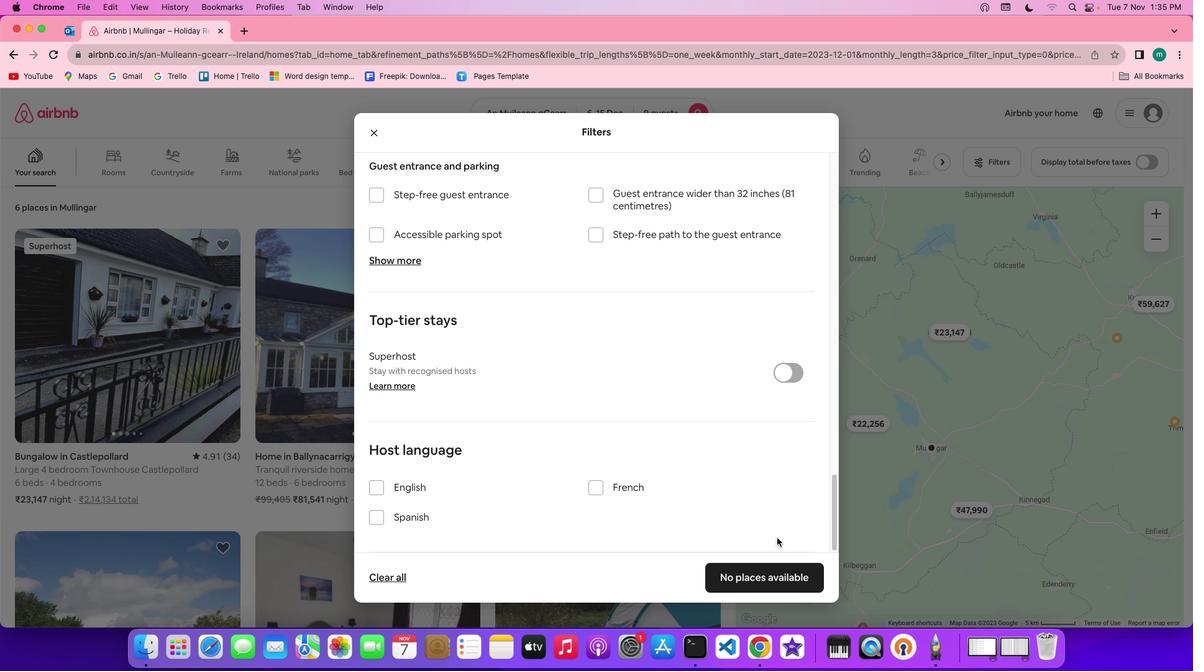 
Action: Mouse moved to (777, 578)
Screenshot: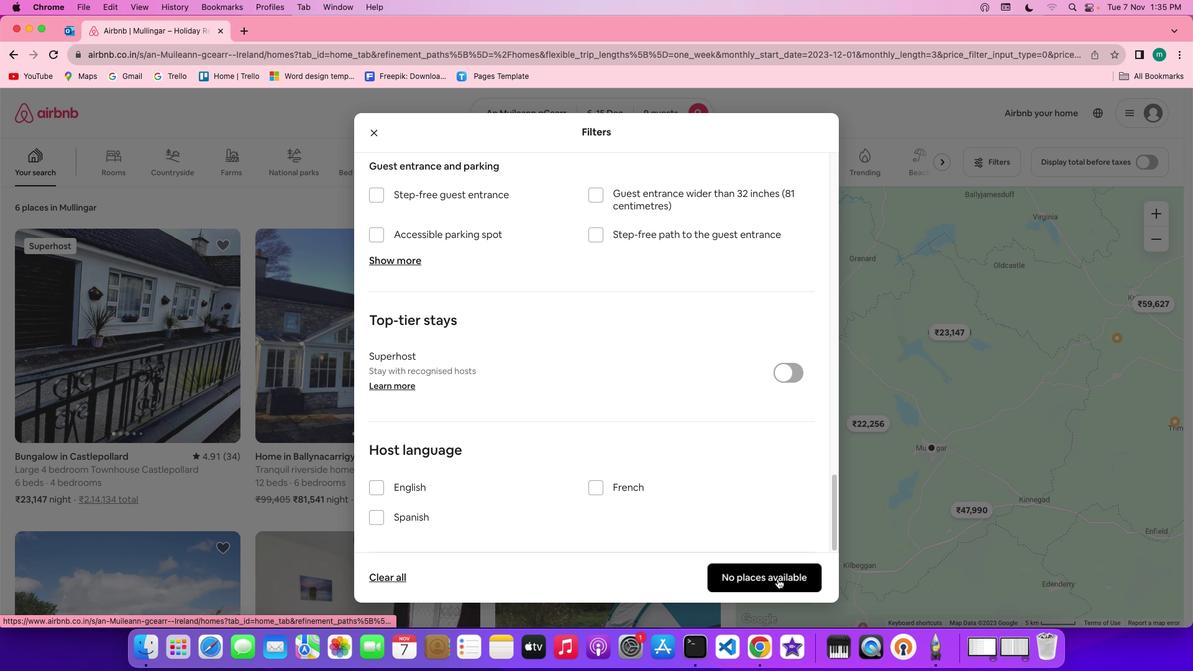 
Action: Mouse pressed left at (777, 578)
Screenshot: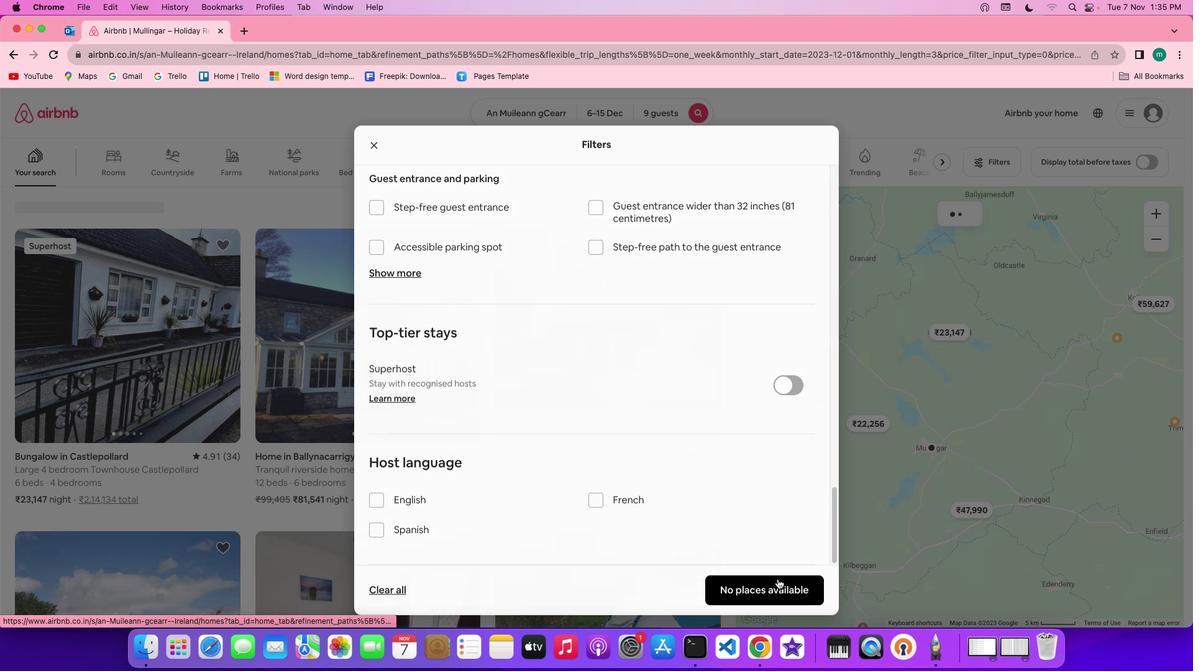 
Action: Mouse moved to (391, 466)
Screenshot: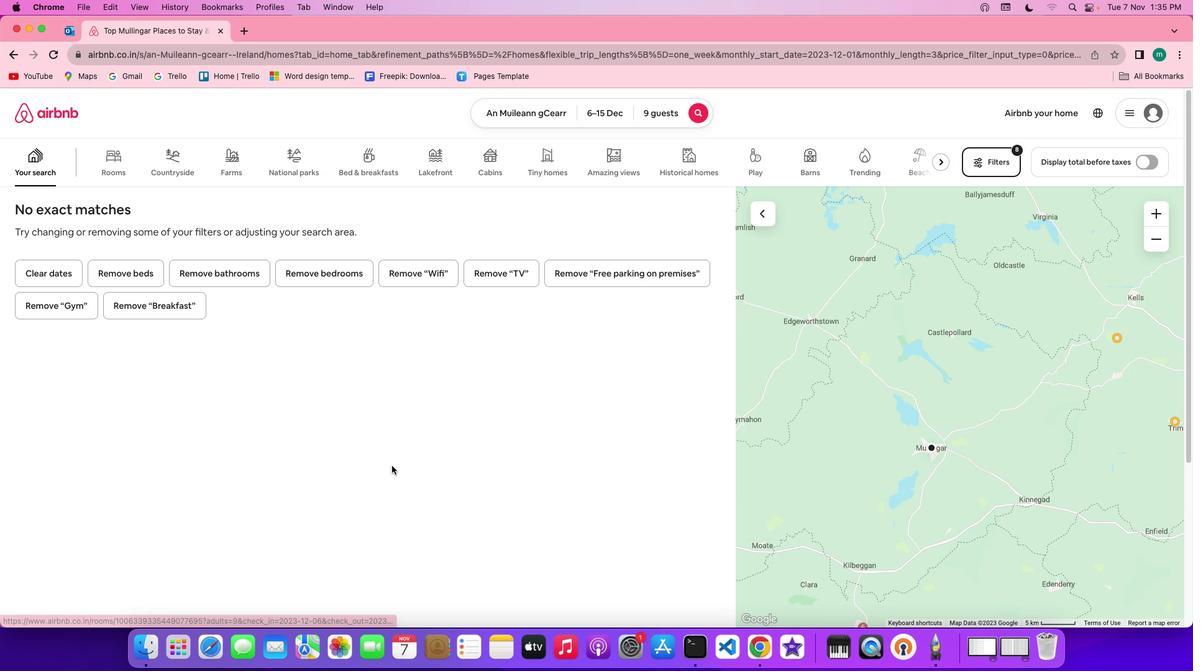 
